 Task: Compose an email with the signature Jeffery Brown with the subject Thank you for your cover letter and the message Could you provide me with the contact information for the vendor? from softage.8@softage.net to softage.6@softage.net Select the numbered list and change the font typography to strikethroughSelect the numbered list and remove the font typography strikethrough Send the email. Finally, move the email from Sent Items to the label Test scores
Action: Mouse moved to (1276, 71)
Screenshot: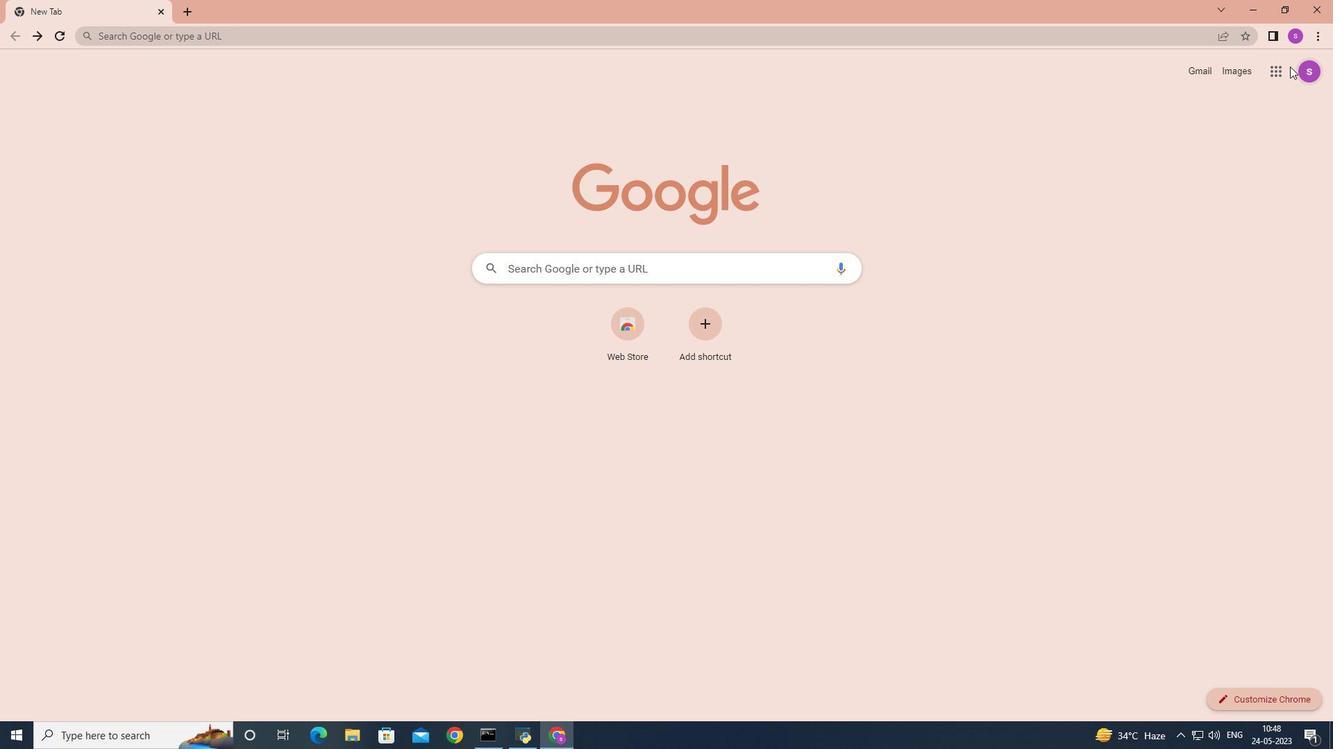 
Action: Mouse pressed left at (1276, 71)
Screenshot: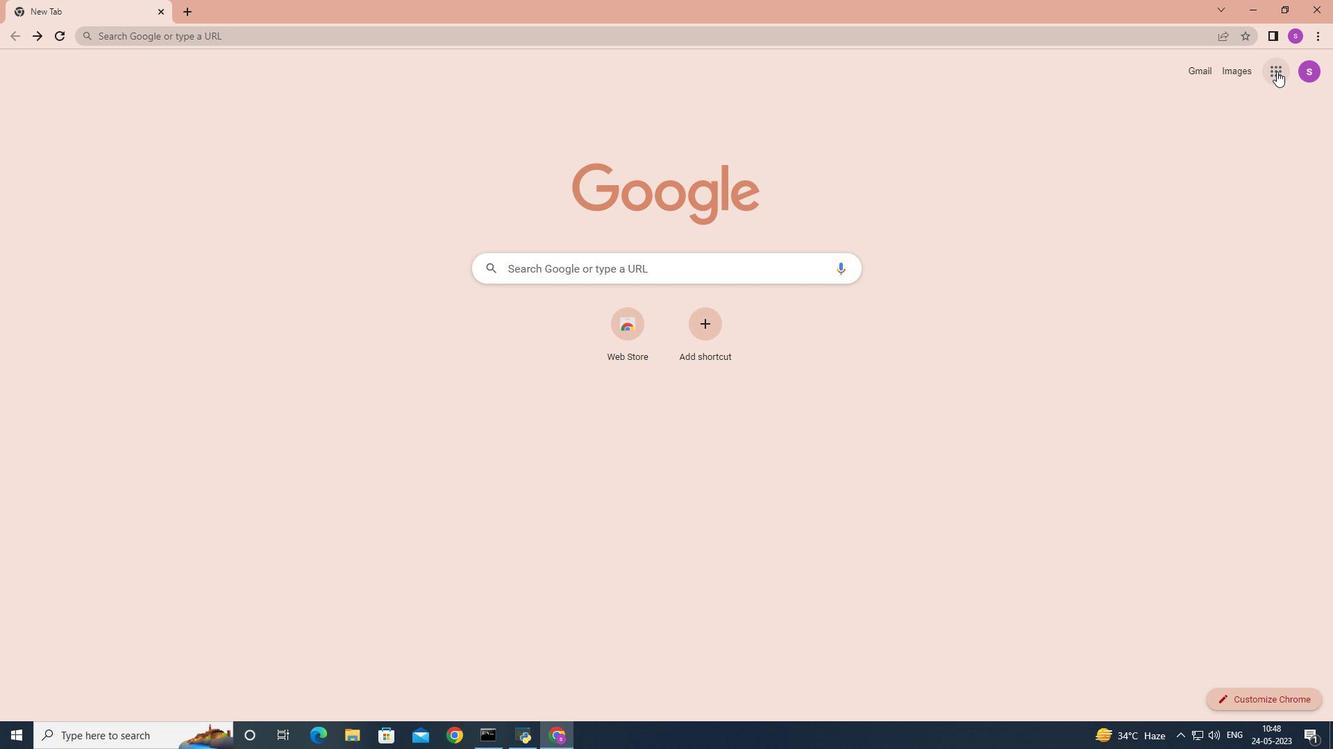 
Action: Mouse moved to (1200, 137)
Screenshot: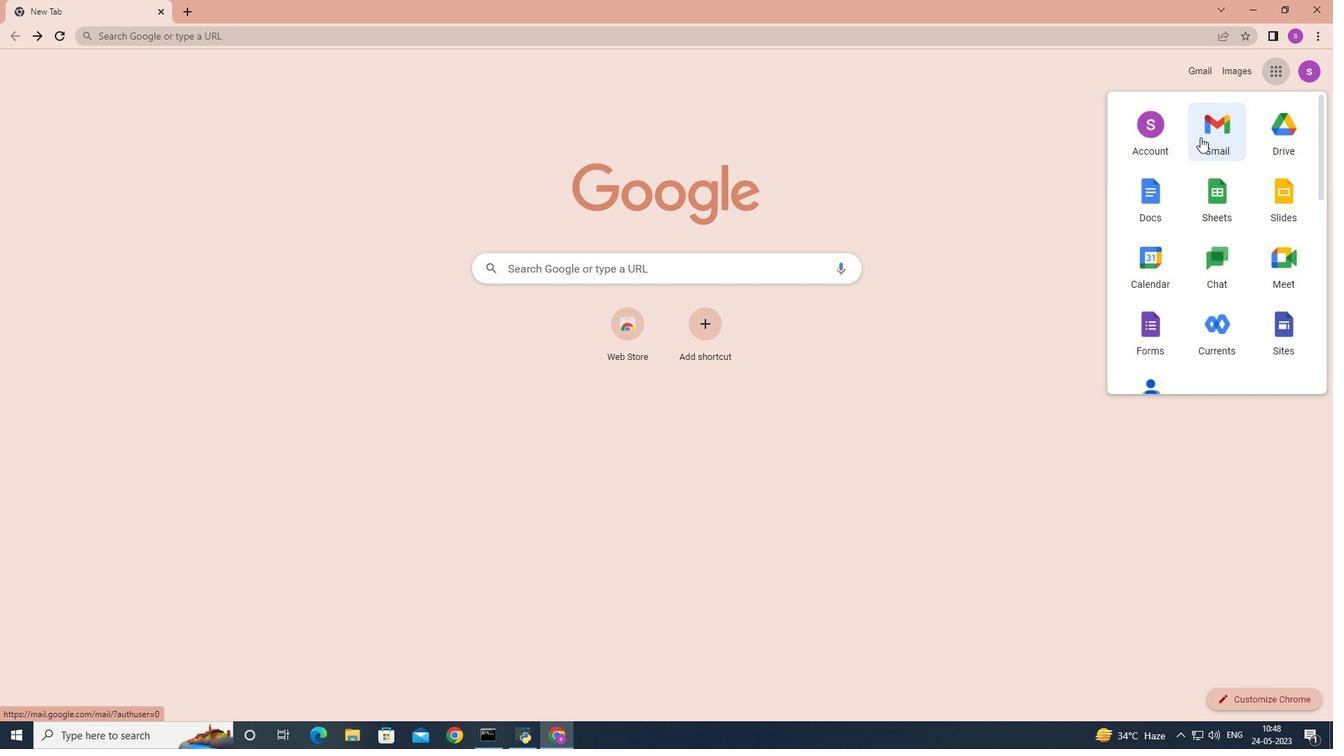 
Action: Mouse pressed left at (1200, 137)
Screenshot: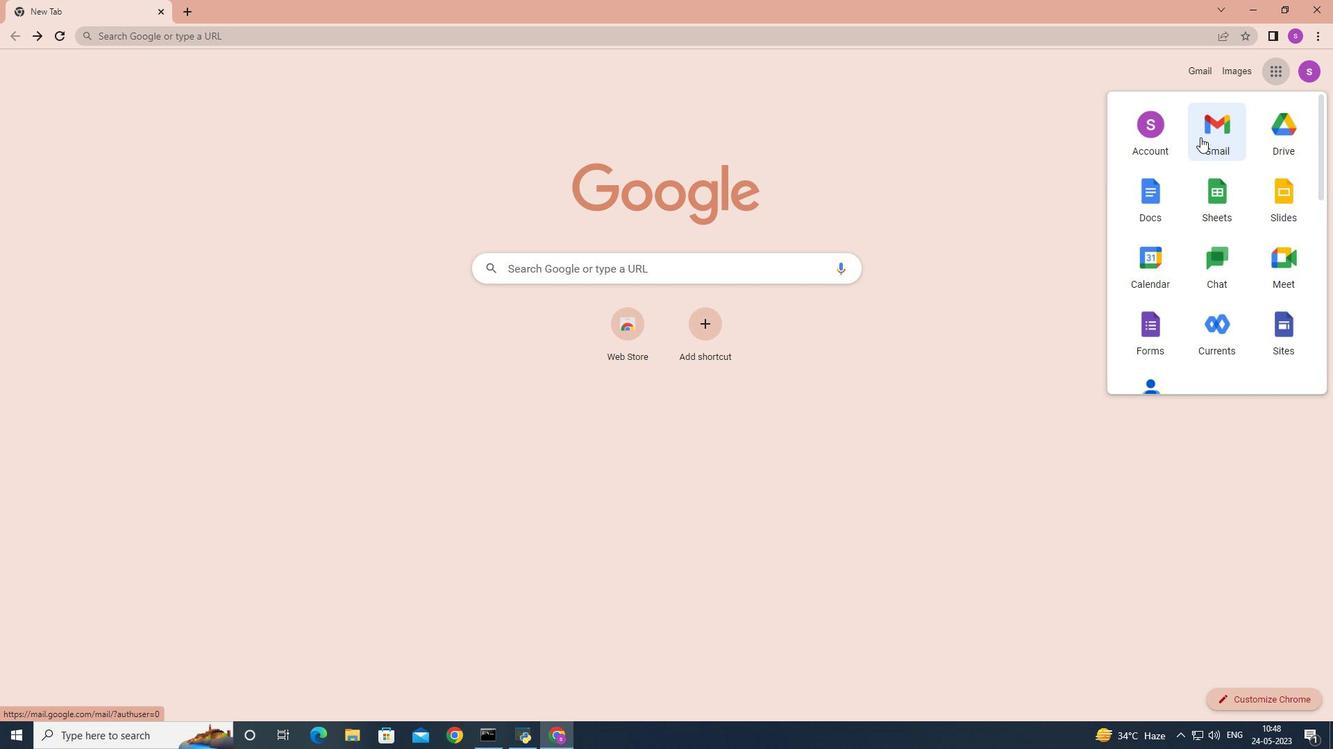 
Action: Mouse moved to (1178, 78)
Screenshot: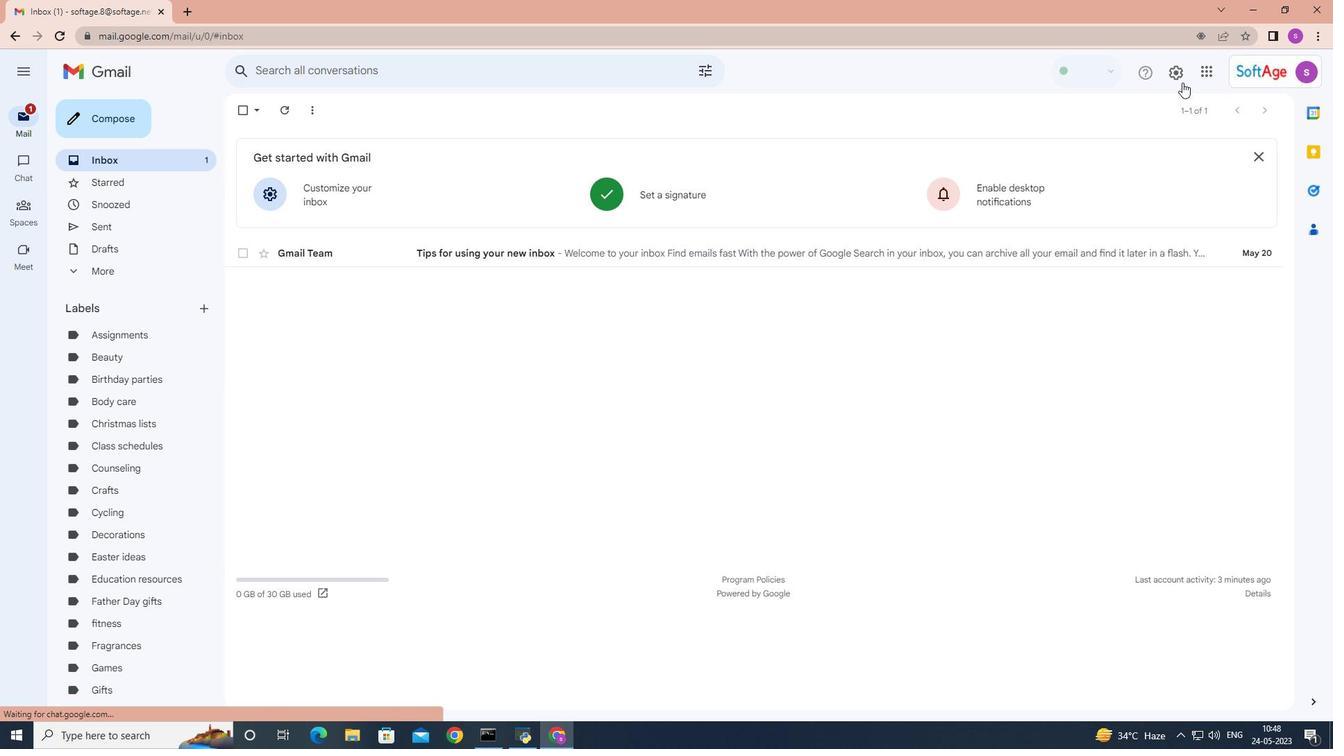 
Action: Mouse pressed left at (1178, 78)
Screenshot: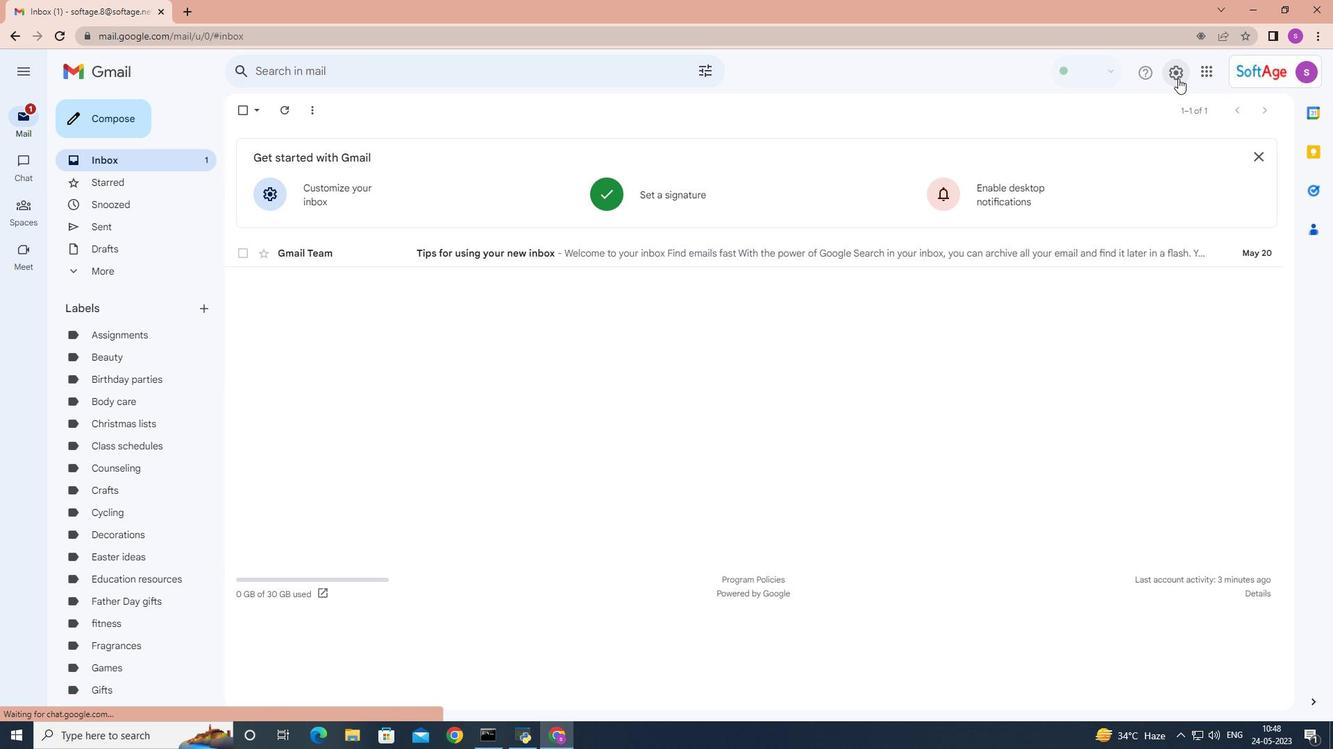 
Action: Mouse moved to (1181, 143)
Screenshot: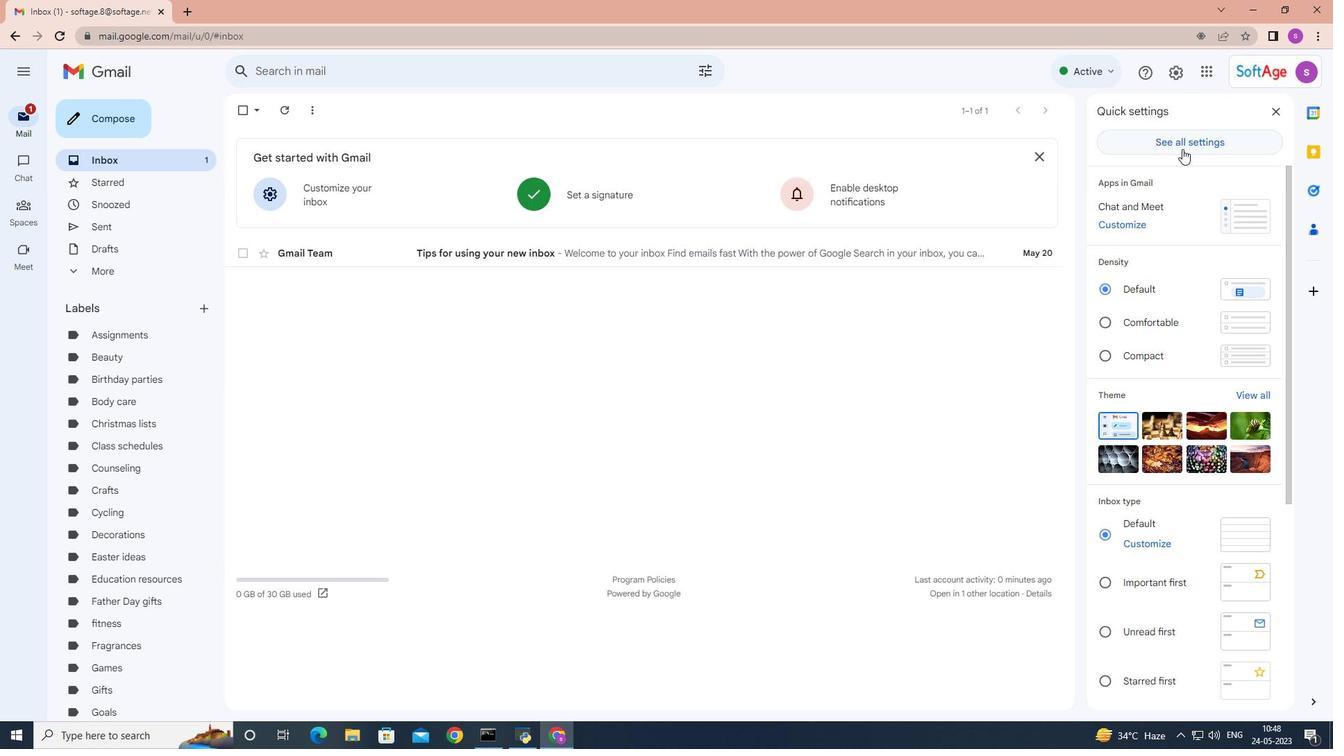 
Action: Mouse pressed left at (1181, 143)
Screenshot: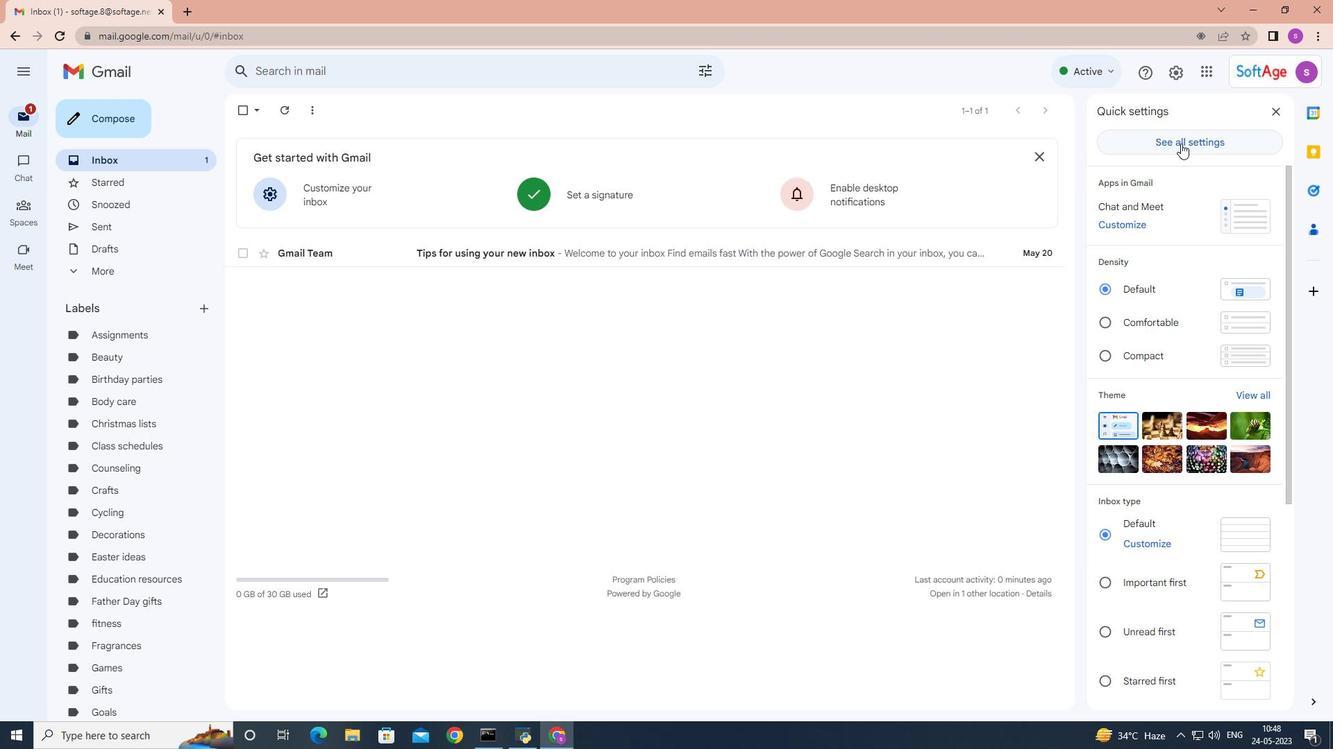 
Action: Mouse moved to (990, 374)
Screenshot: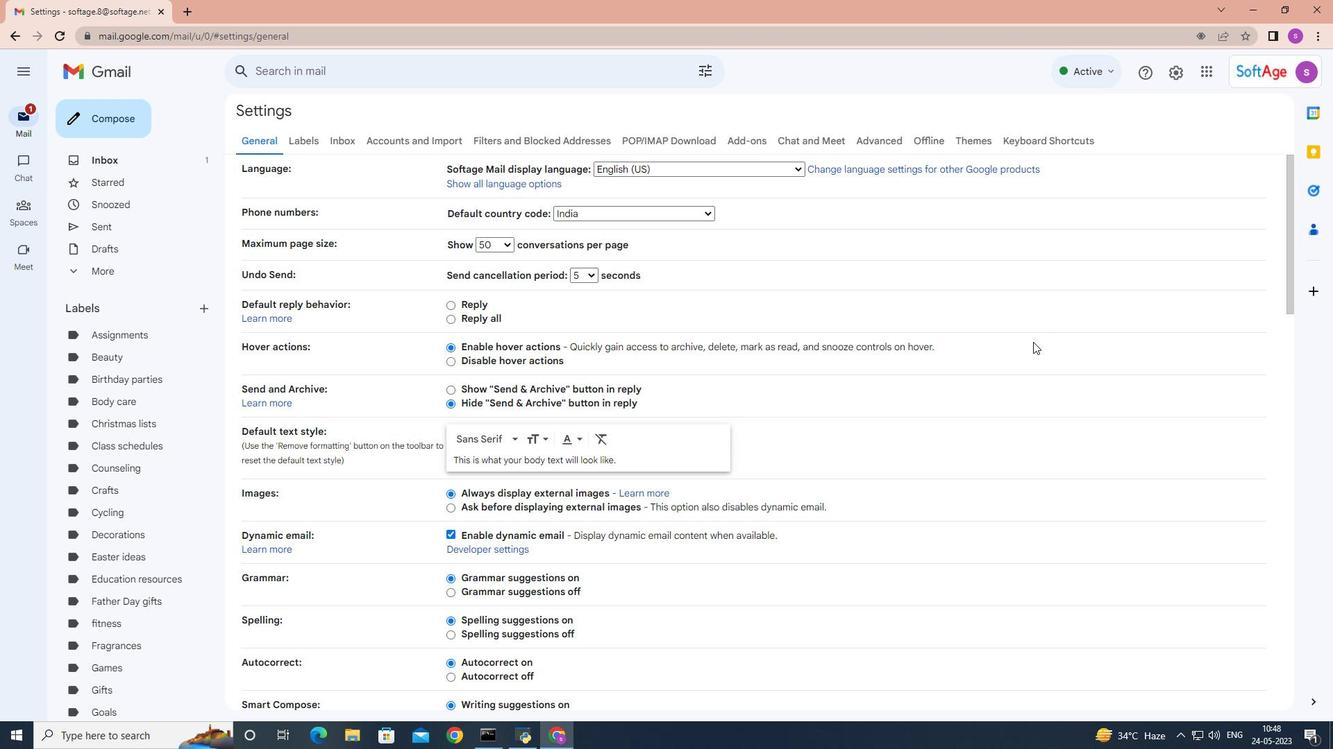 
Action: Mouse scrolled (990, 374) with delta (0, 0)
Screenshot: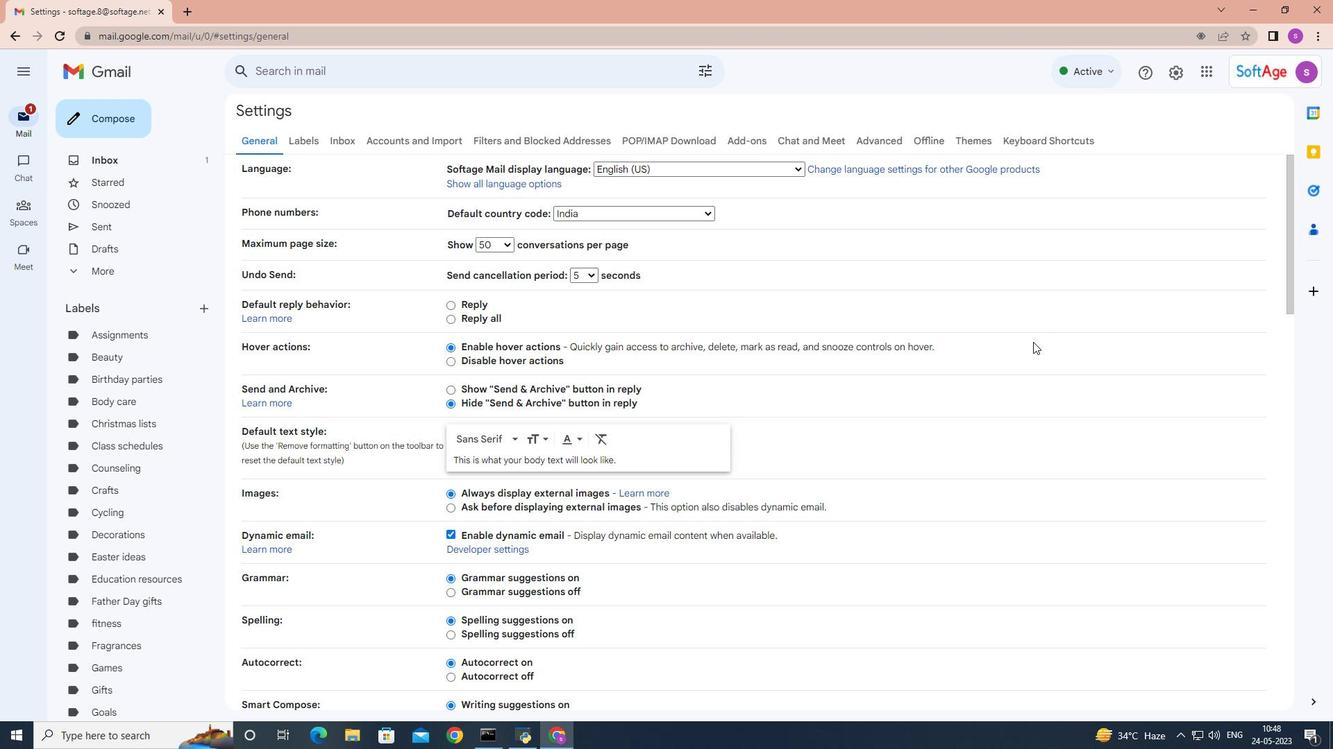 
Action: Mouse moved to (990, 374)
Screenshot: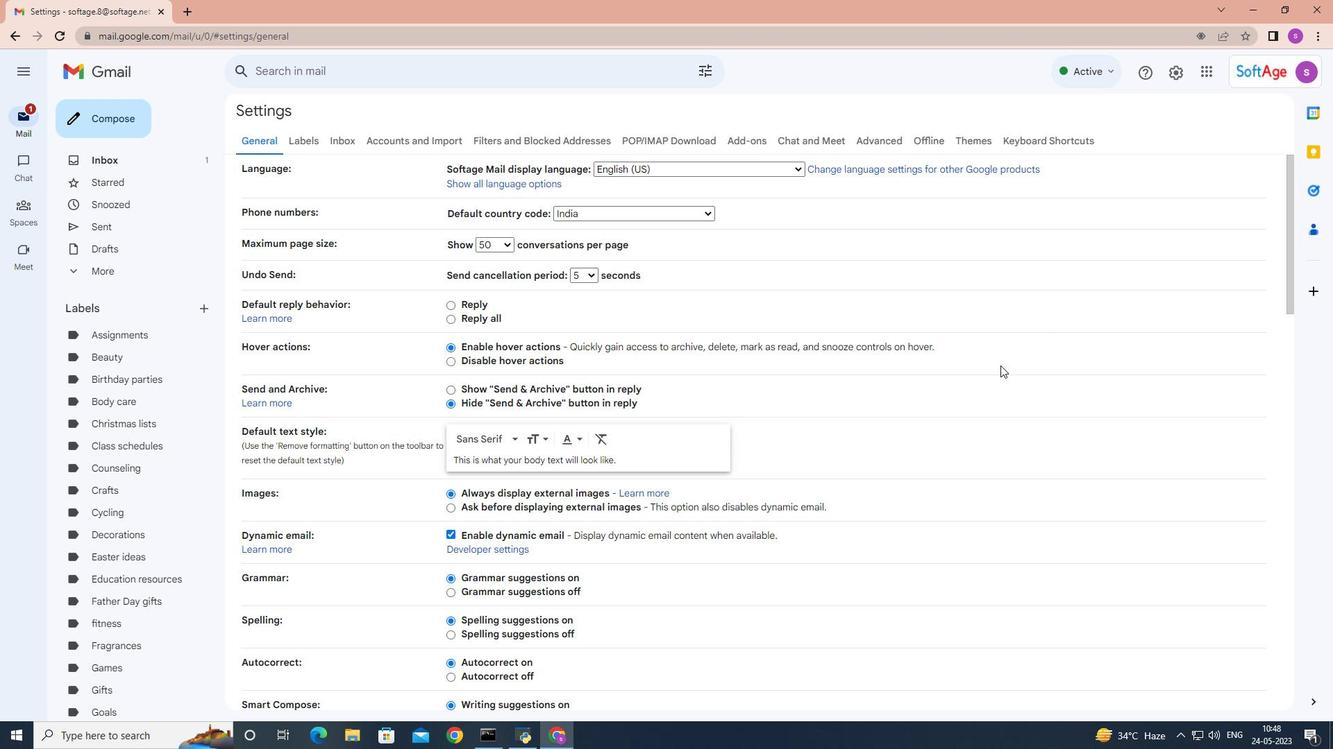 
Action: Mouse scrolled (990, 374) with delta (0, 0)
Screenshot: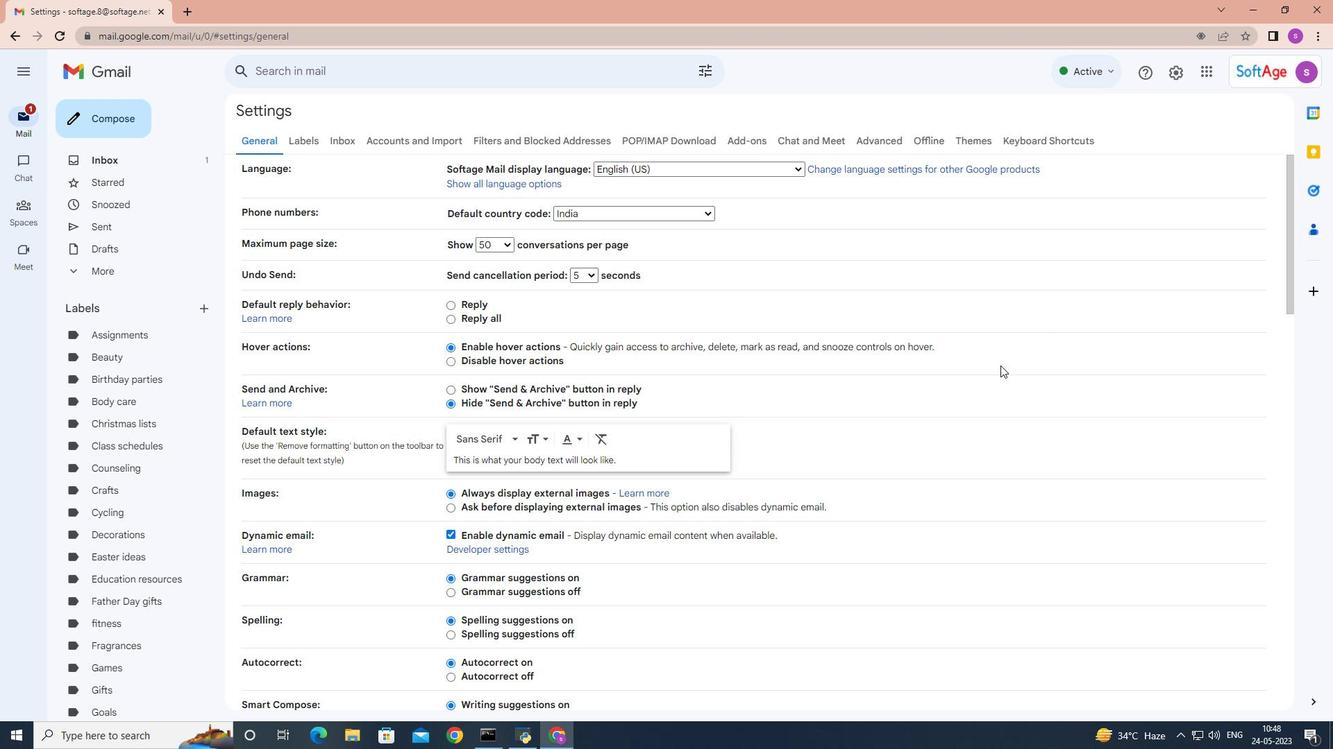 
Action: Mouse scrolled (990, 374) with delta (0, 0)
Screenshot: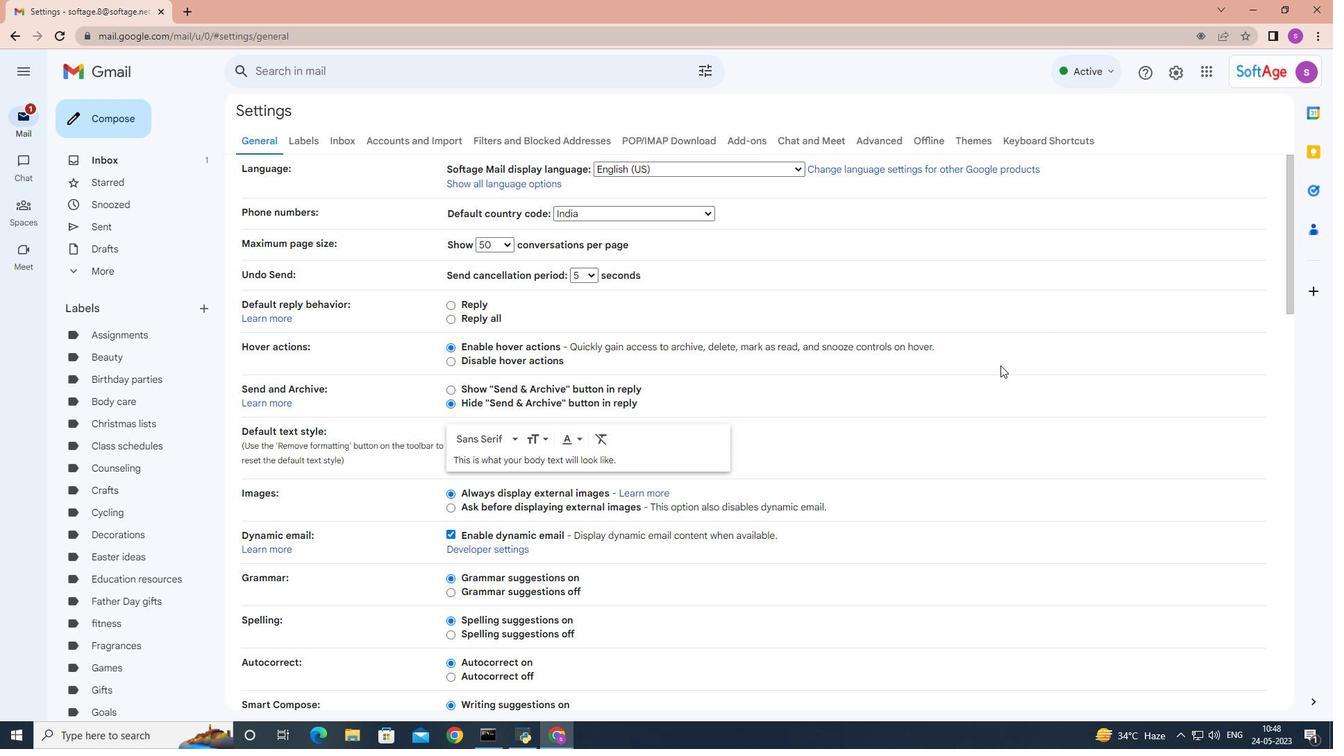 
Action: Mouse scrolled (990, 374) with delta (0, 0)
Screenshot: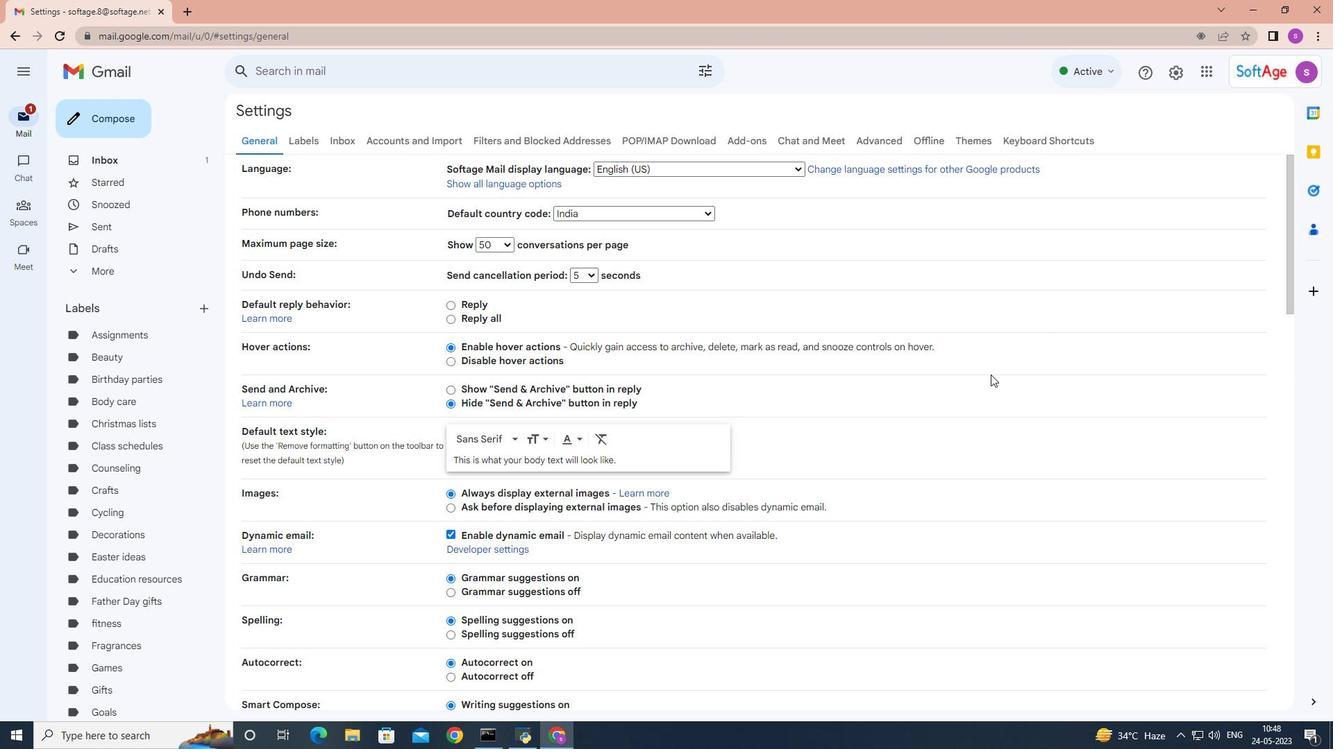 
Action: Mouse moved to (987, 374)
Screenshot: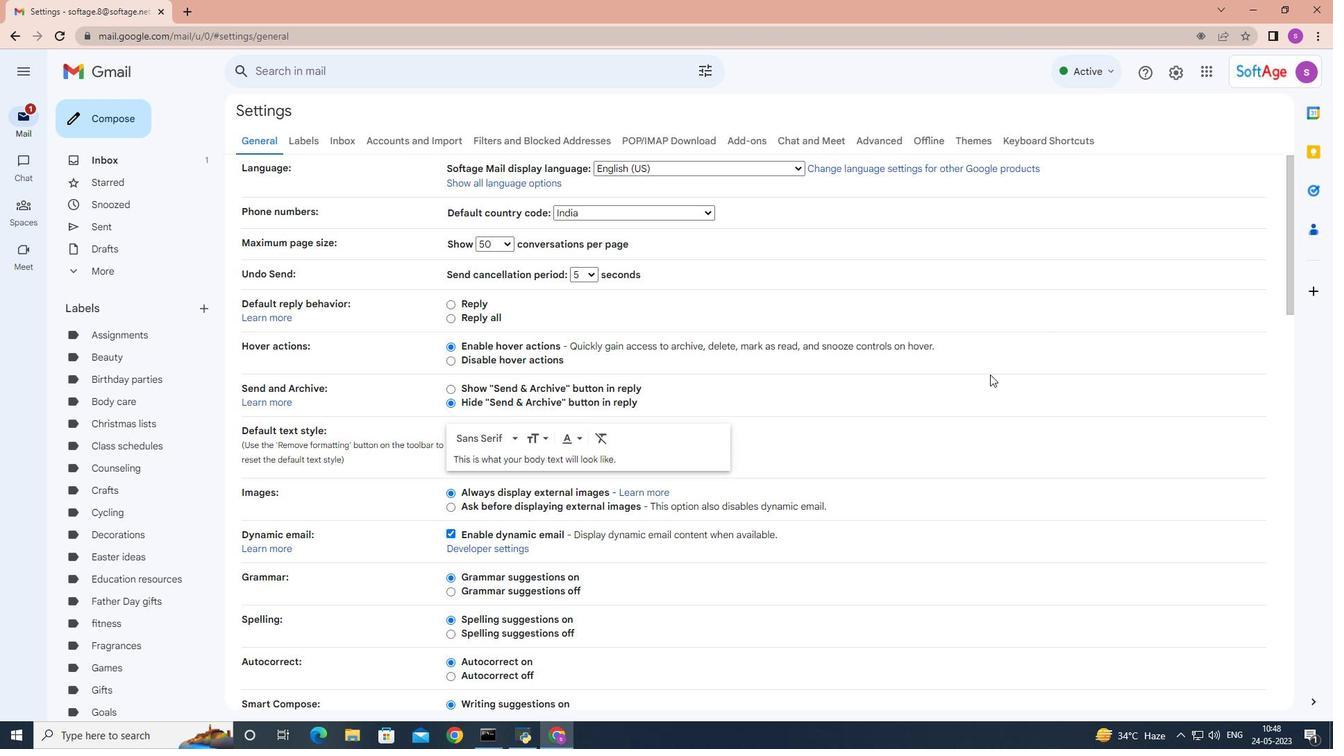 
Action: Mouse scrolled (987, 373) with delta (0, 0)
Screenshot: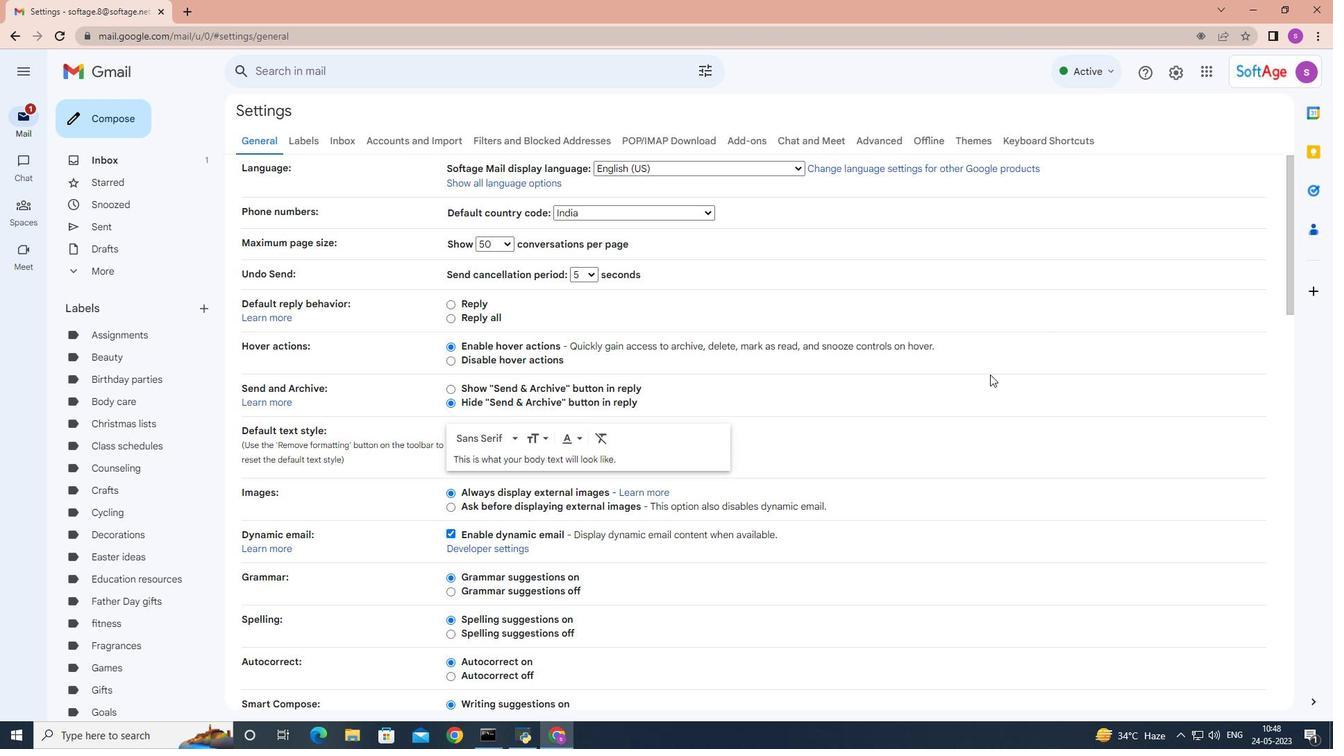 
Action: Mouse moved to (956, 362)
Screenshot: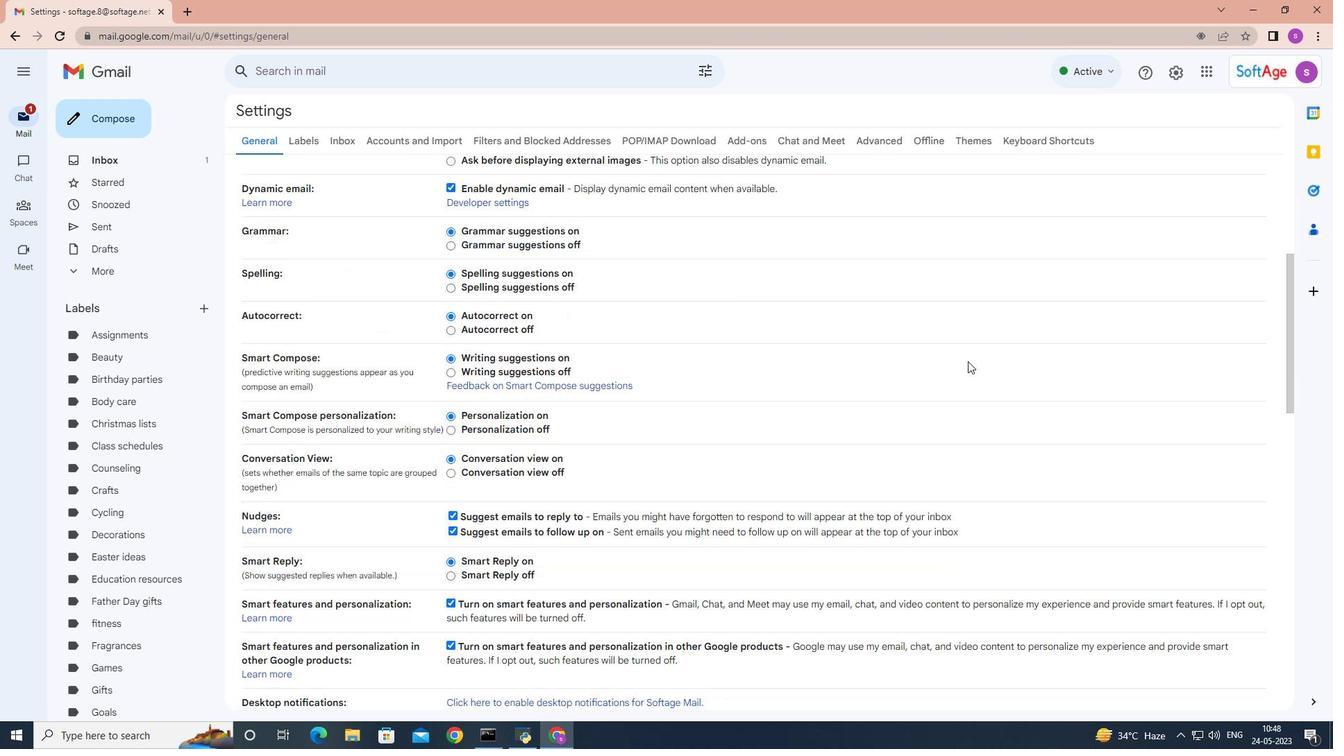 
Action: Mouse scrolled (956, 361) with delta (0, 0)
Screenshot: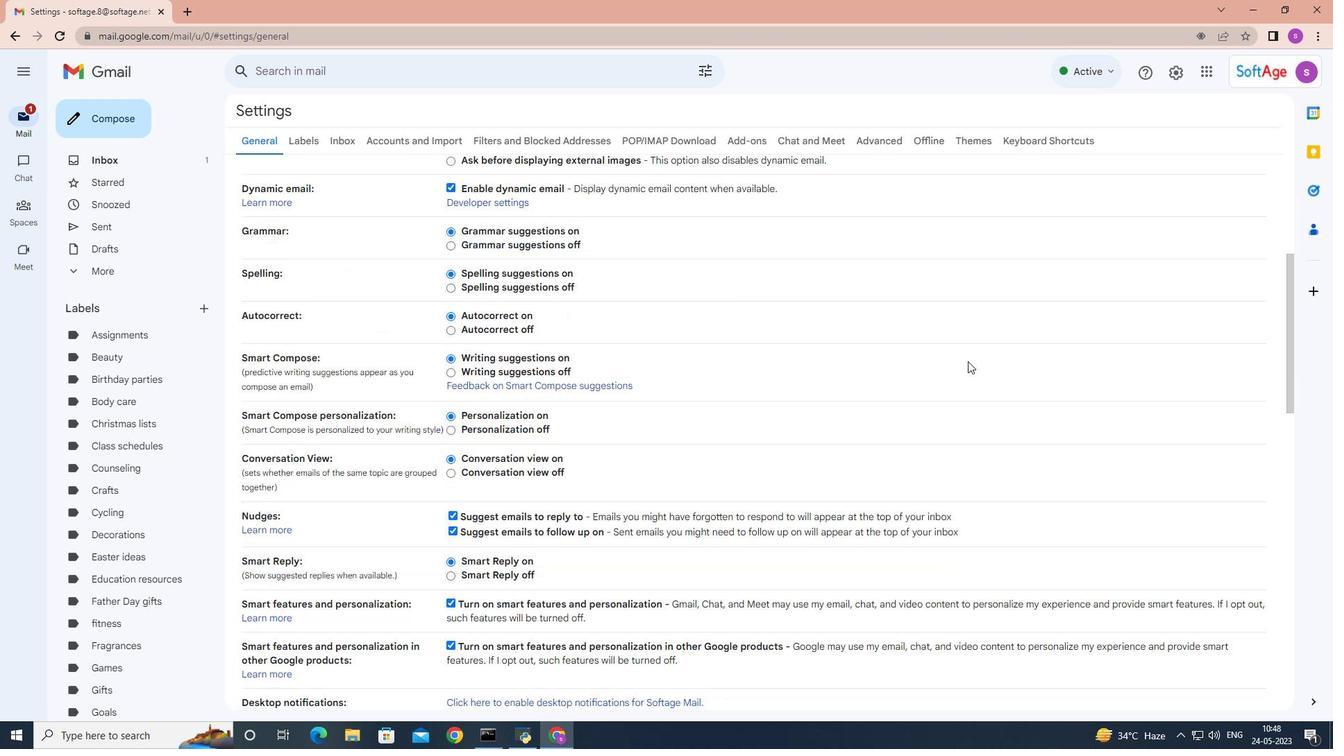 
Action: Mouse moved to (954, 363)
Screenshot: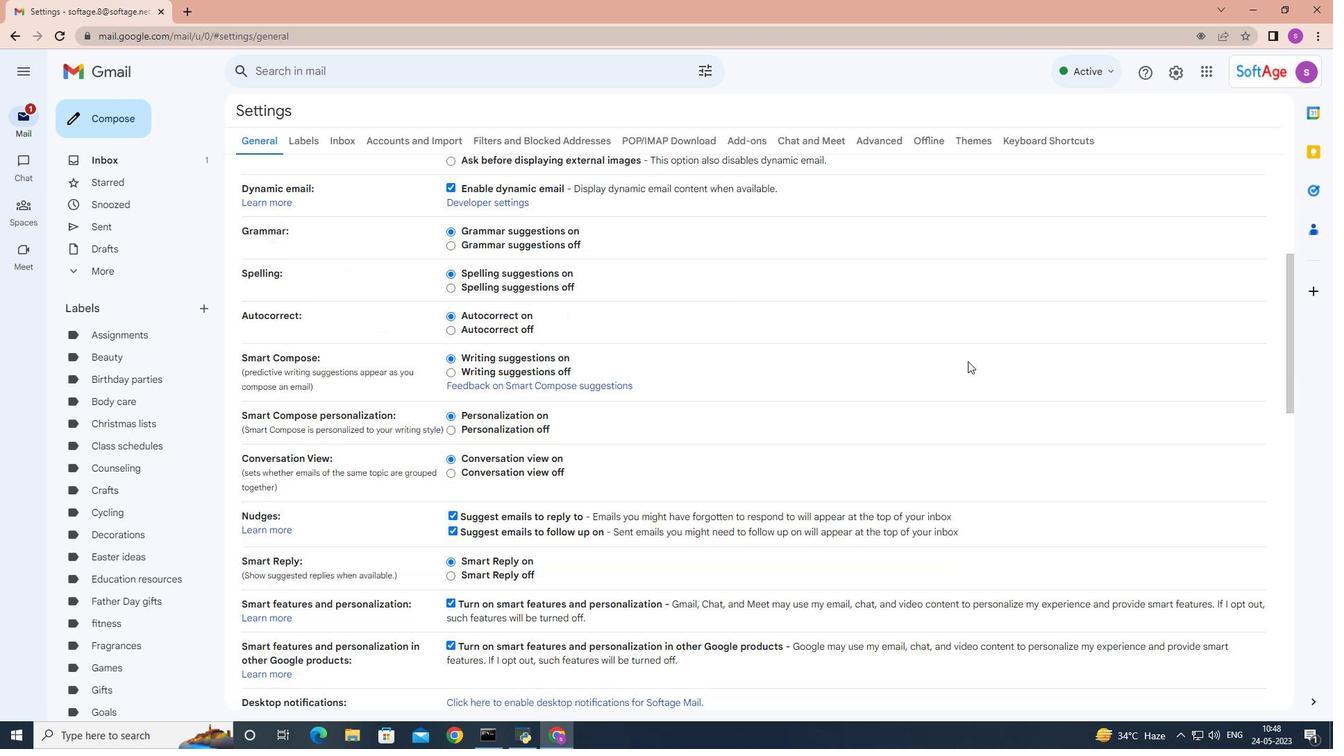 
Action: Mouse scrolled (954, 363) with delta (0, 0)
Screenshot: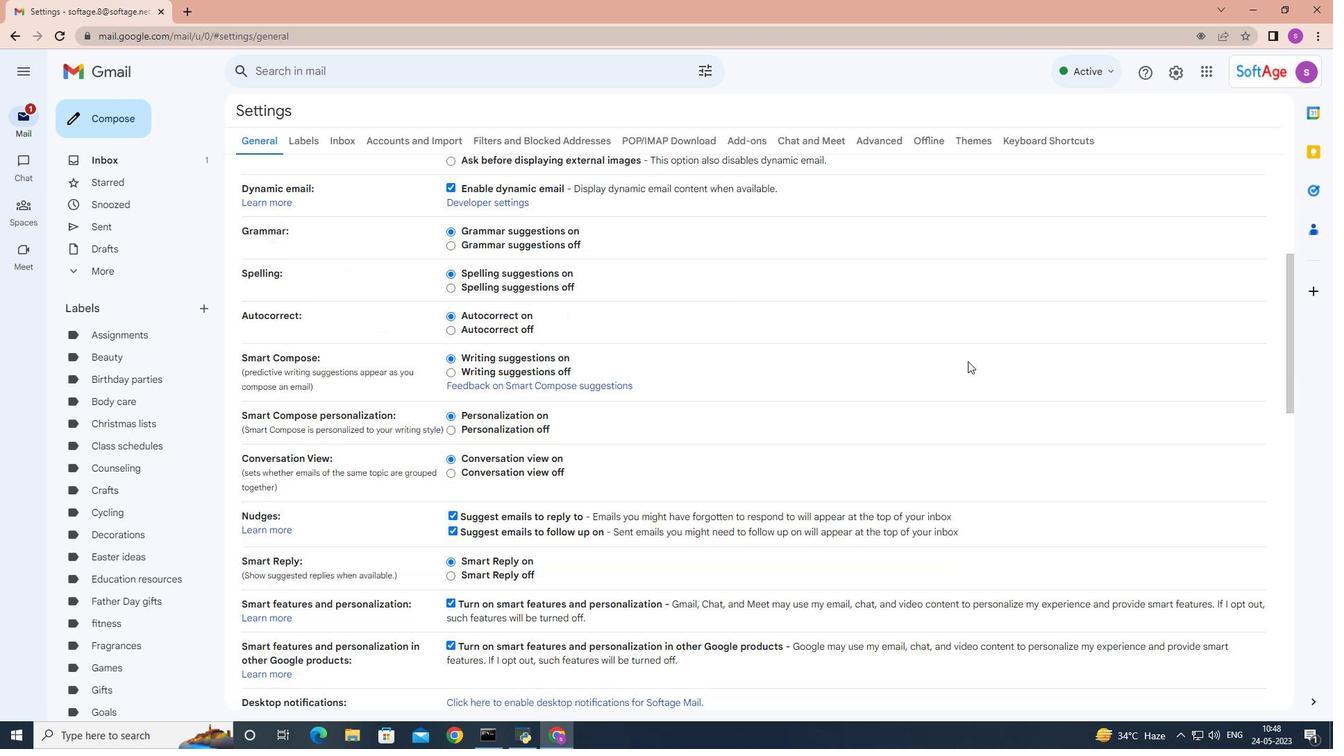 
Action: Mouse moved to (951, 365)
Screenshot: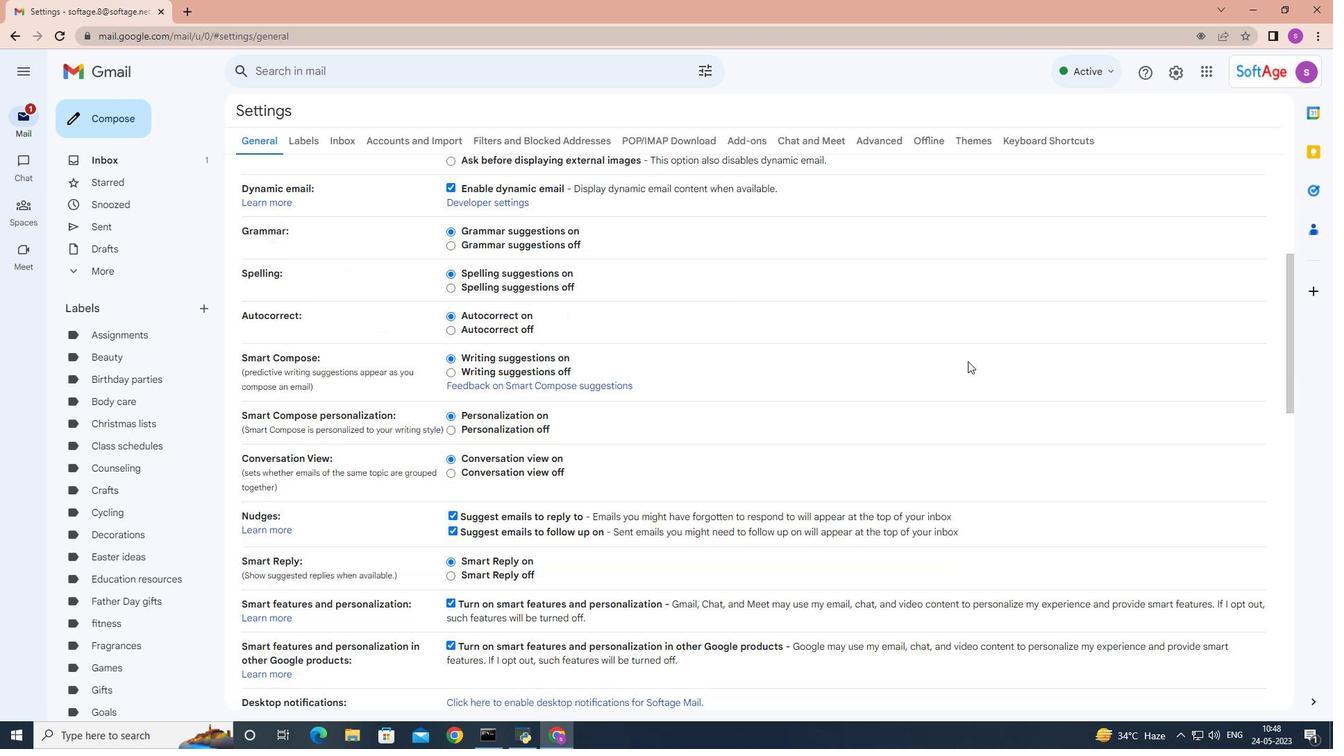 
Action: Mouse scrolled (951, 364) with delta (0, 0)
Screenshot: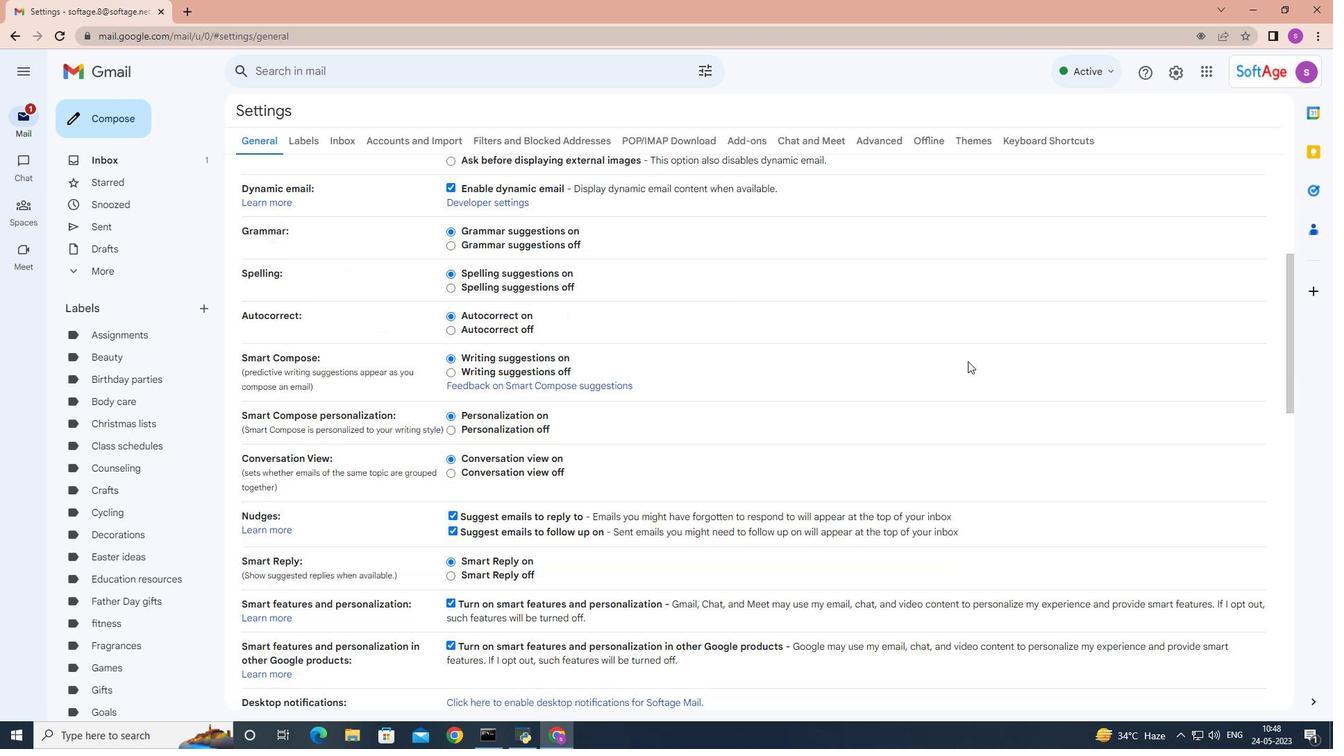 
Action: Mouse moved to (947, 365)
Screenshot: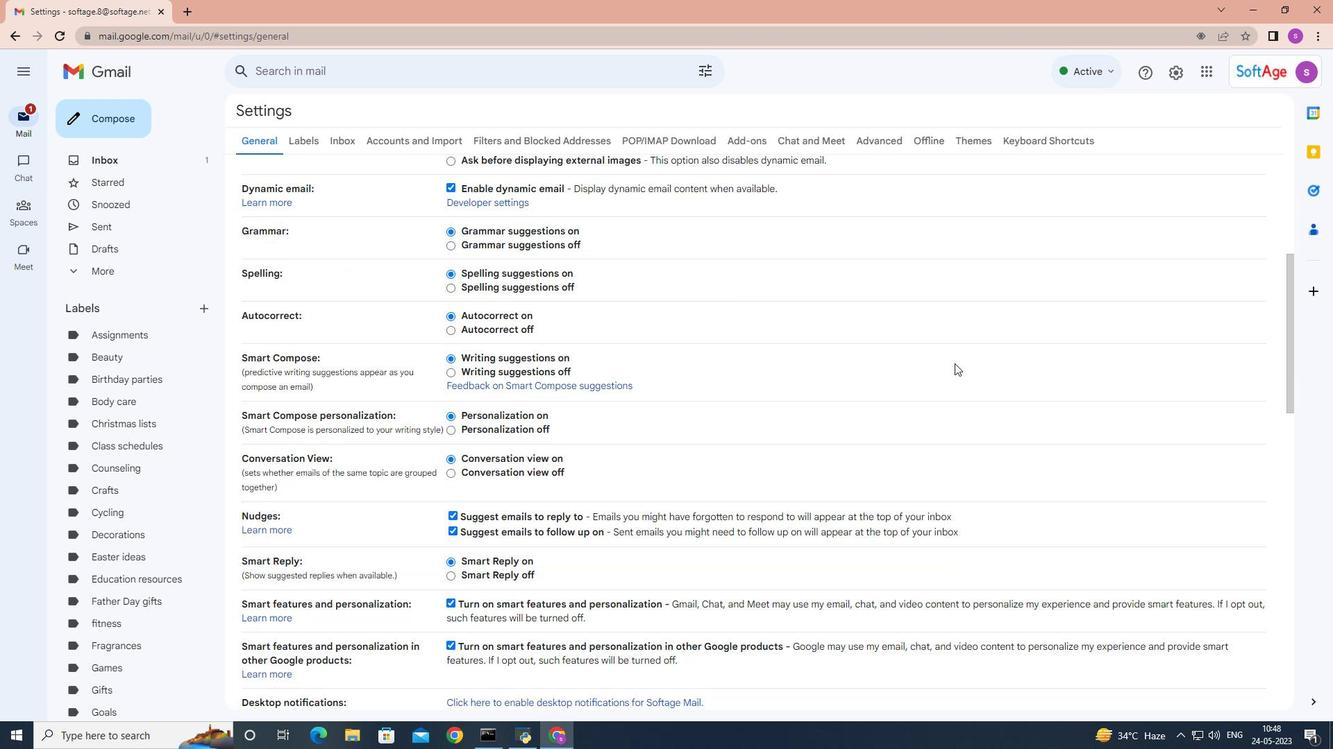 
Action: Mouse scrolled (947, 365) with delta (0, 0)
Screenshot: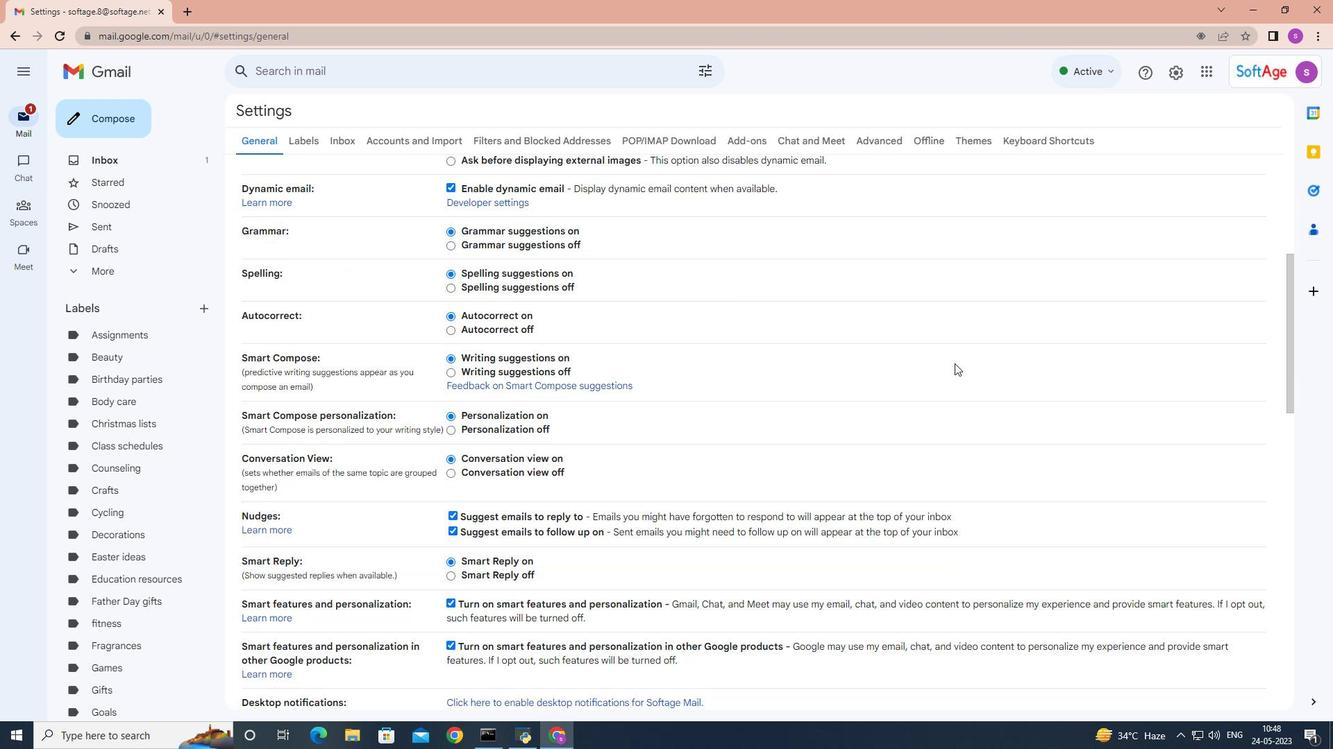
Action: Mouse moved to (756, 431)
Screenshot: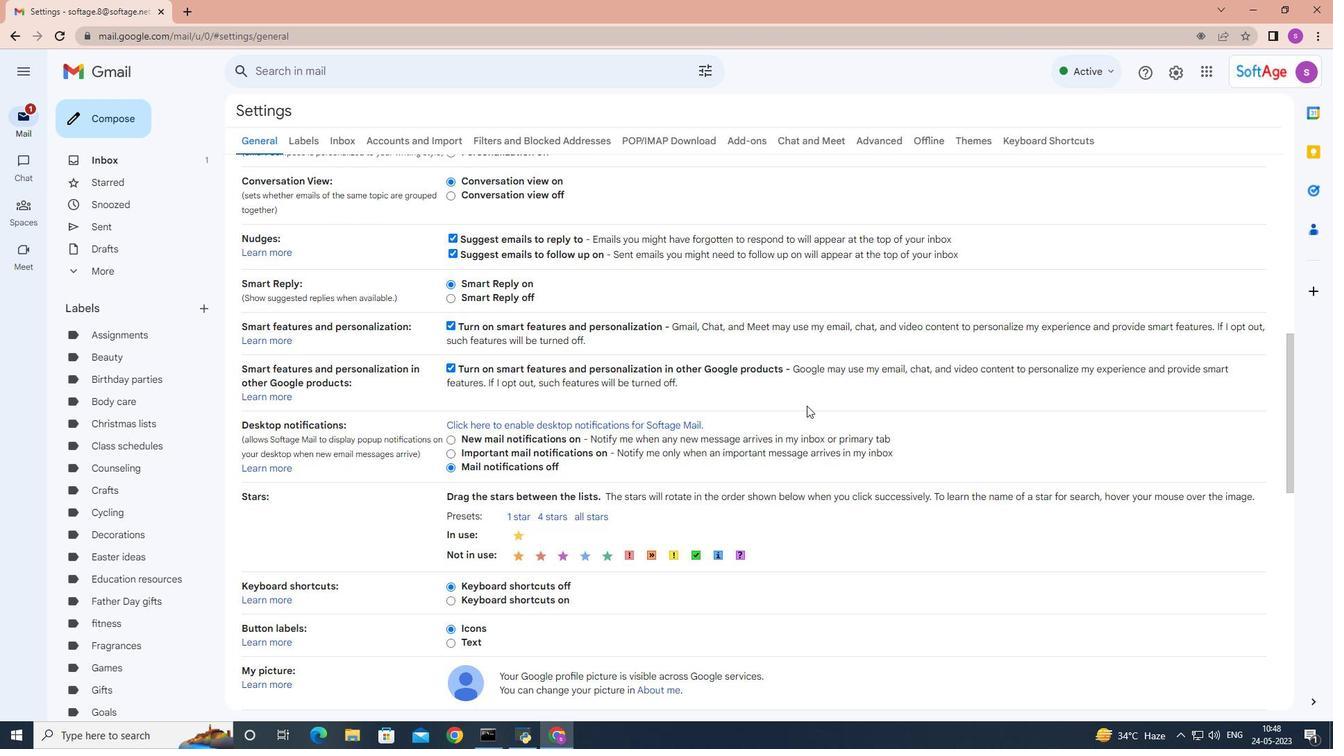 
Action: Mouse scrolled (756, 431) with delta (0, 0)
Screenshot: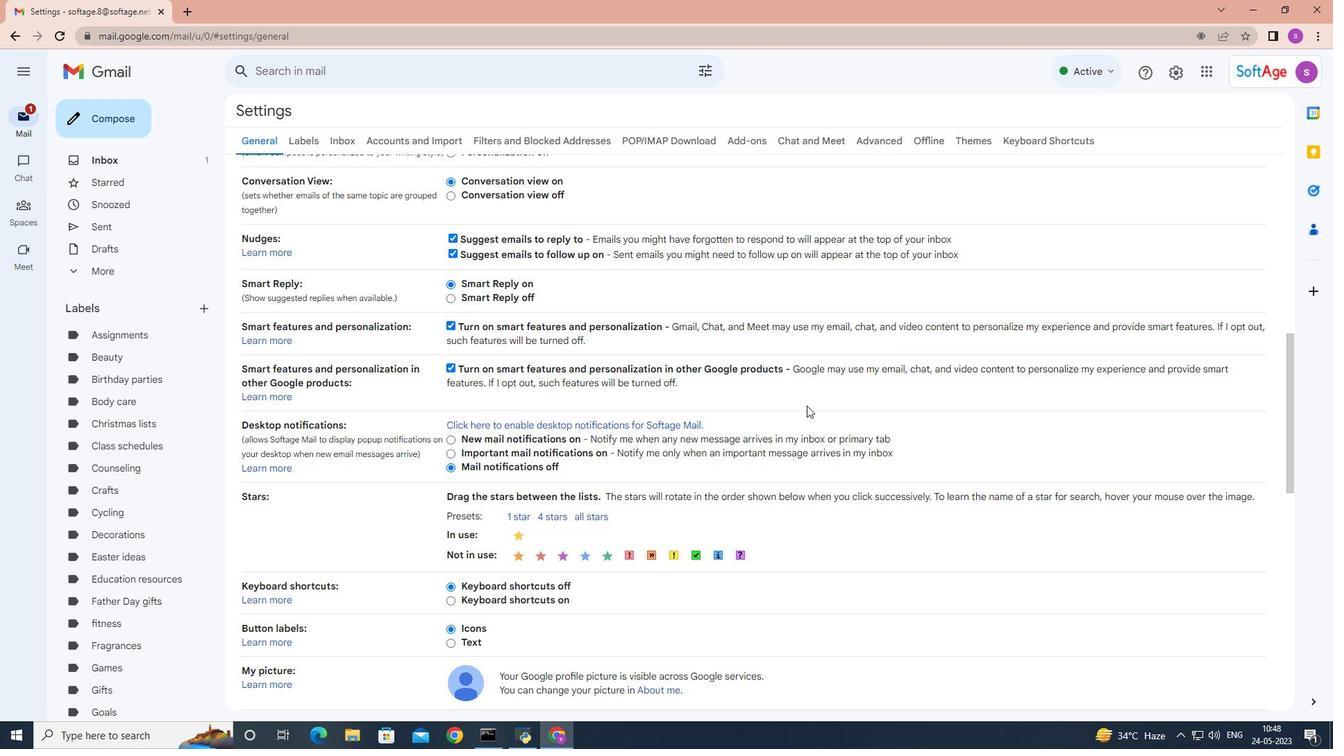 
Action: Mouse scrolled (756, 431) with delta (0, 0)
Screenshot: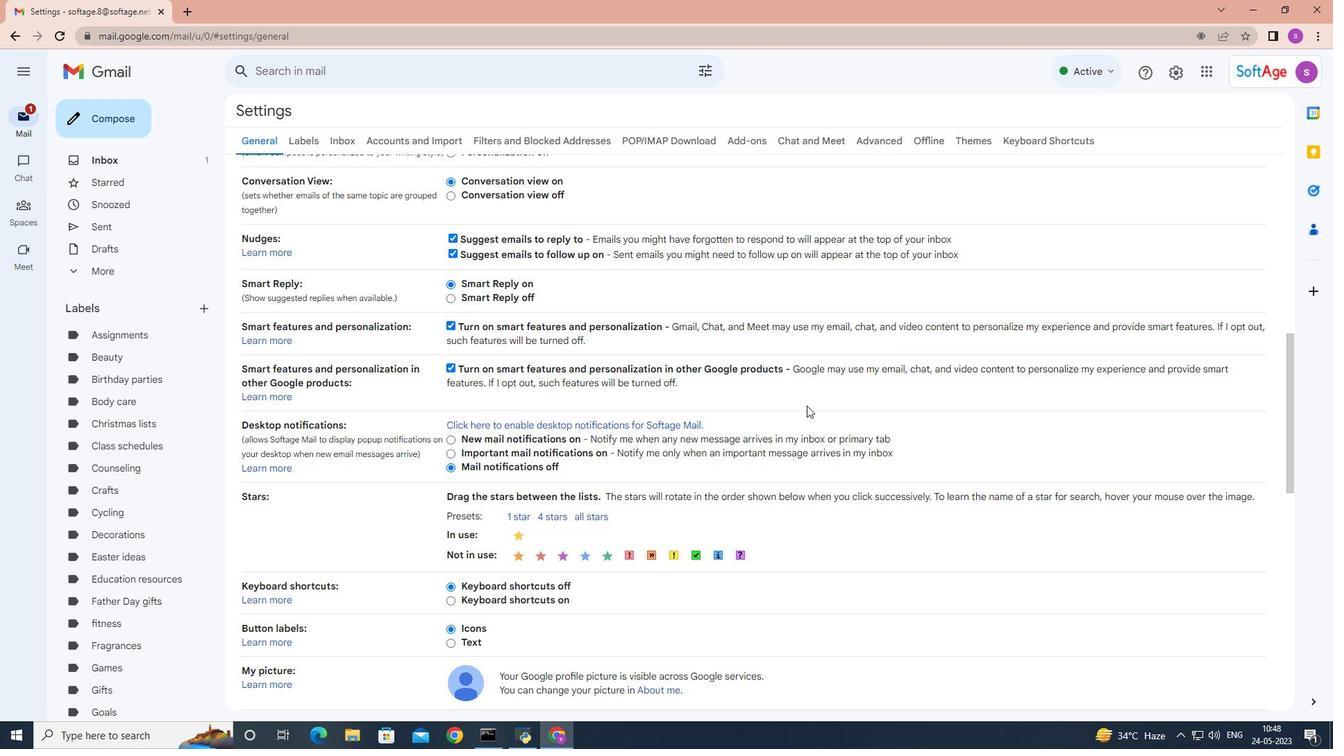 
Action: Mouse moved to (782, 401)
Screenshot: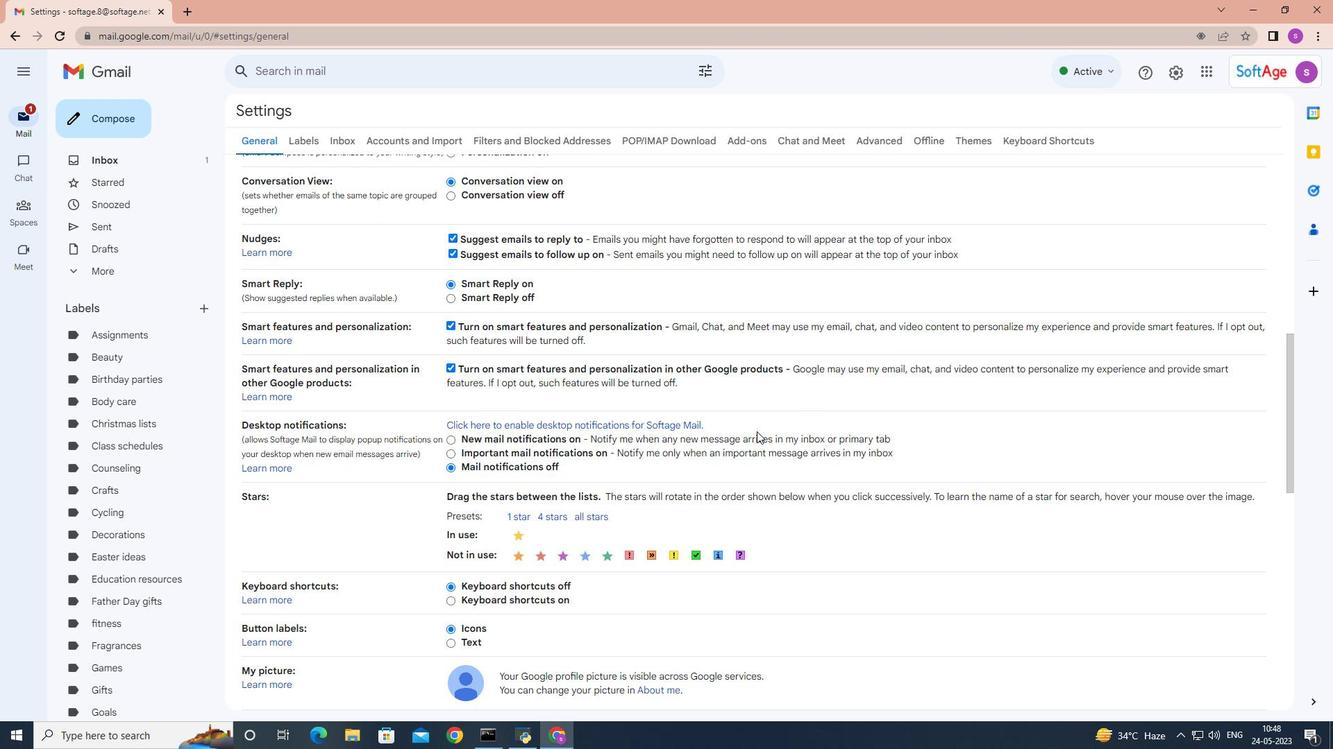 
Action: Mouse scrolled (782, 400) with delta (0, 0)
Screenshot: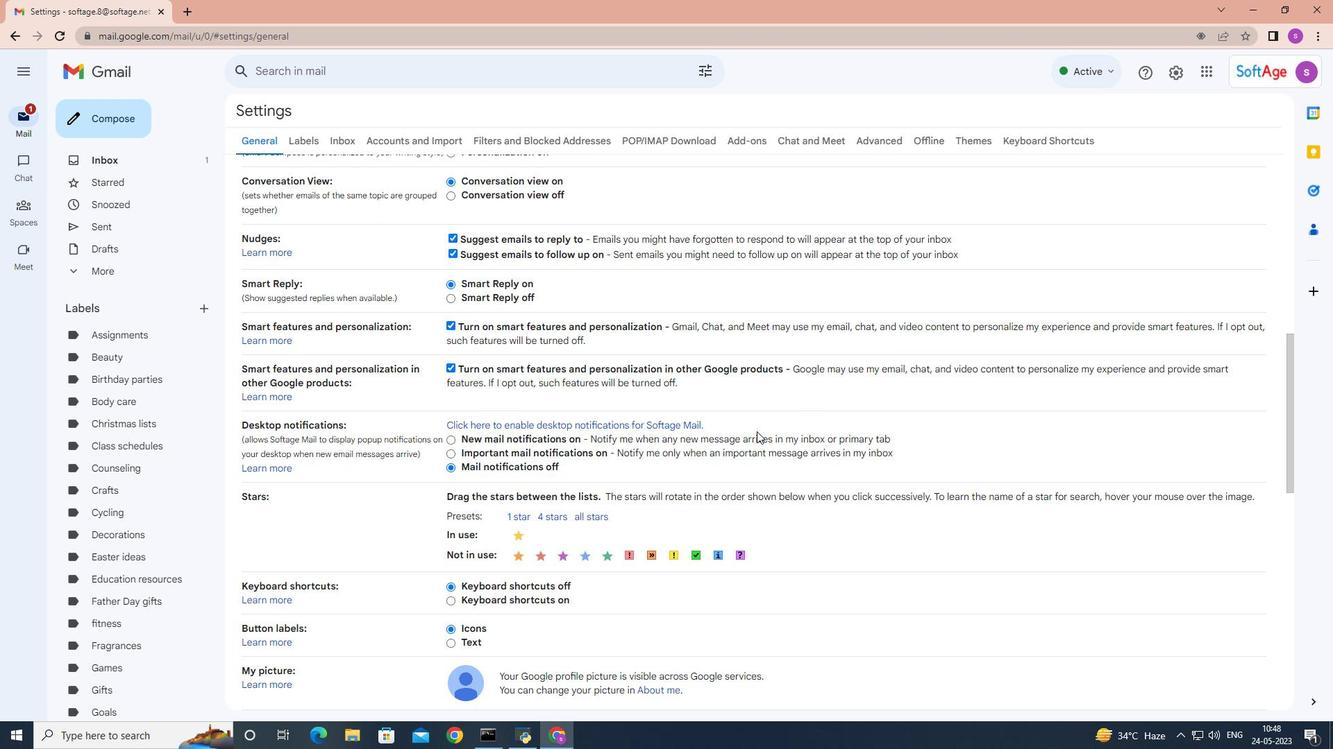 
Action: Mouse moved to (828, 352)
Screenshot: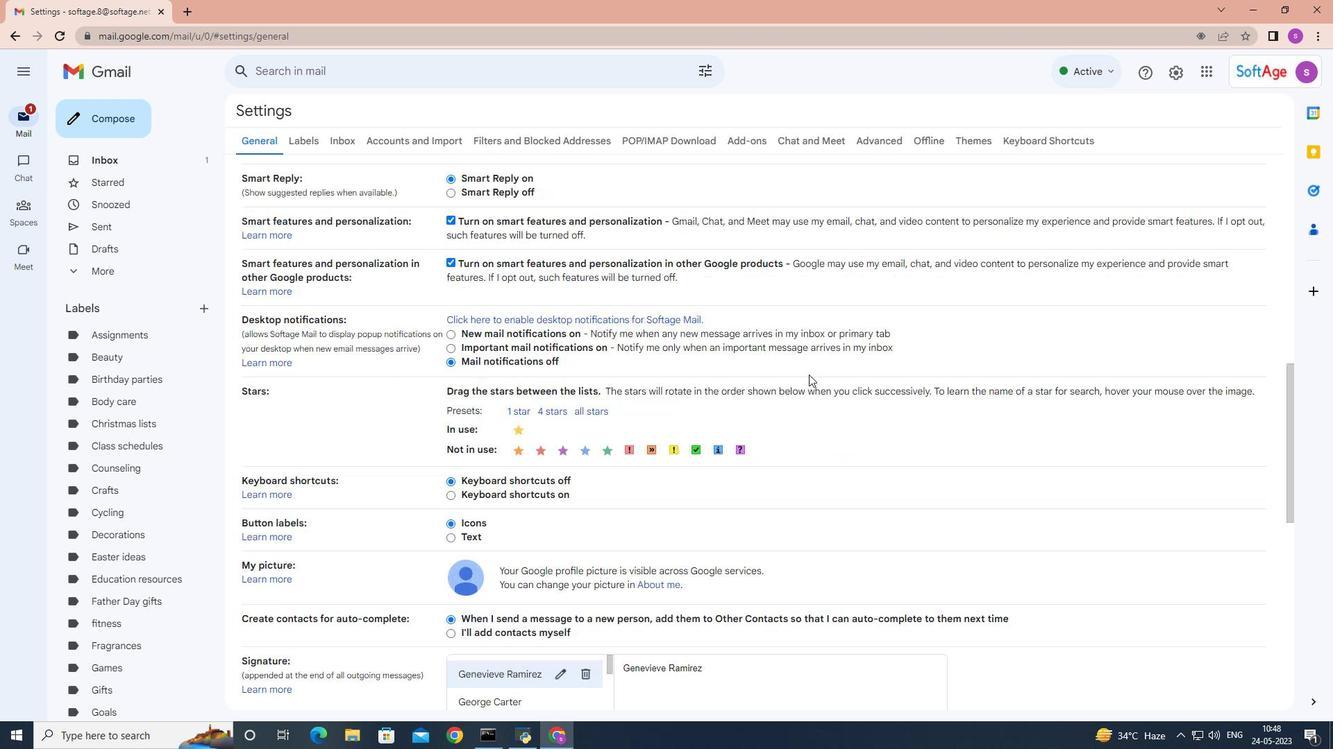 
Action: Mouse scrolled (828, 352) with delta (0, 0)
Screenshot: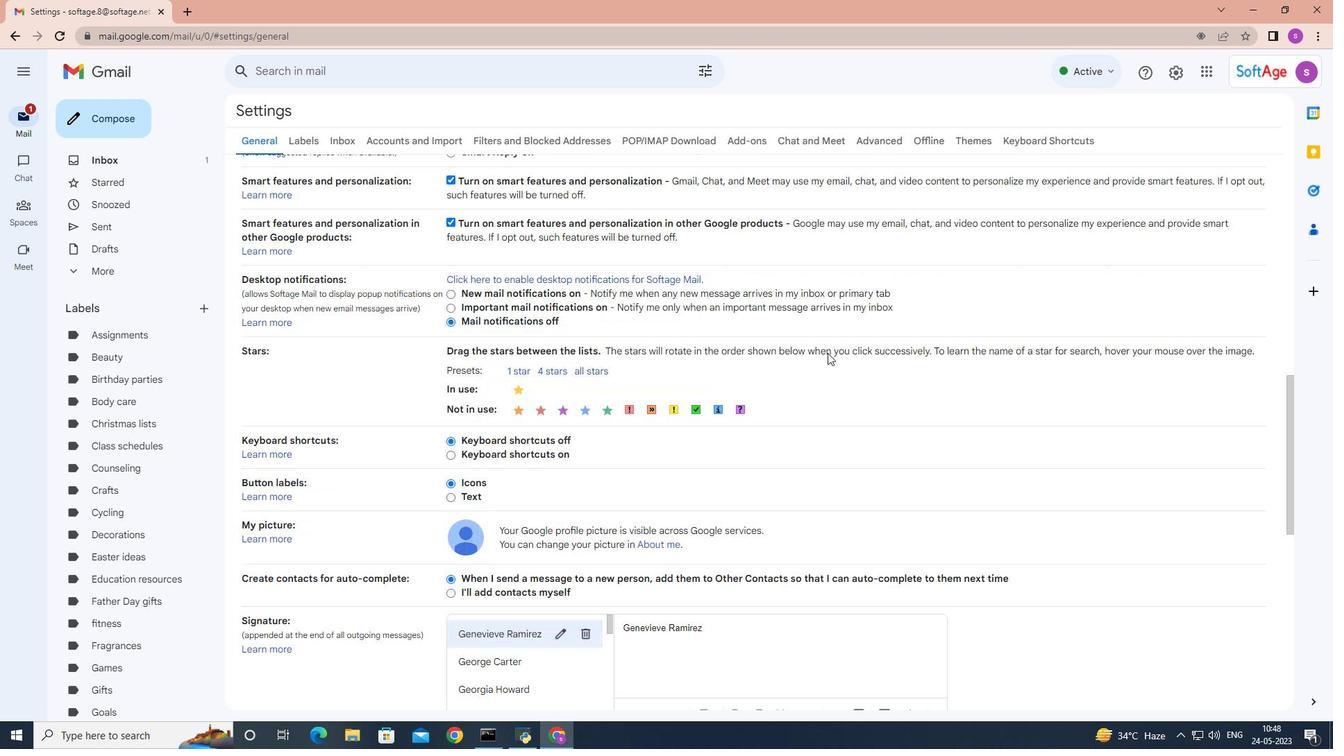 
Action: Mouse moved to (828, 352)
Screenshot: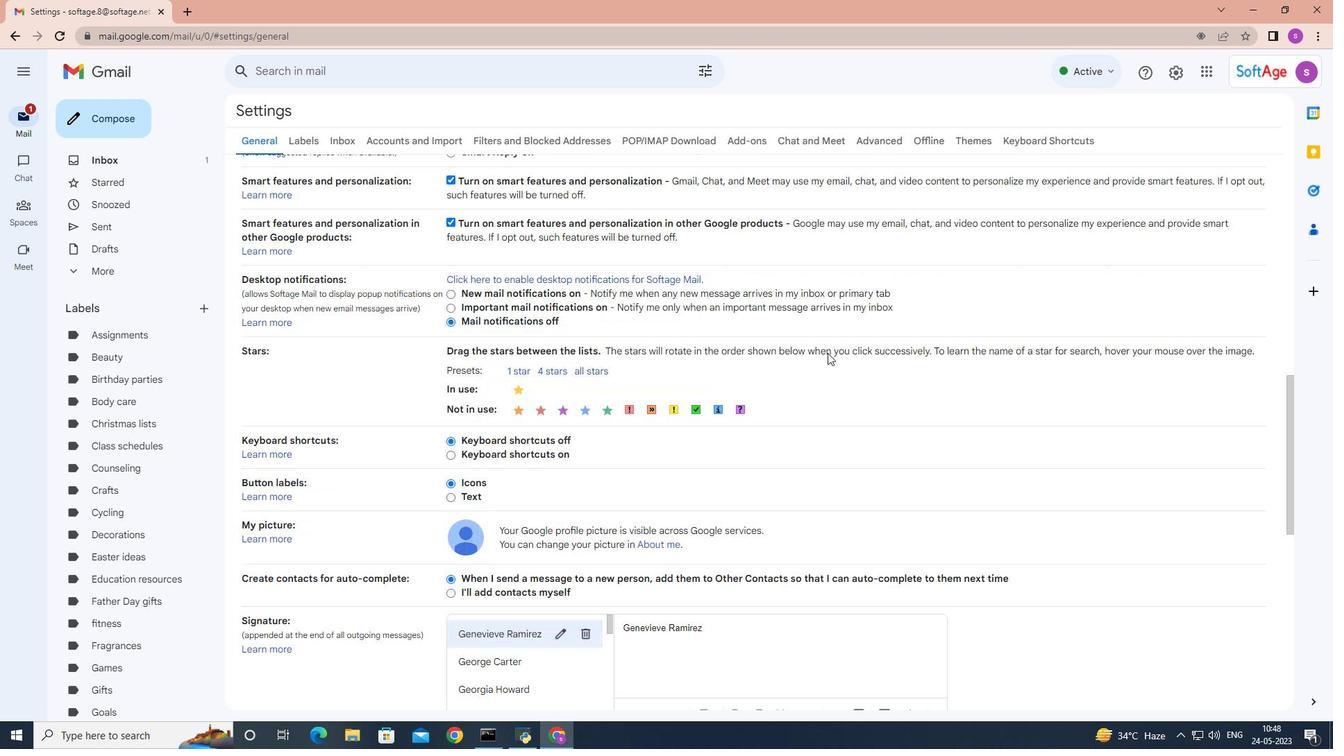 
Action: Mouse scrolled (828, 352) with delta (0, 0)
Screenshot: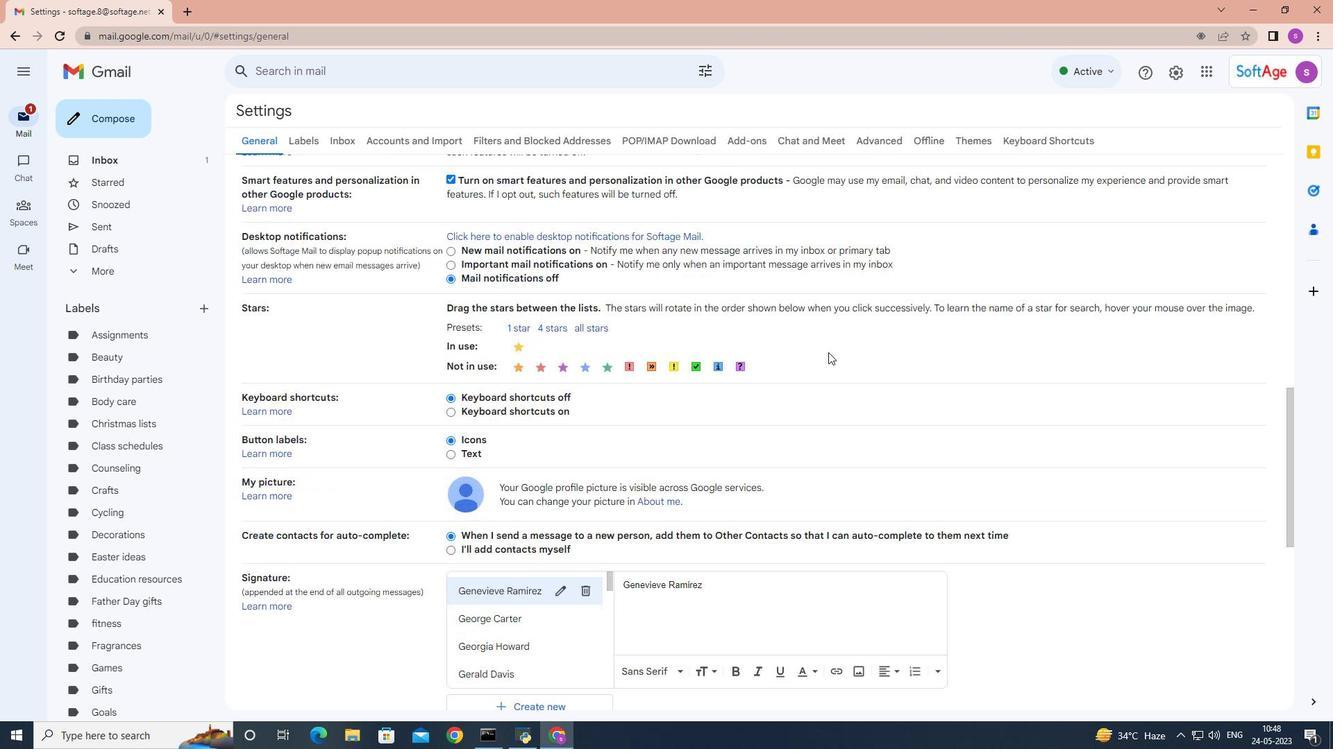 
Action: Mouse moved to (578, 552)
Screenshot: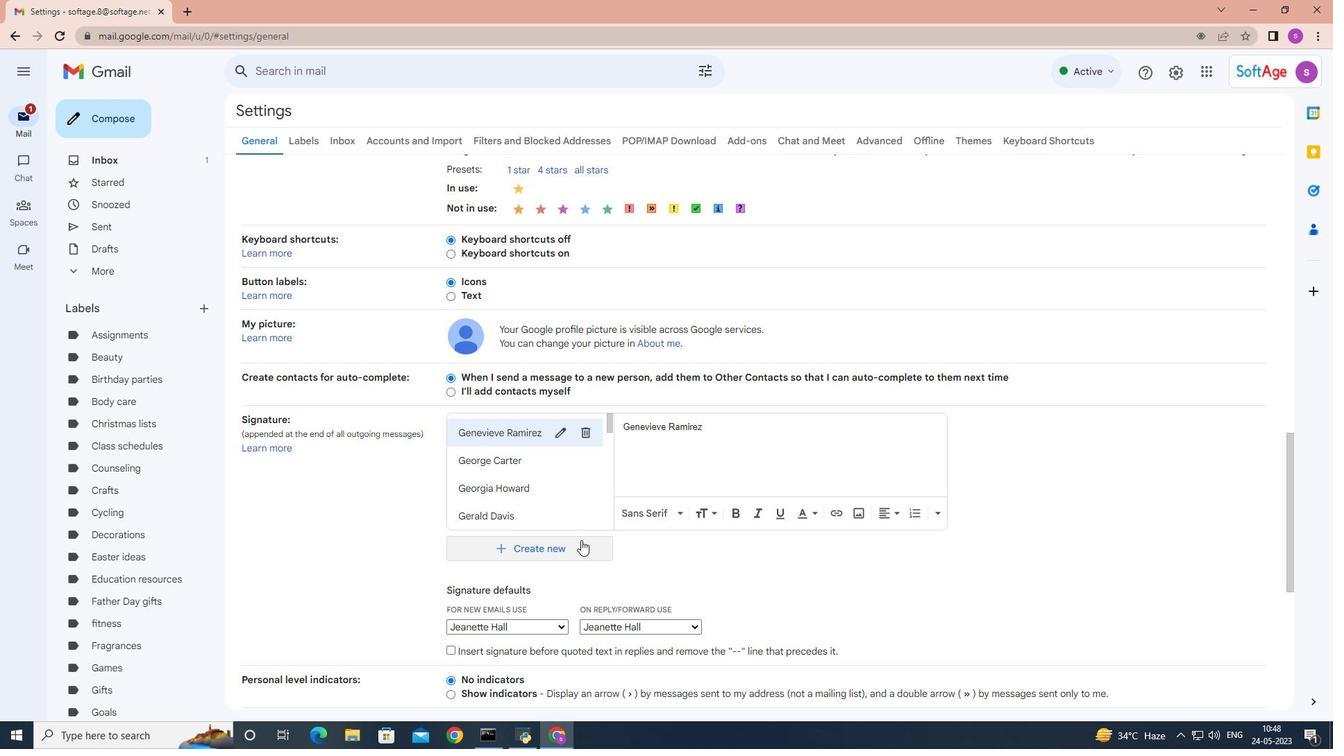 
Action: Mouse pressed left at (578, 552)
Screenshot: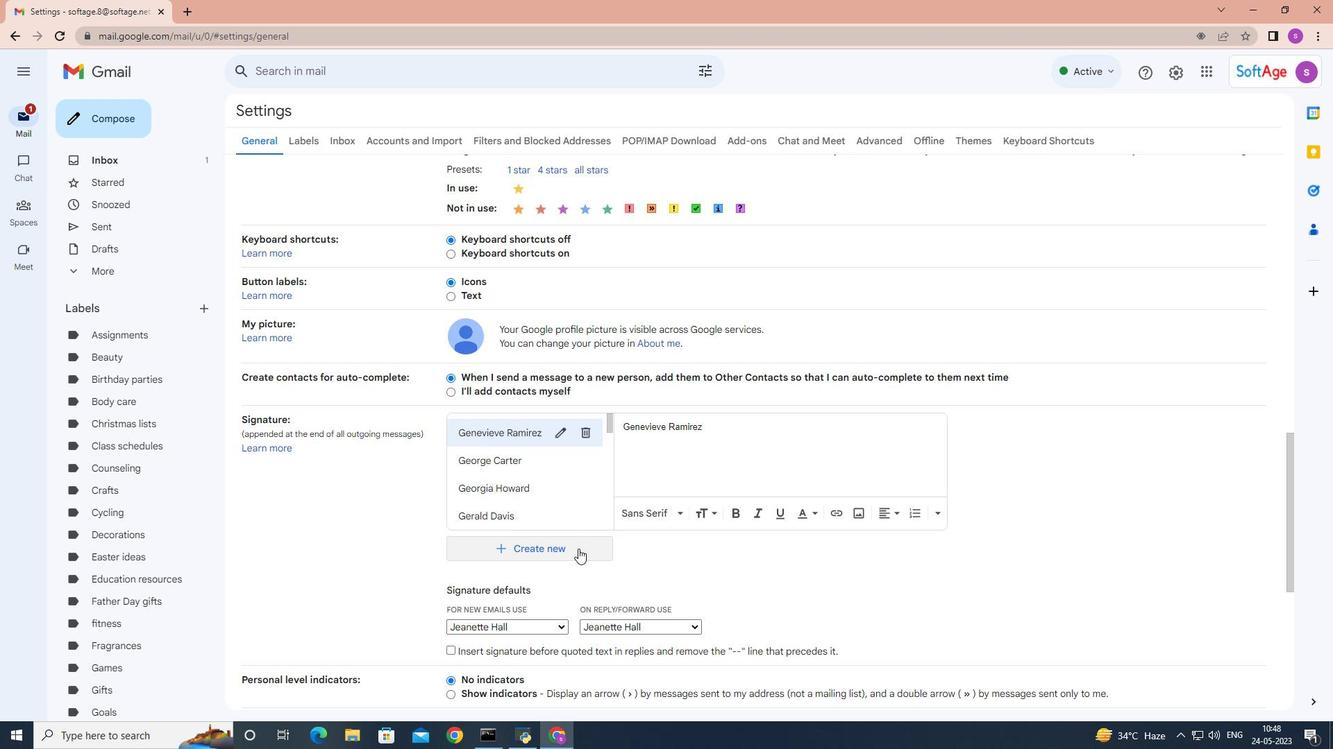 
Action: Mouse moved to (615, 387)
Screenshot: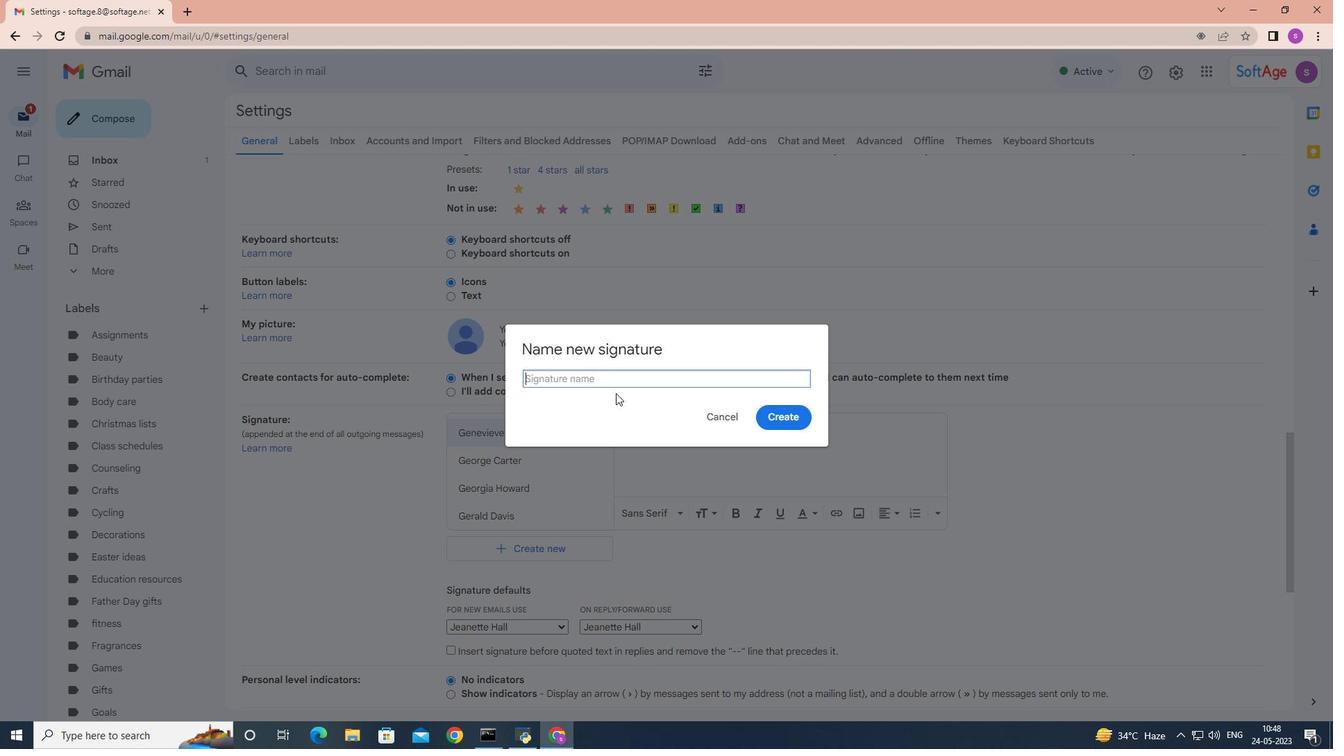 
Action: Key pressed <Key.shift><Key.shift><Key.shift><Key.shift><Key.shift><Key.shift><Key.shift><Key.shift><Key.shift><Key.shift><Key.shift><Key.shift><Key.shift><Key.shift><Key.shift><Key.shift><Key.shift><Key.shift>Jeffery<Key.space><Key.shift><Key.shift><Key.shift><Key.shift><Key.shift><Key.shift><Key.shift>Brown<Key.space>
Screenshot: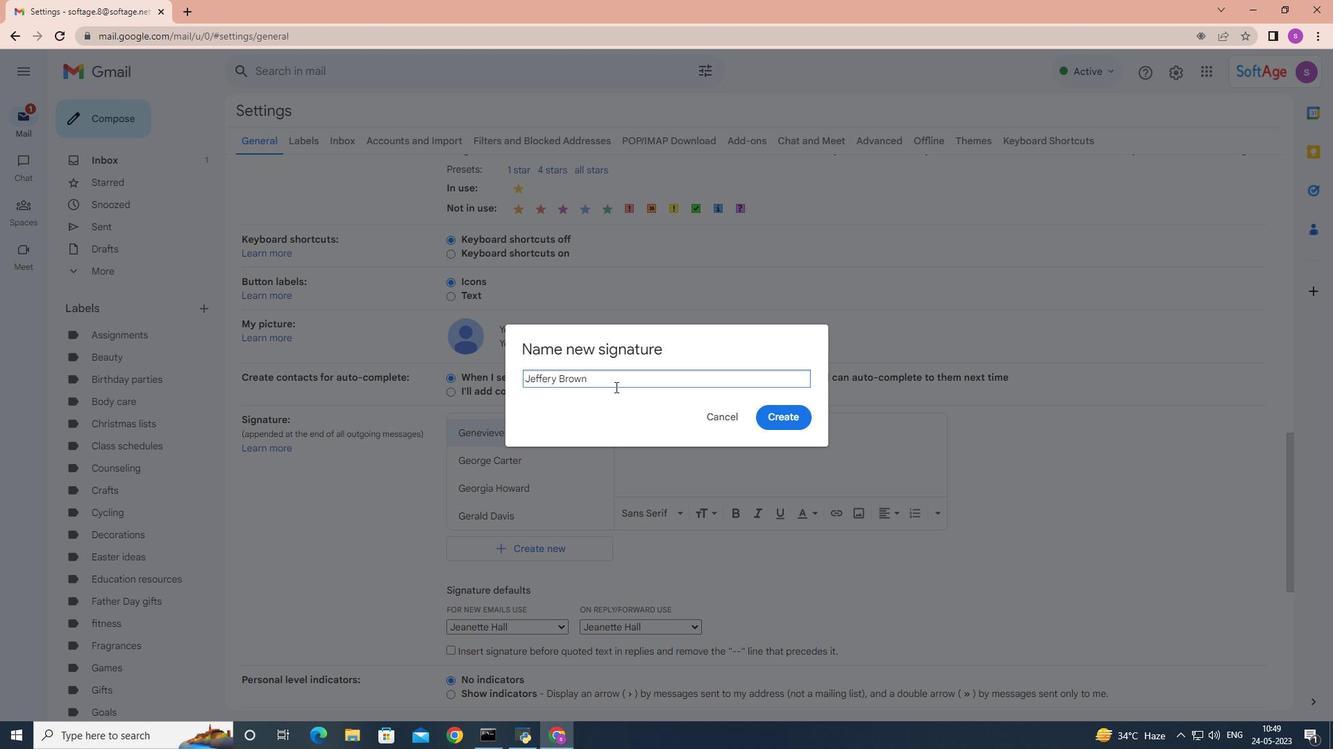 
Action: Mouse moved to (795, 414)
Screenshot: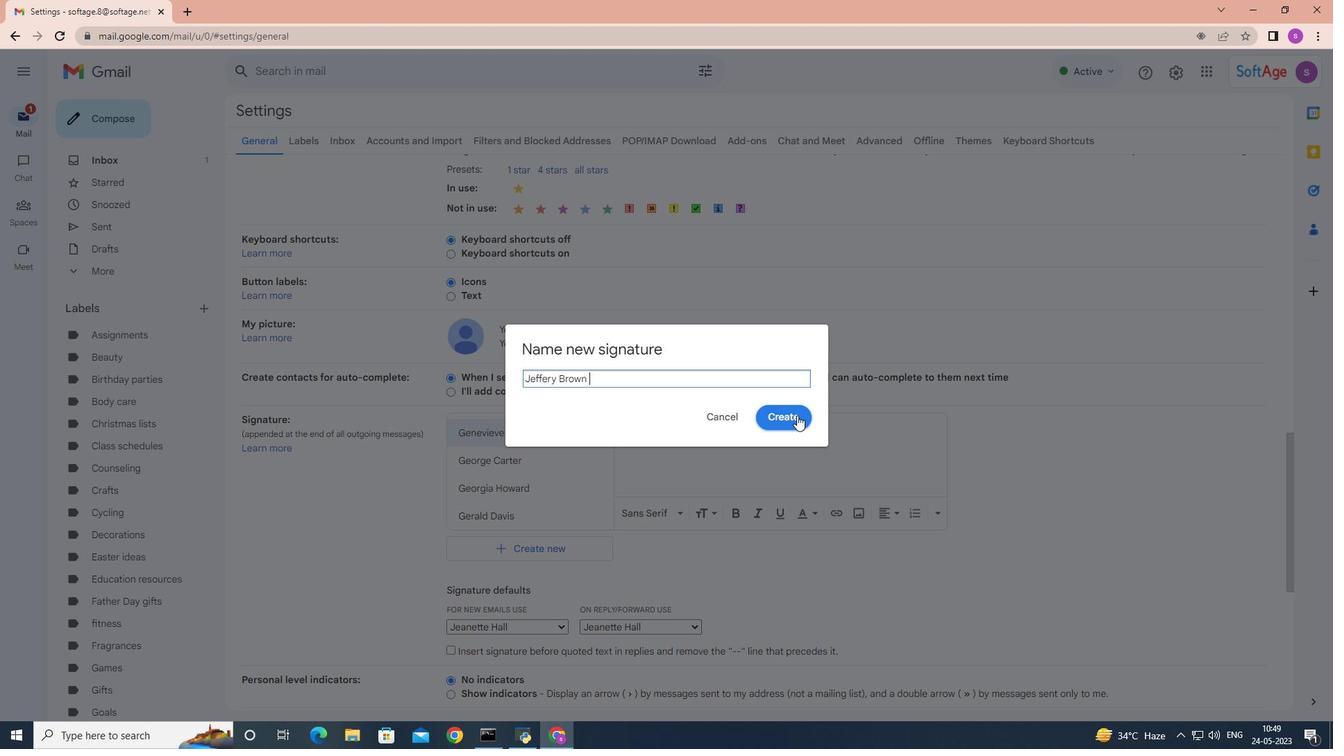 
Action: Mouse pressed left at (795, 414)
Screenshot: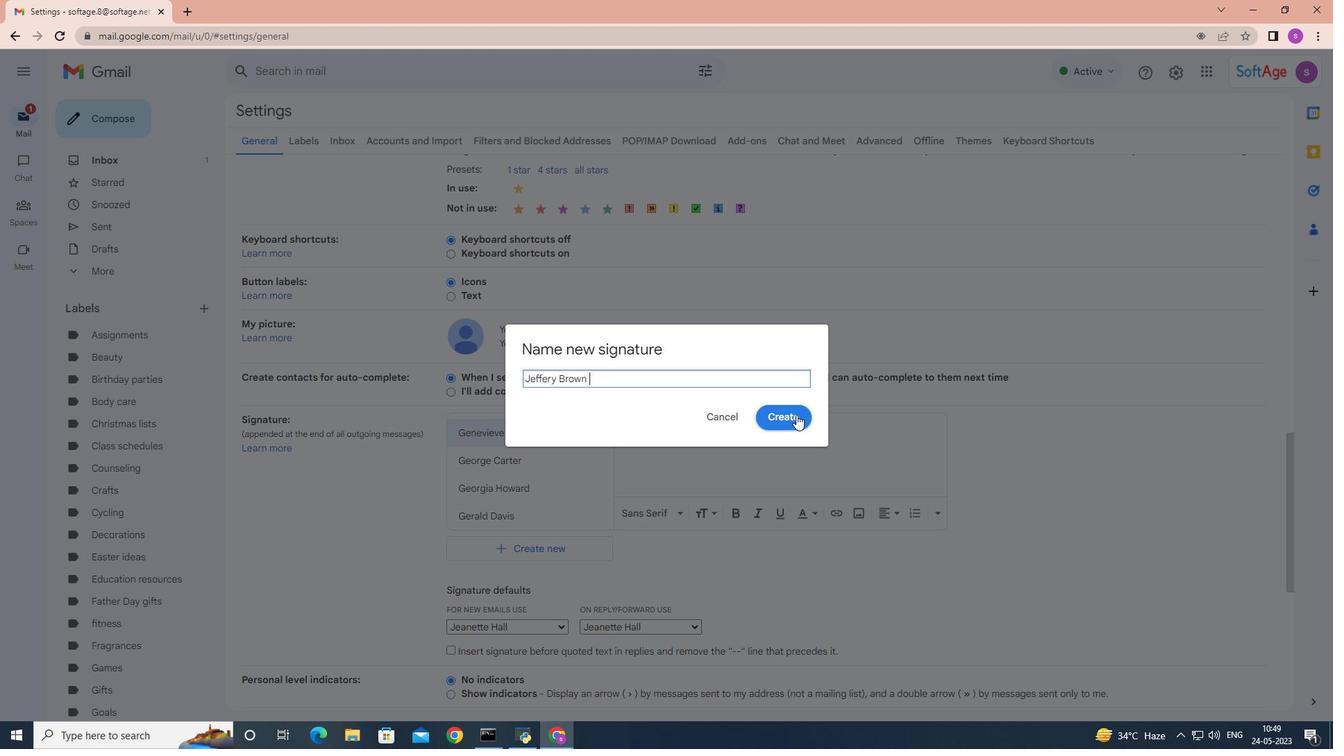 
Action: Mouse moved to (686, 460)
Screenshot: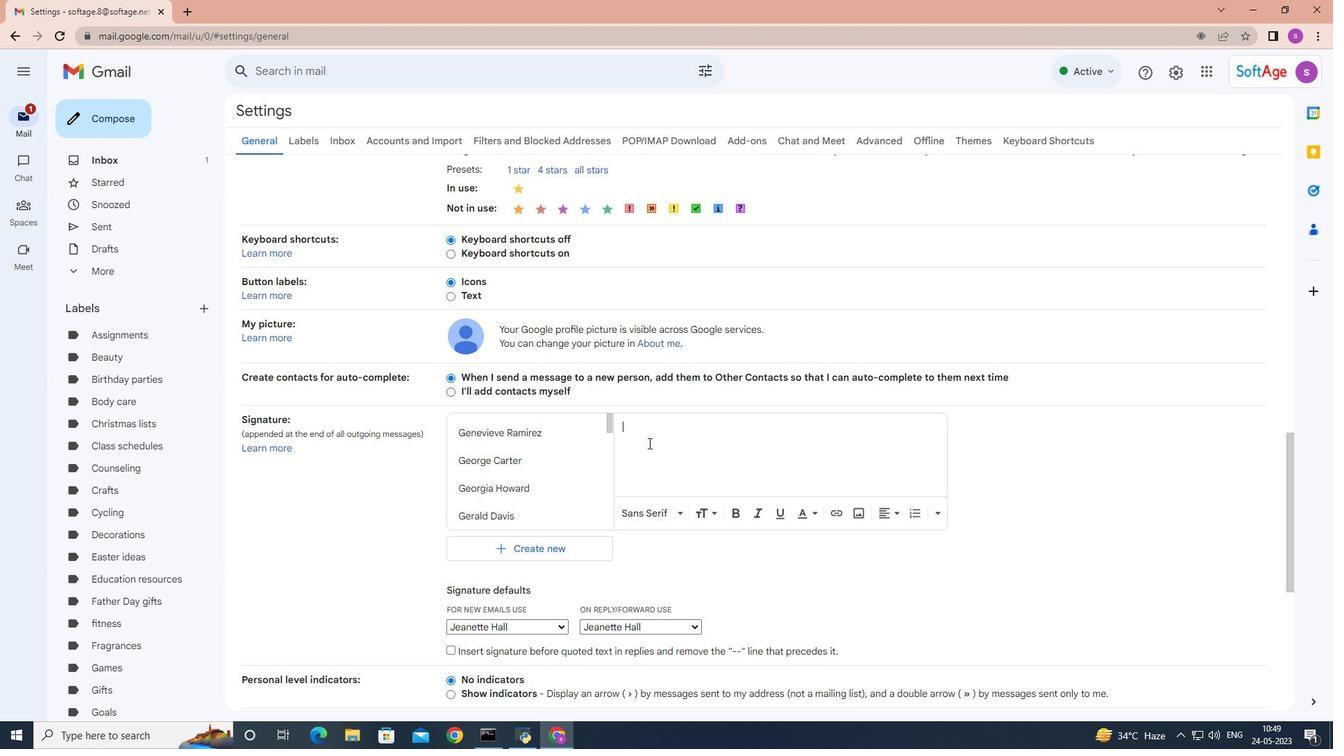 
Action: Key pressed <Key.shift><Key.shift><Key.shift><Key.shift><Key.shift><Key.shift><Key.shift><Key.shift><Key.shift><Key.shift><Key.shift><Key.shift>Jeffery<Key.space><Key.shift>Brown<Key.space>
Screenshot: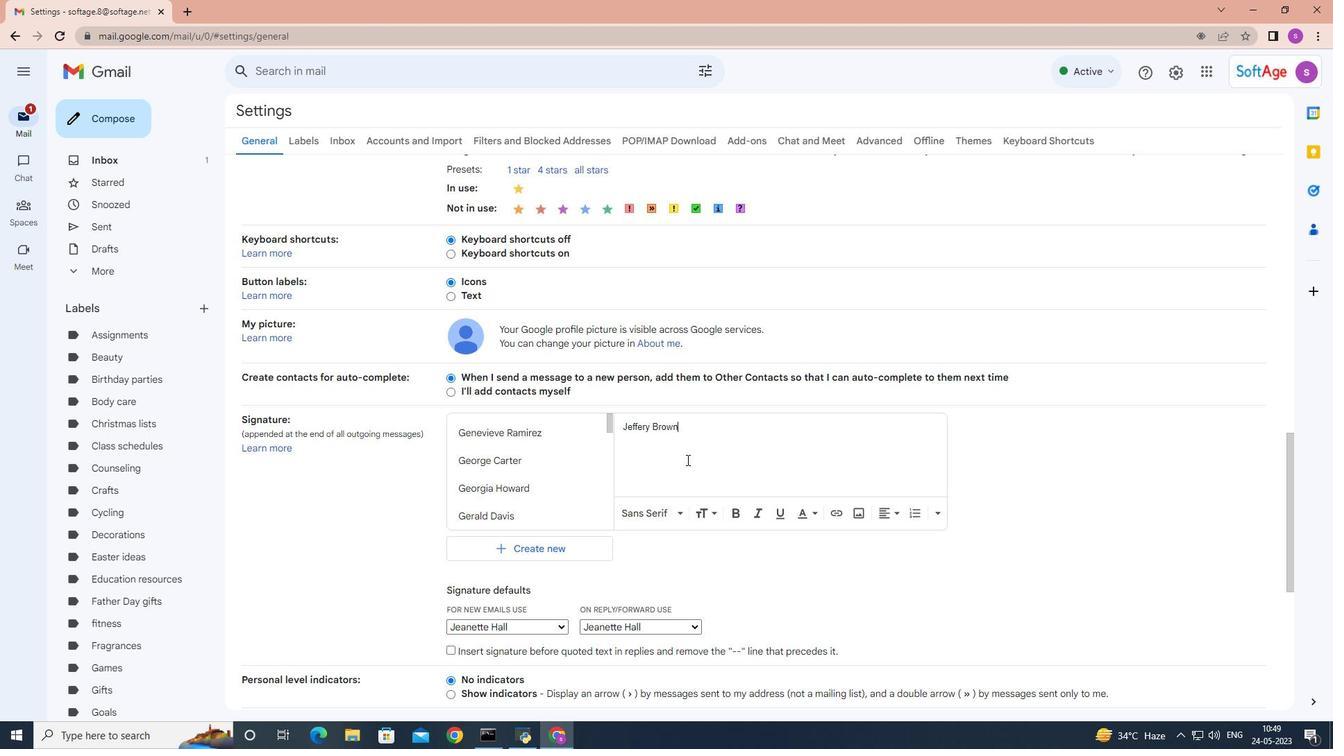 
Action: Mouse moved to (688, 448)
Screenshot: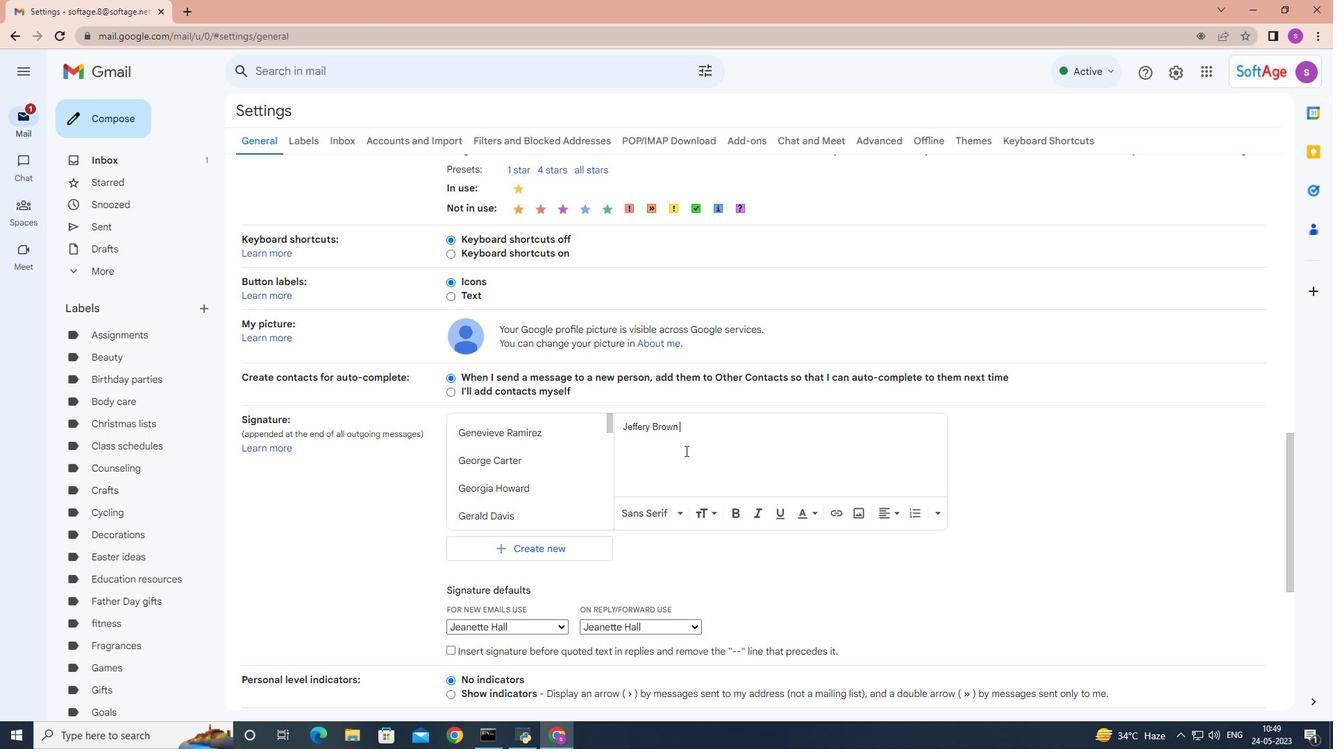 
Action: Mouse scrolled (688, 447) with delta (0, 0)
Screenshot: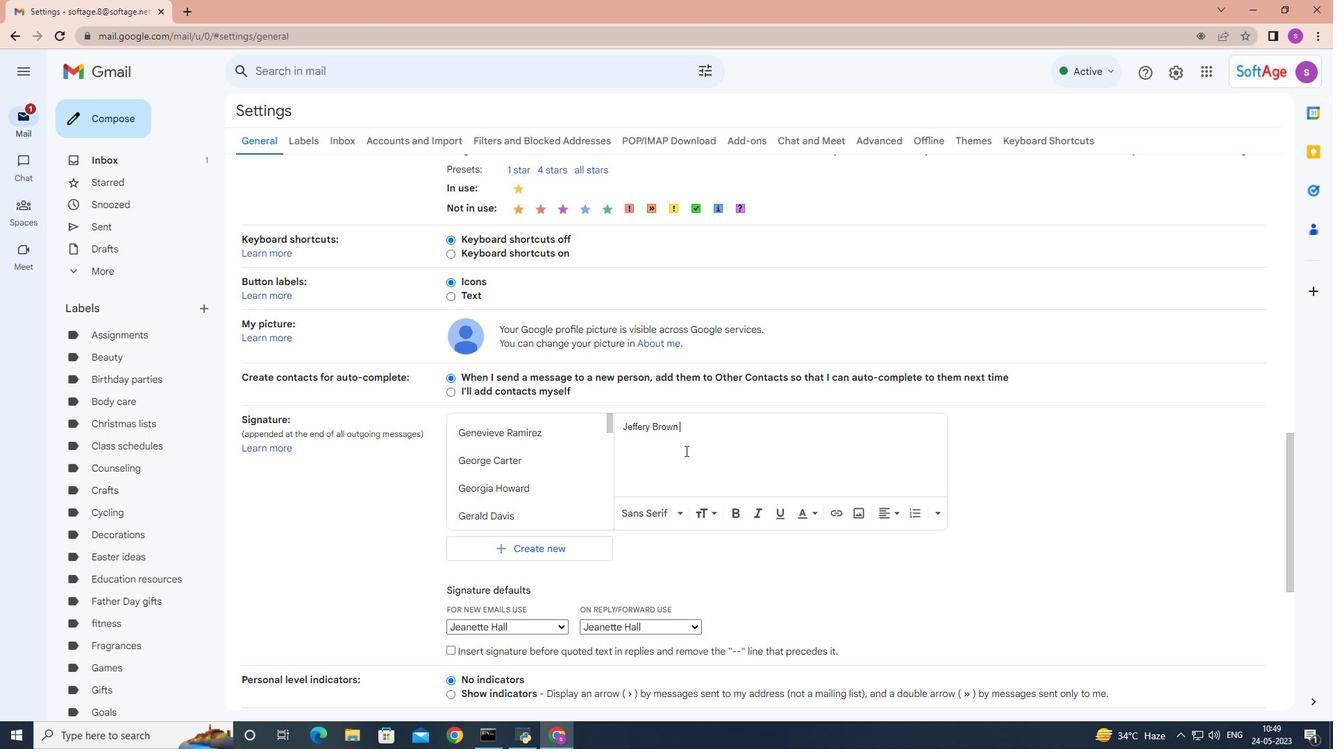 
Action: Mouse moved to (690, 447)
Screenshot: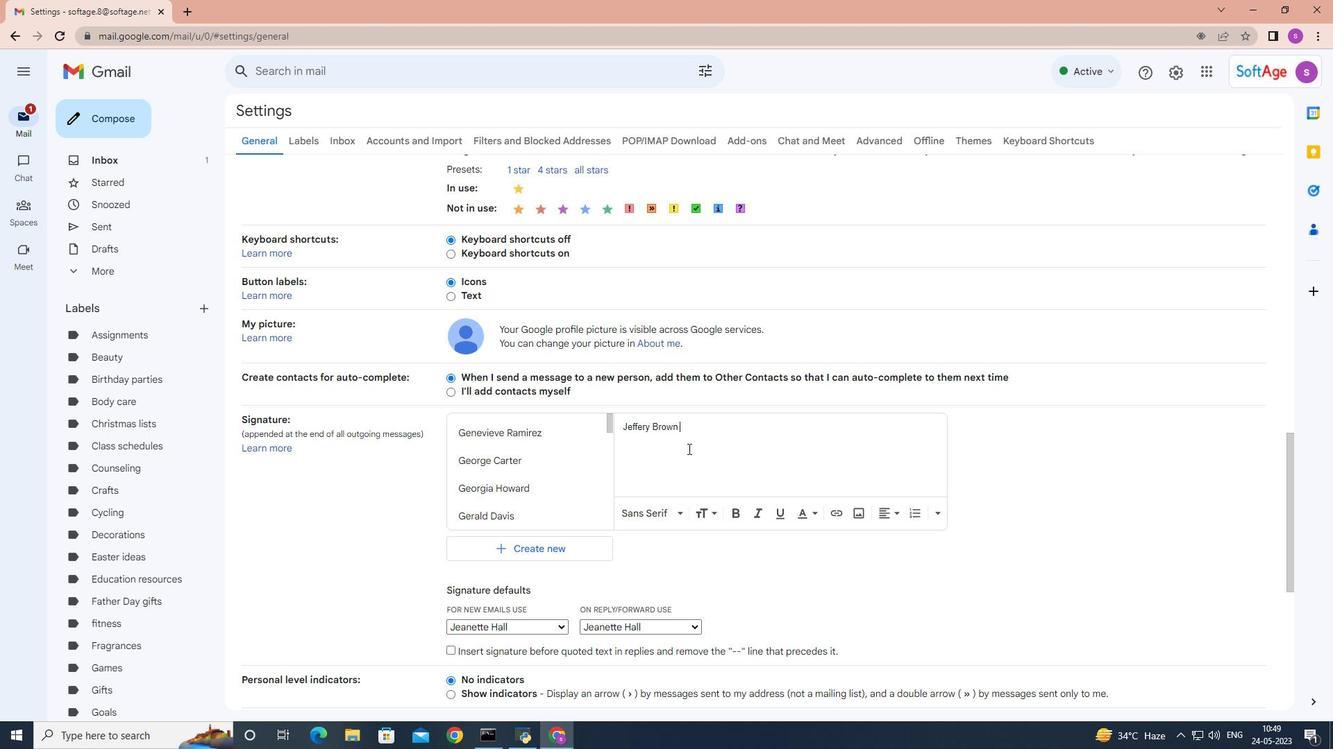 
Action: Mouse scrolled (690, 446) with delta (0, 0)
Screenshot: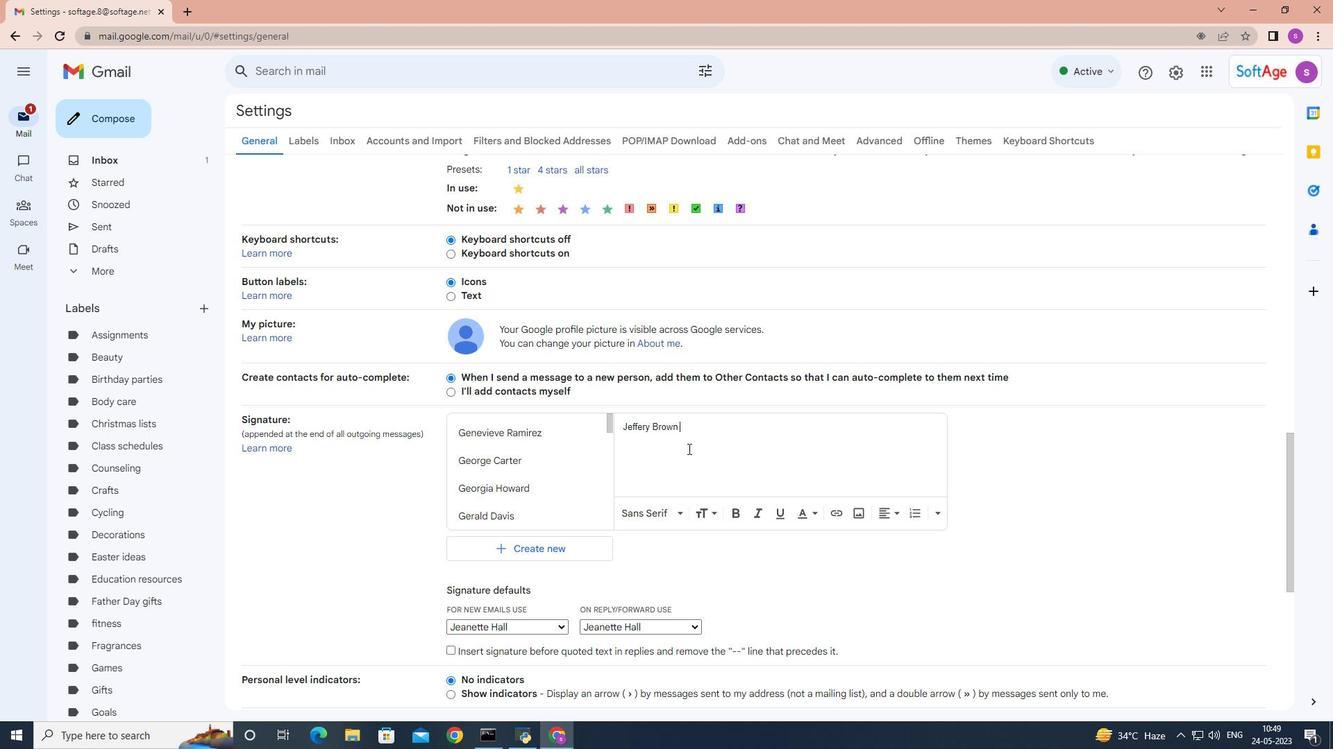 
Action: Mouse moved to (693, 441)
Screenshot: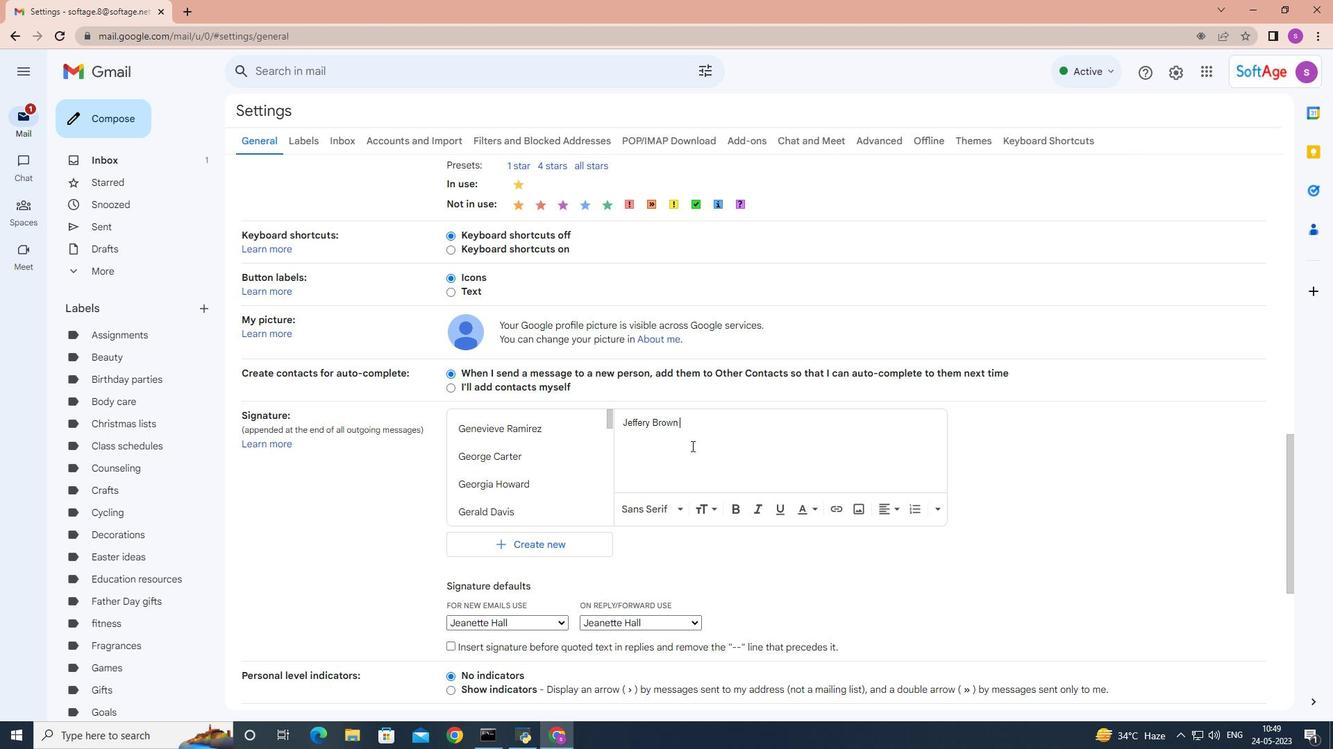 
Action: Mouse scrolled (692, 443) with delta (0, 0)
Screenshot: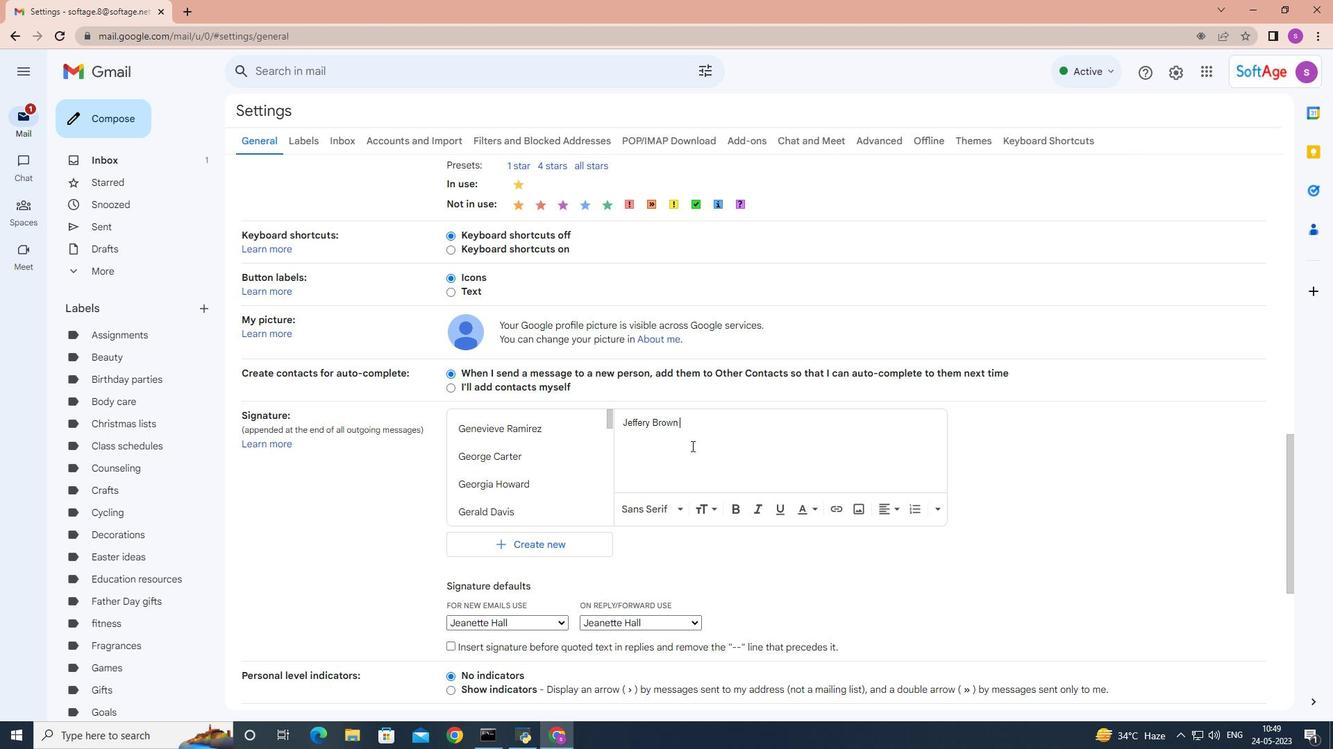 
Action: Mouse moved to (560, 418)
Screenshot: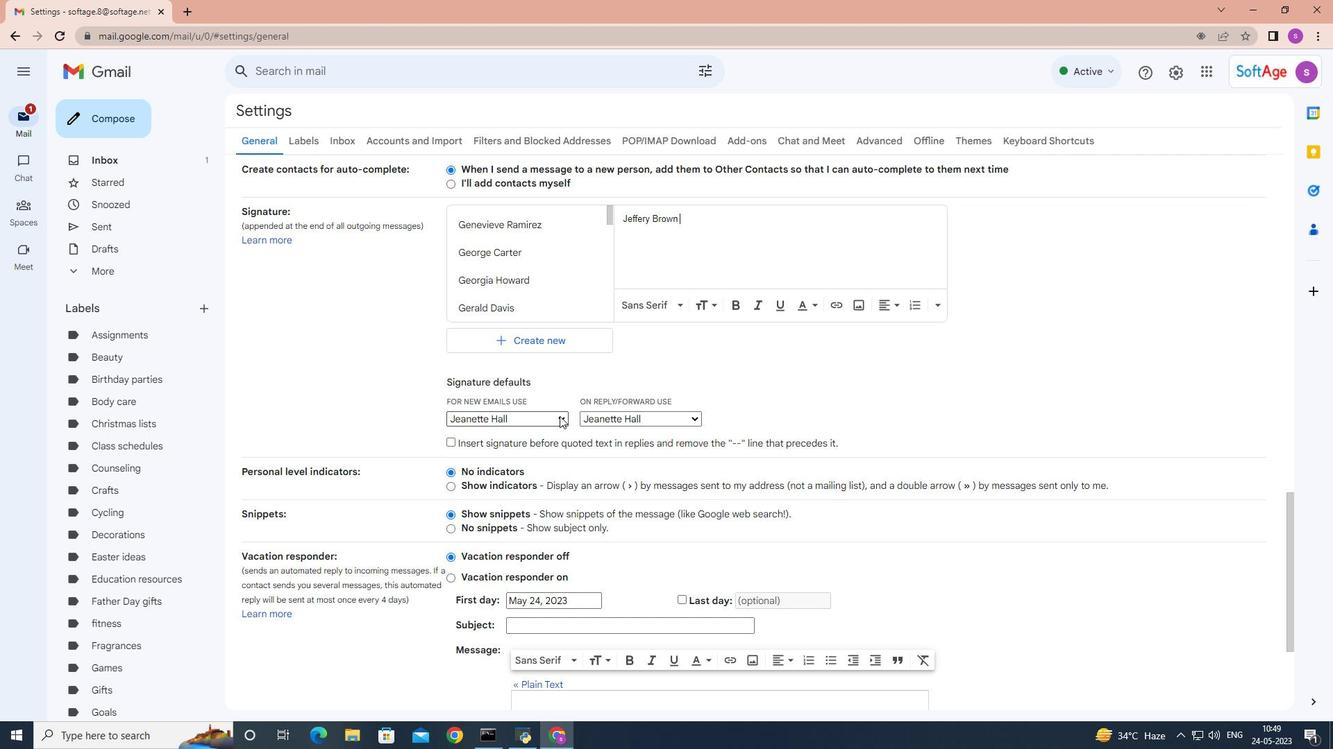 
Action: Mouse pressed left at (560, 418)
Screenshot: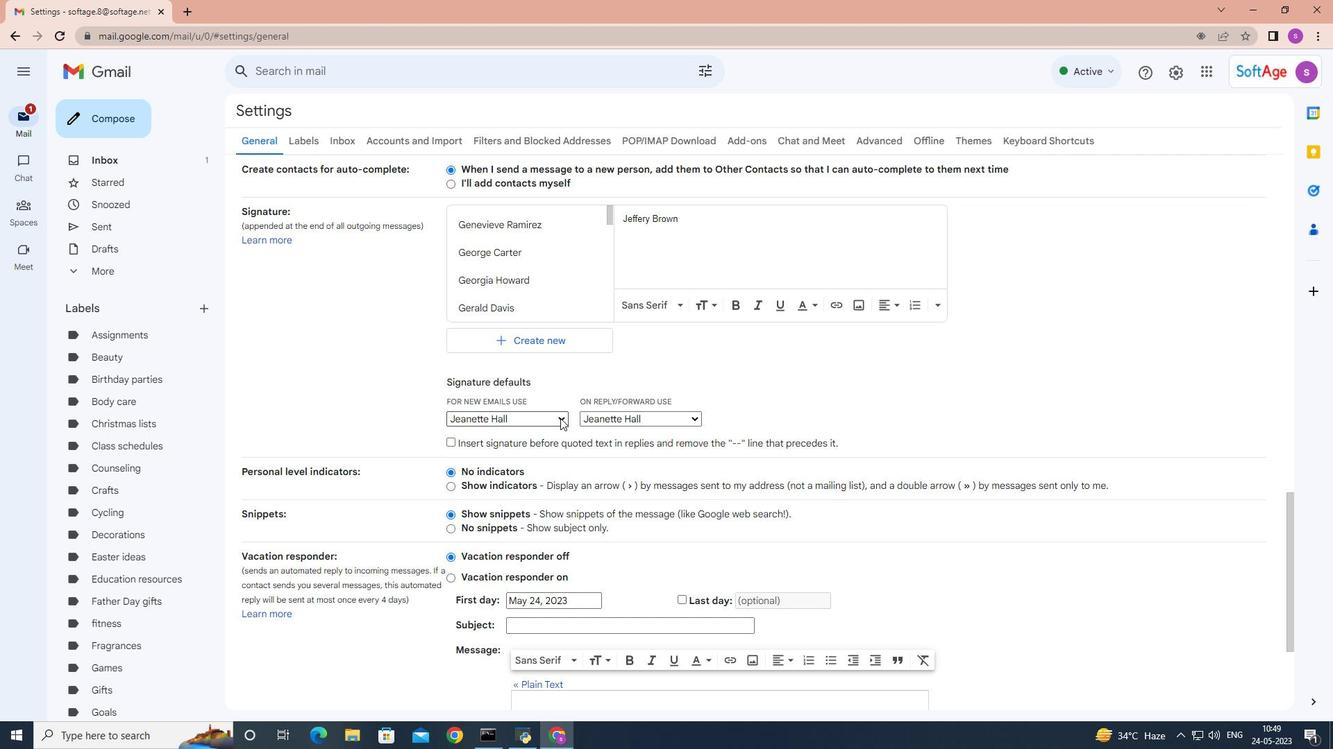 
Action: Mouse moved to (504, 548)
Screenshot: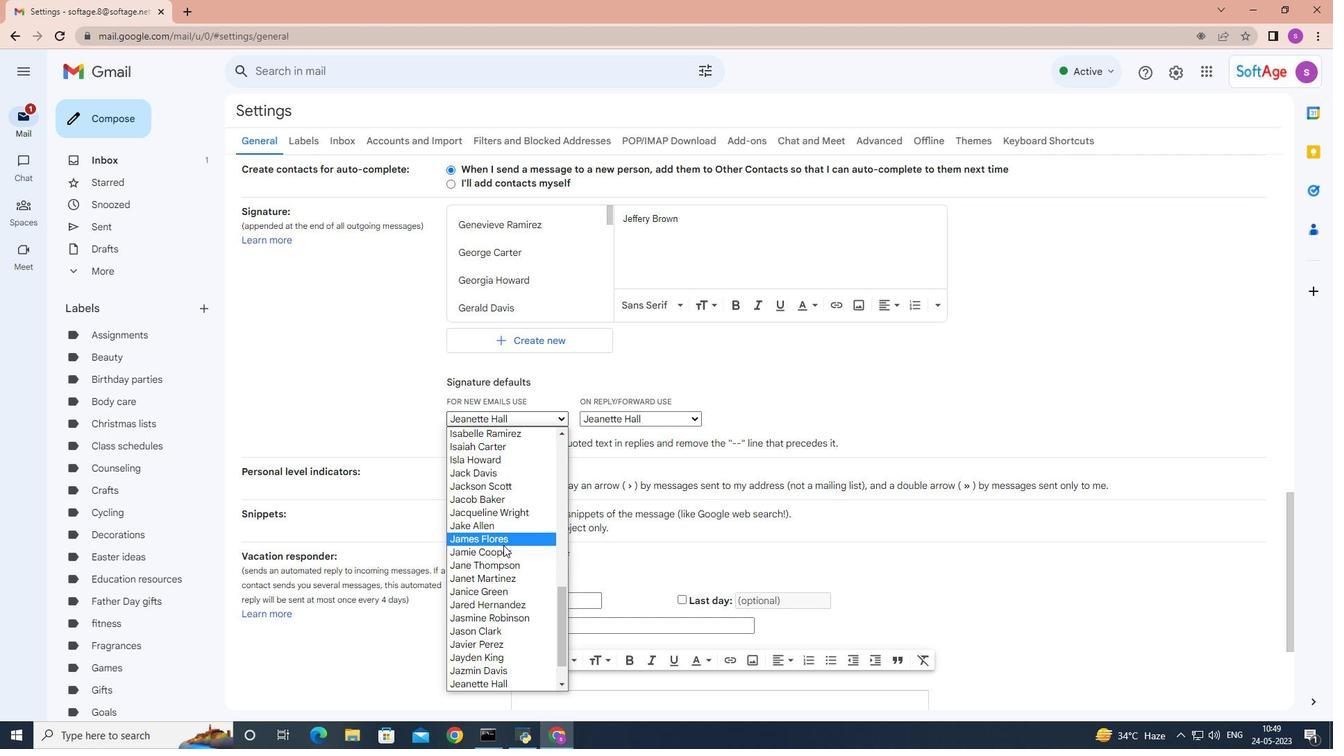 
Action: Mouse scrolled (504, 547) with delta (0, 0)
Screenshot: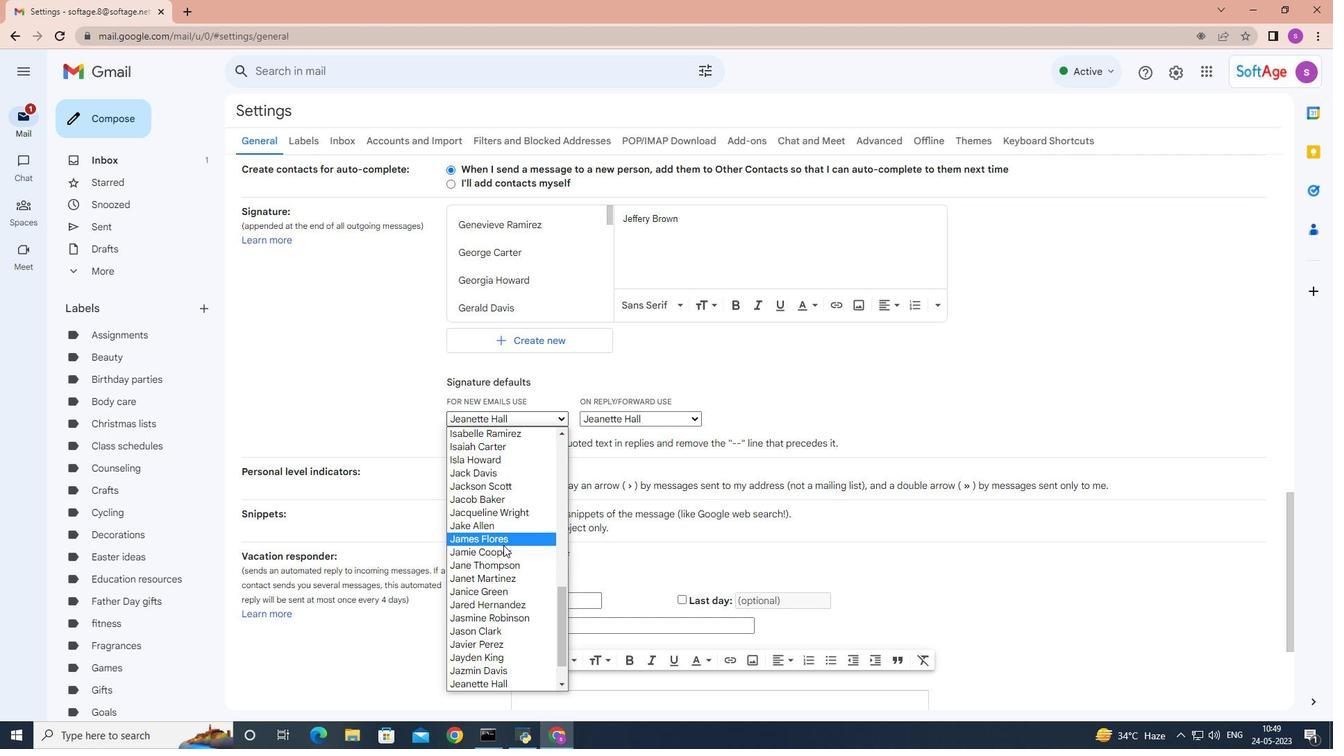 
Action: Mouse moved to (504, 549)
Screenshot: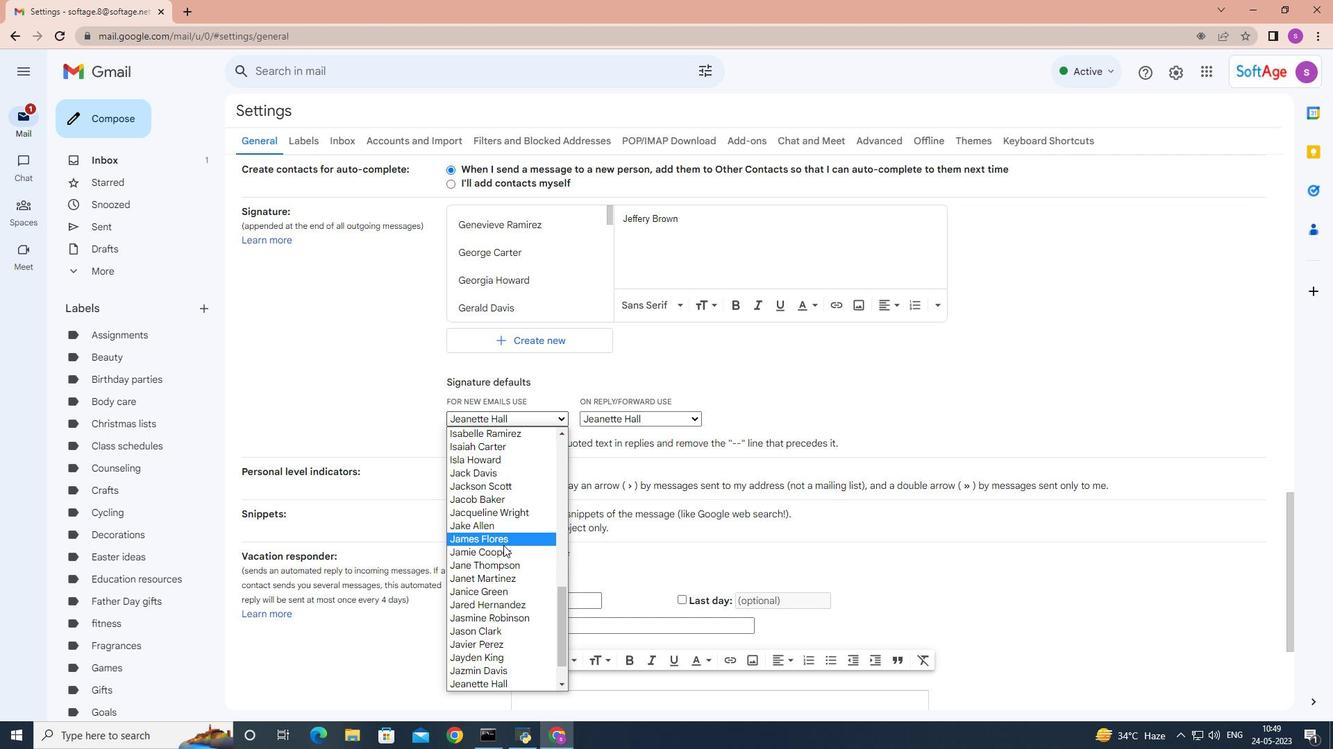 
Action: Mouse scrolled (504, 549) with delta (0, 0)
Screenshot: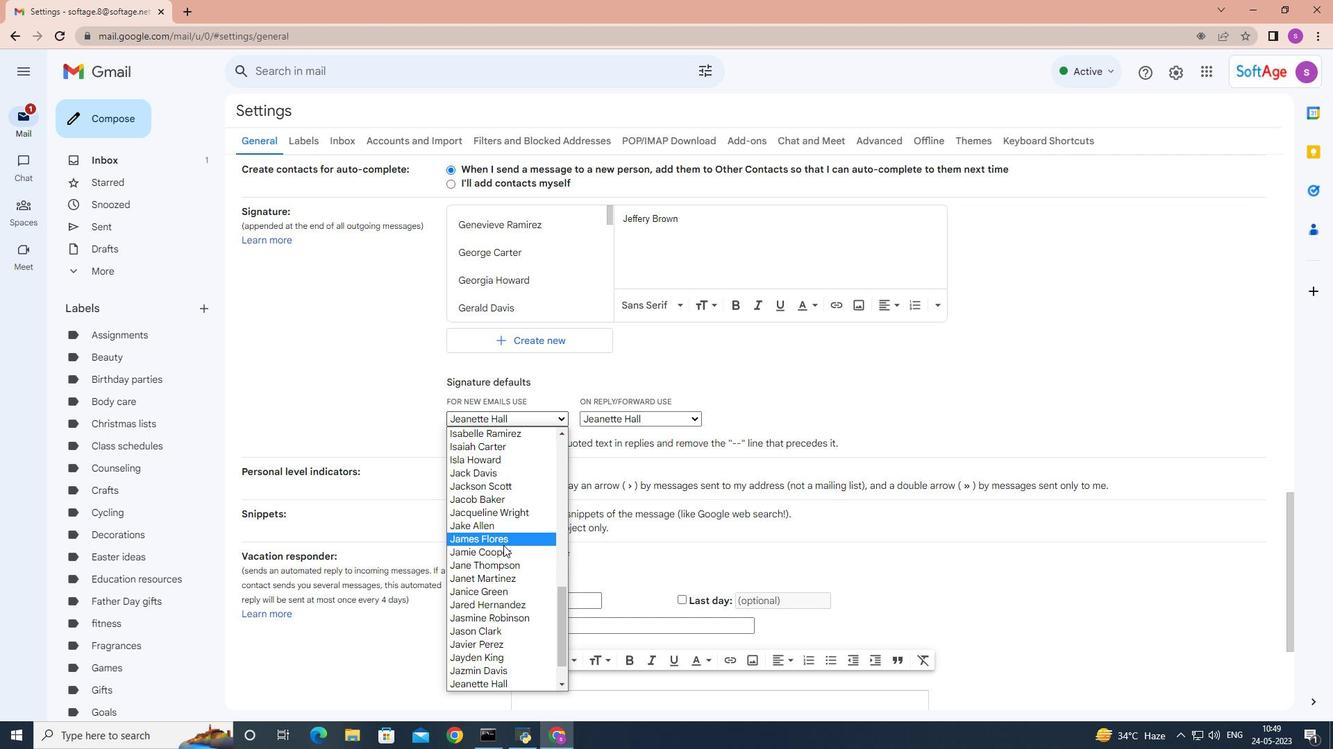 
Action: Mouse moved to (504, 553)
Screenshot: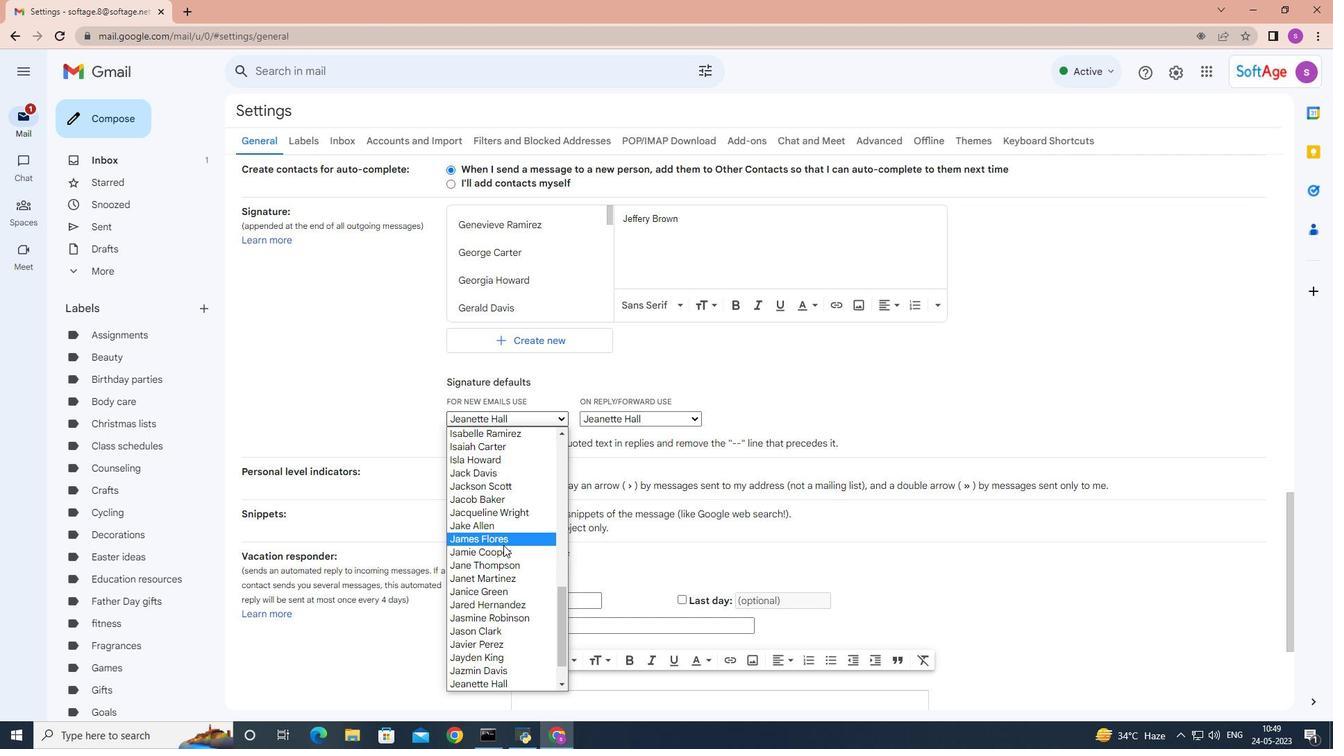 
Action: Mouse scrolled (504, 552) with delta (0, 0)
Screenshot: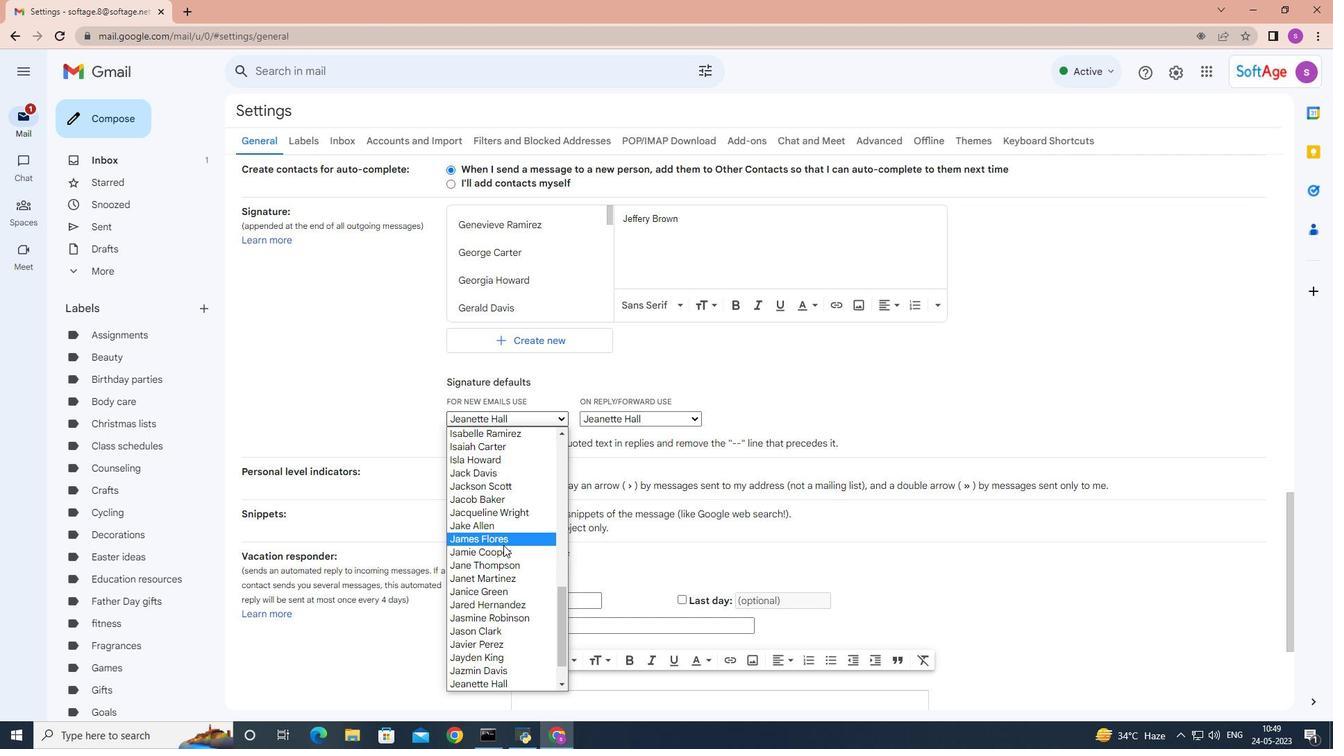 
Action: Mouse moved to (505, 555)
Screenshot: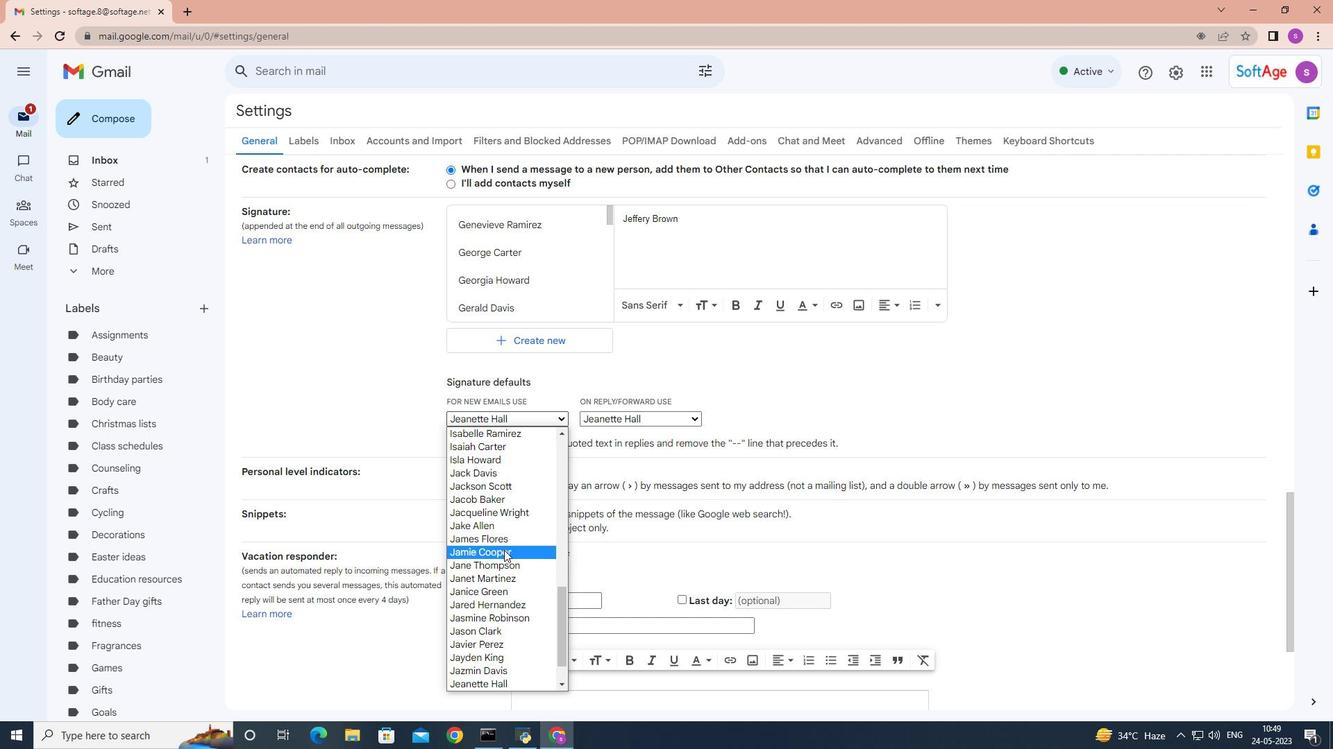 
Action: Mouse scrolled (505, 554) with delta (0, 0)
Screenshot: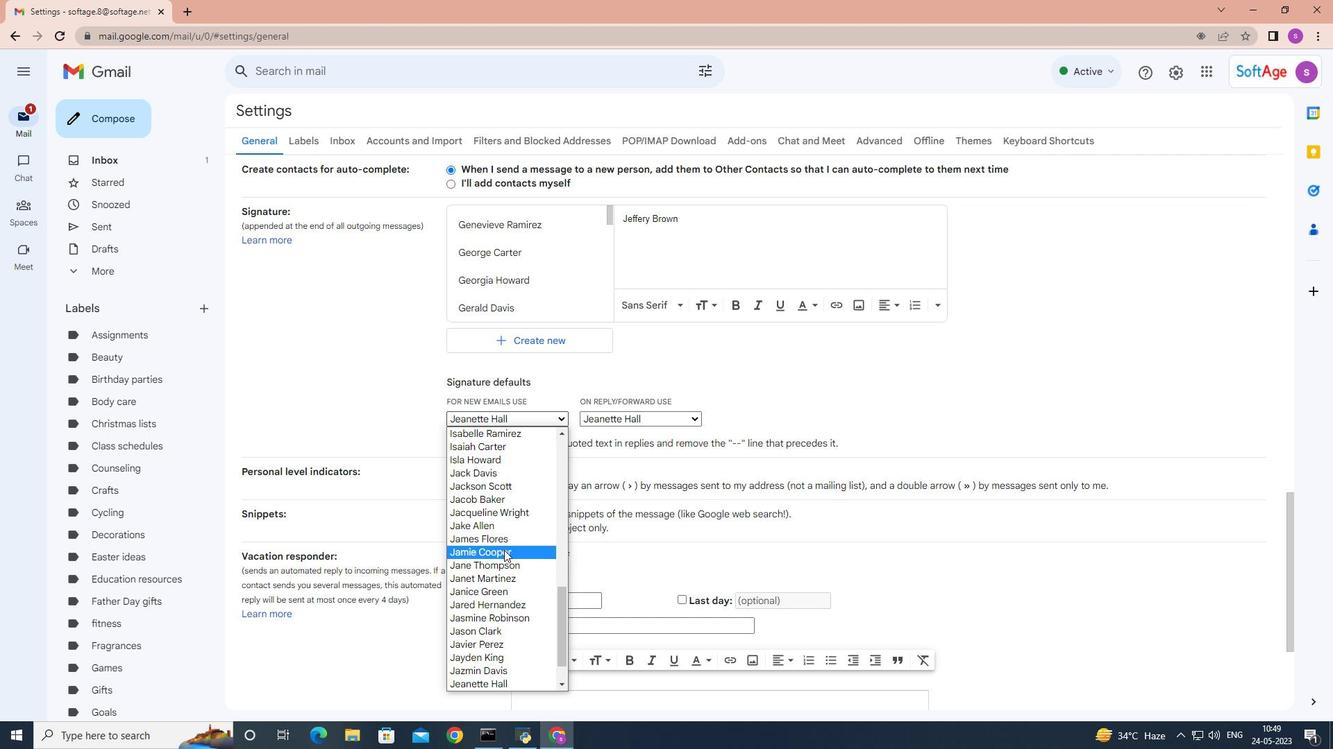 
Action: Mouse moved to (505, 556)
Screenshot: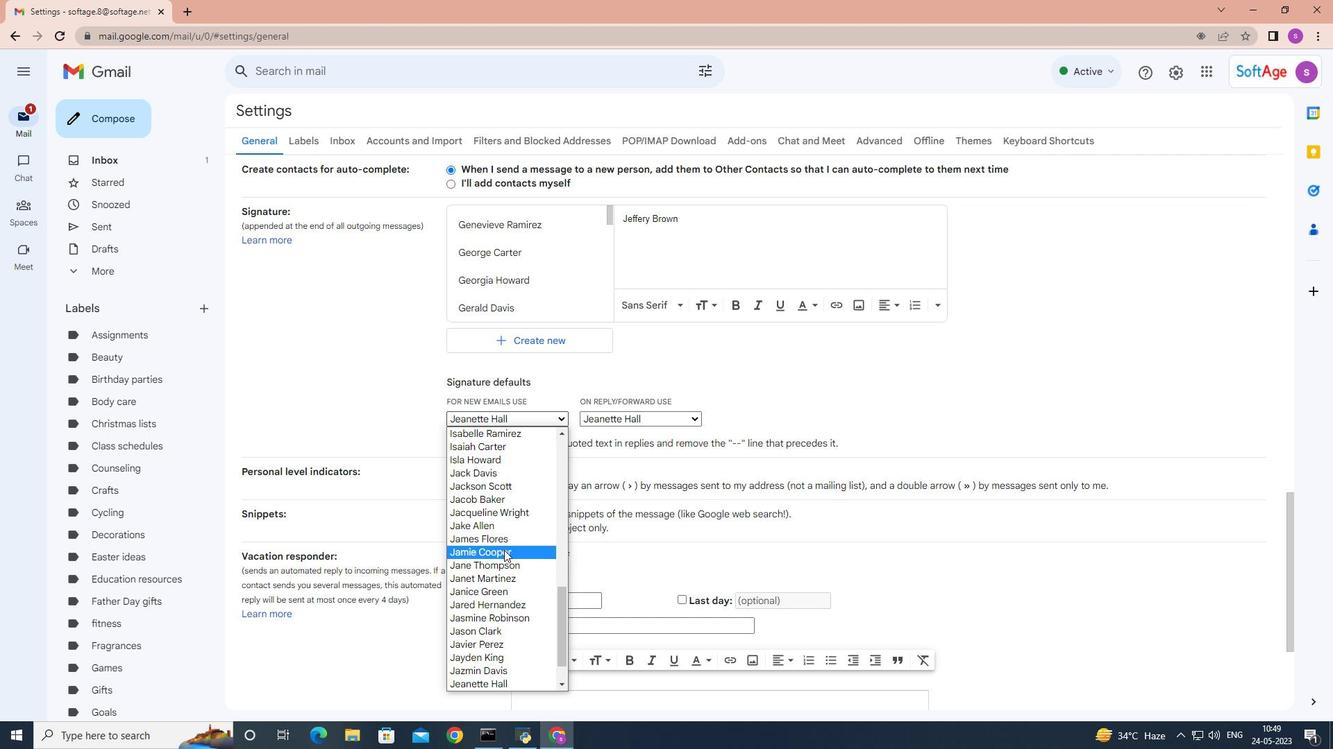 
Action: Mouse scrolled (505, 555) with delta (0, 0)
Screenshot: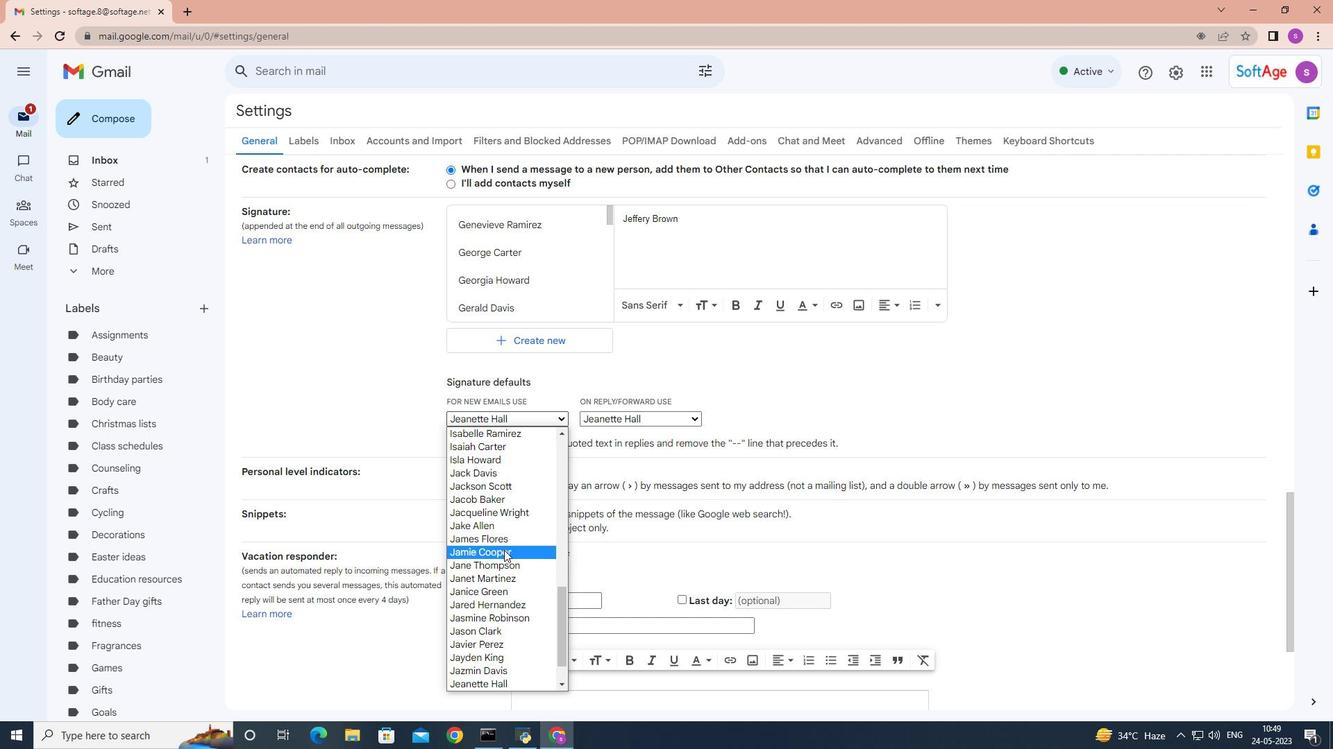 
Action: Mouse moved to (504, 557)
Screenshot: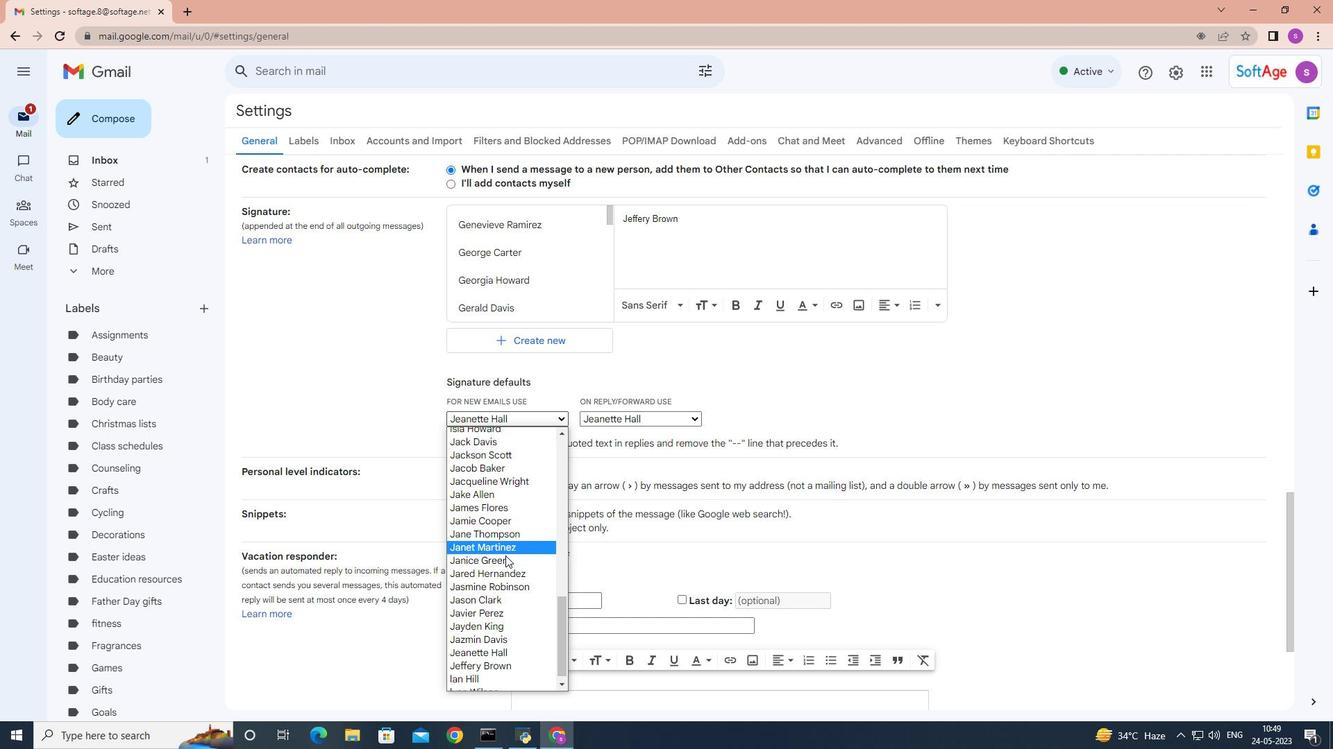 
Action: Mouse scrolled (505, 556) with delta (0, 0)
Screenshot: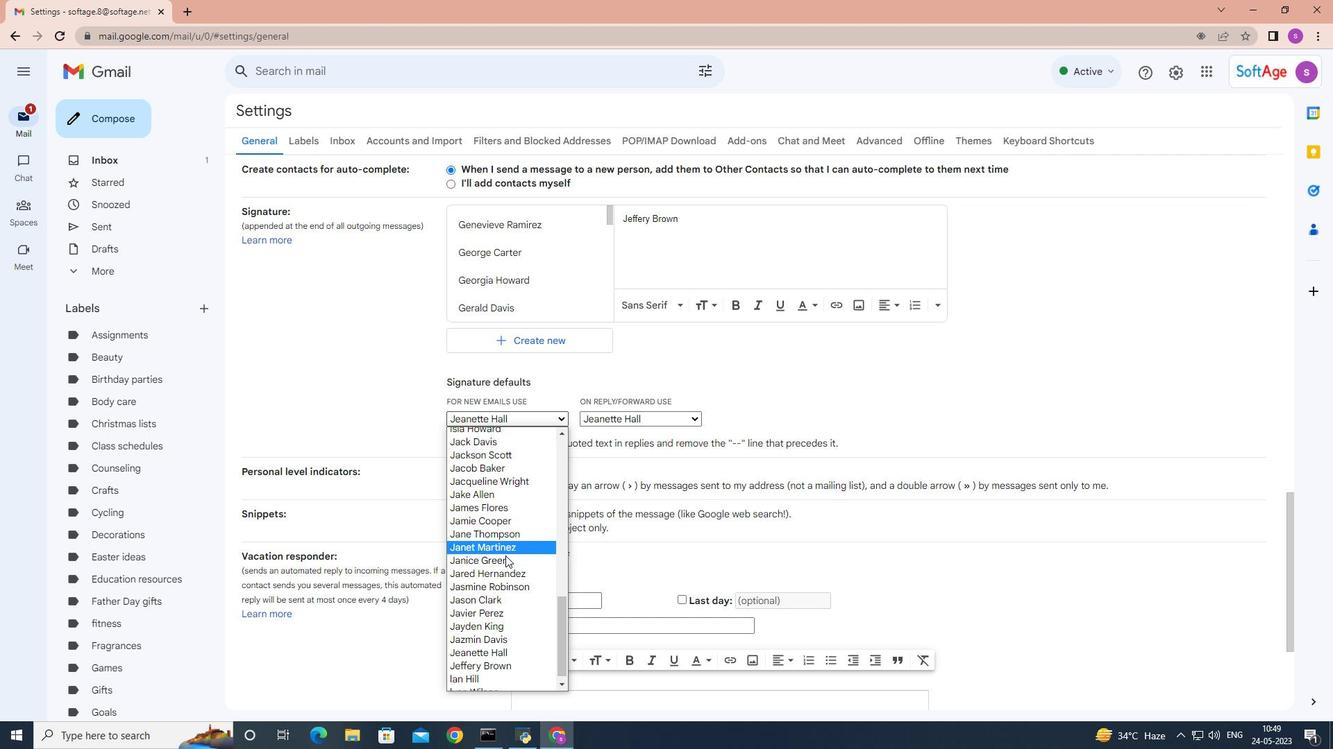 
Action: Mouse moved to (504, 558)
Screenshot: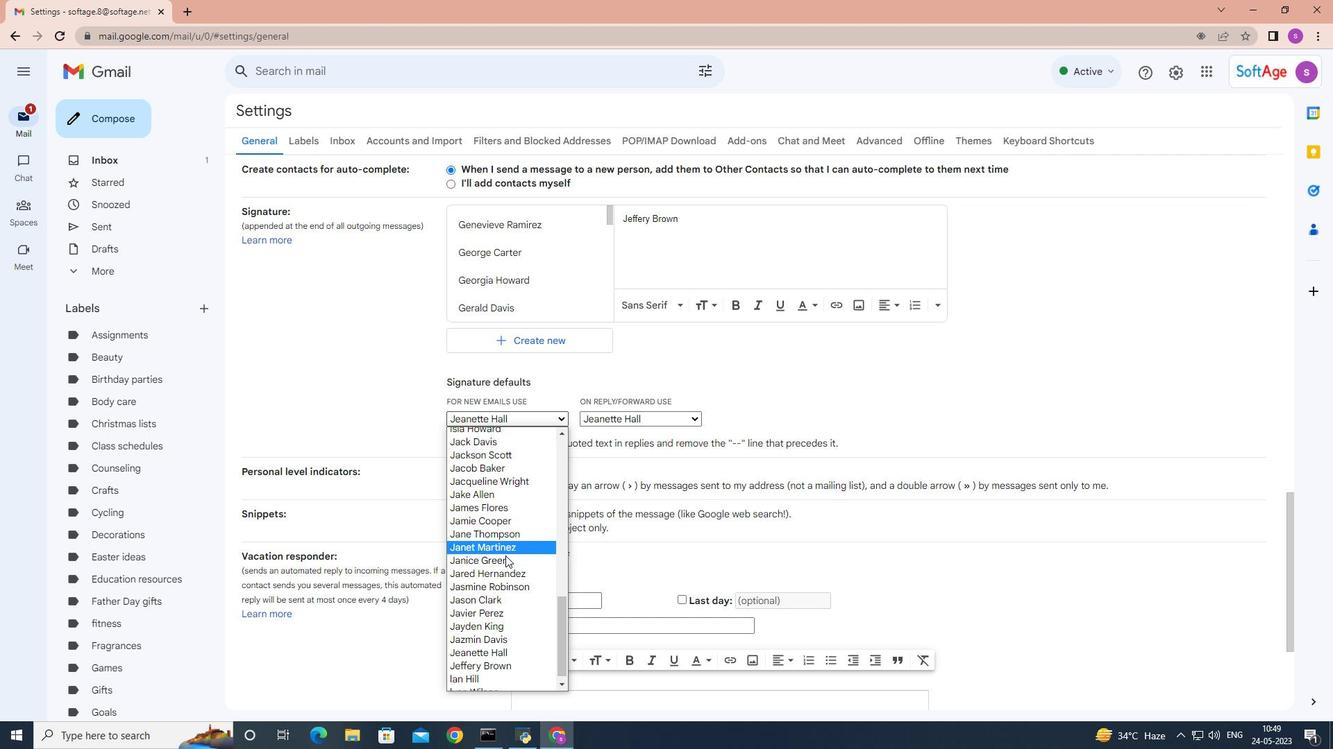 
Action: Mouse scrolled (505, 556) with delta (0, 0)
Screenshot: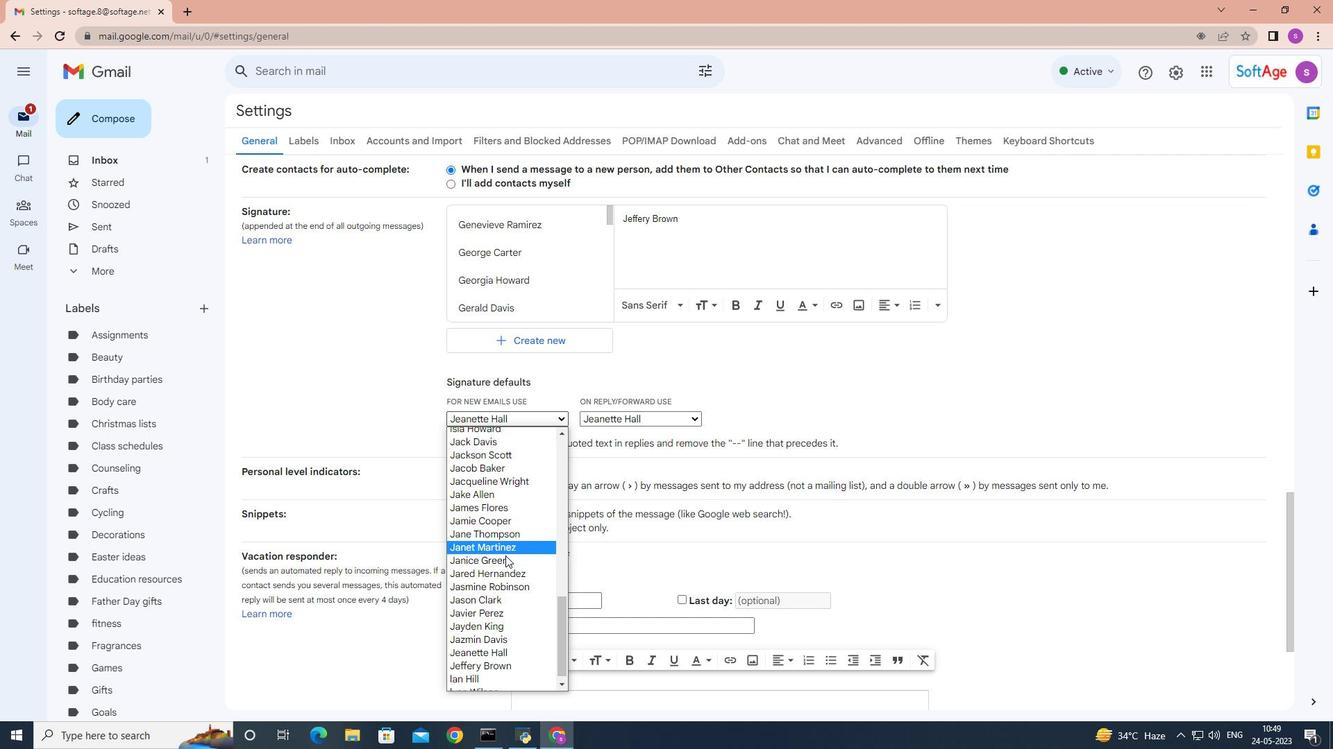 
Action: Mouse moved to (513, 655)
Screenshot: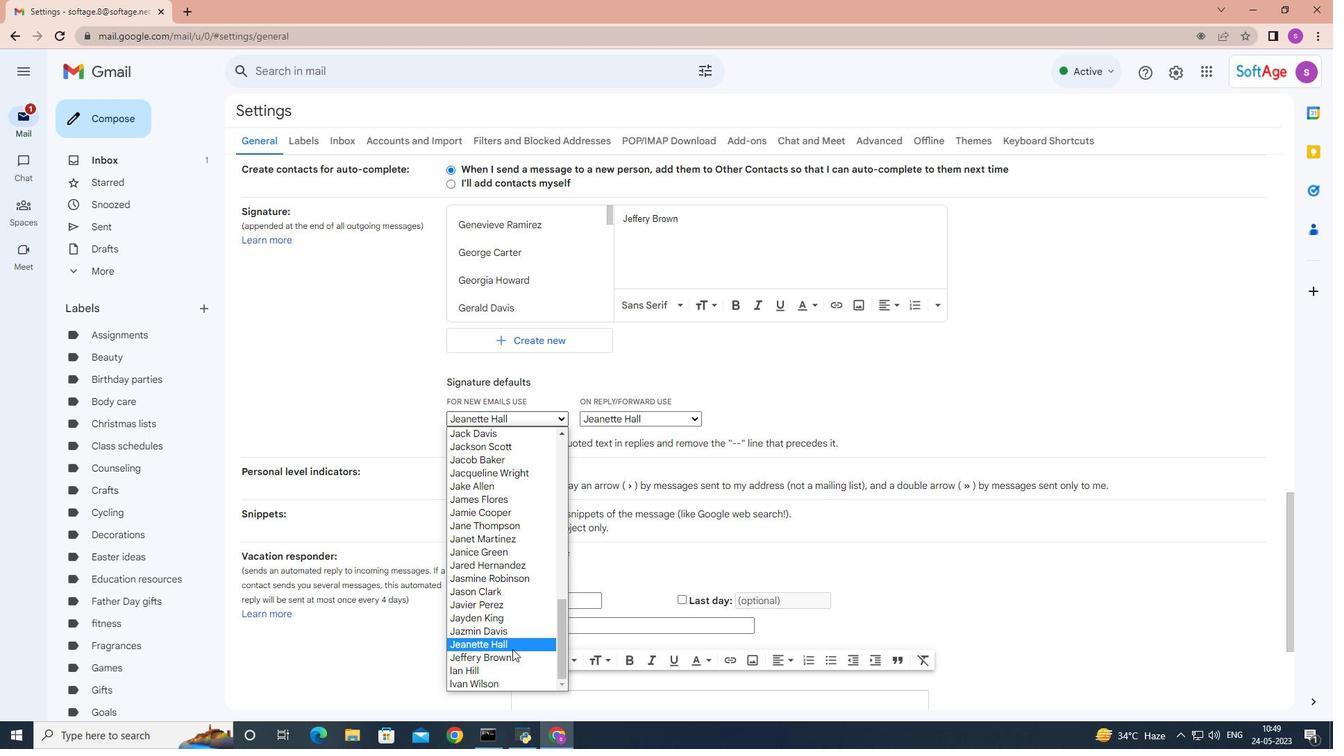 
Action: Mouse pressed left at (513, 655)
Screenshot: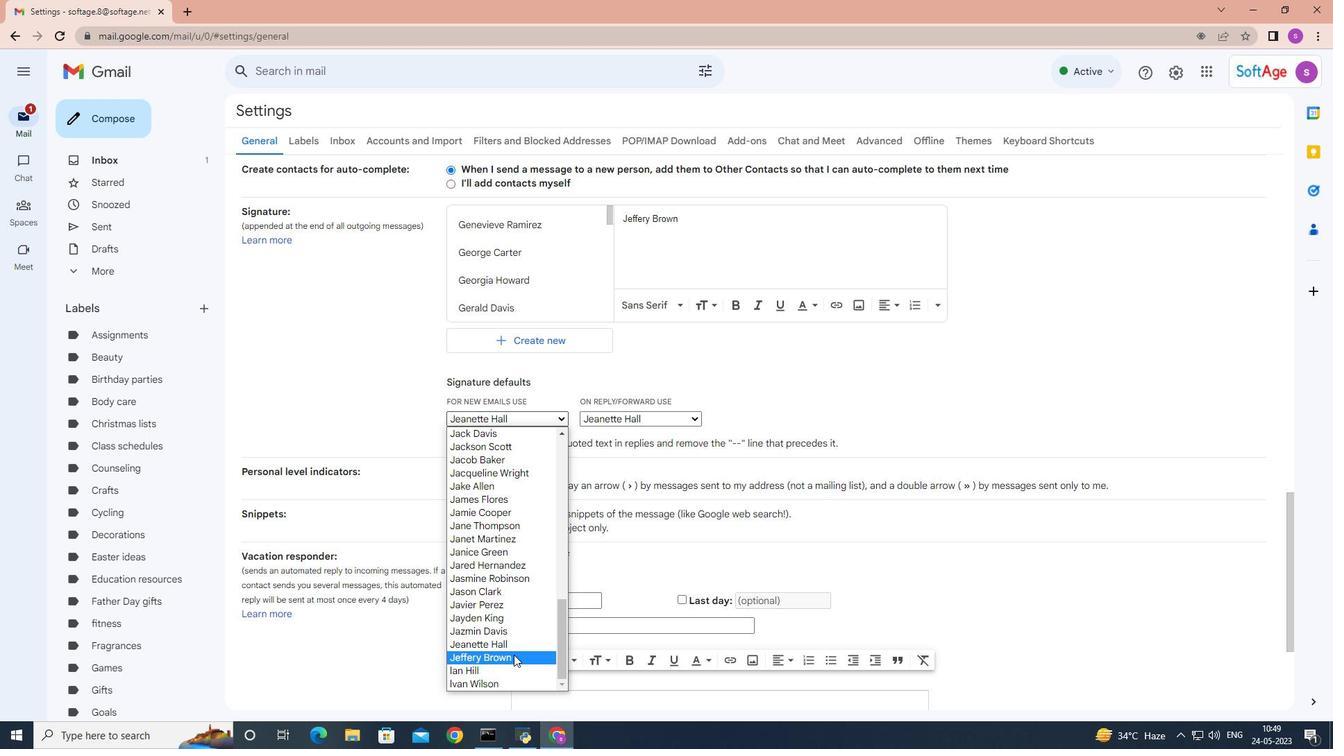 
Action: Mouse moved to (690, 421)
Screenshot: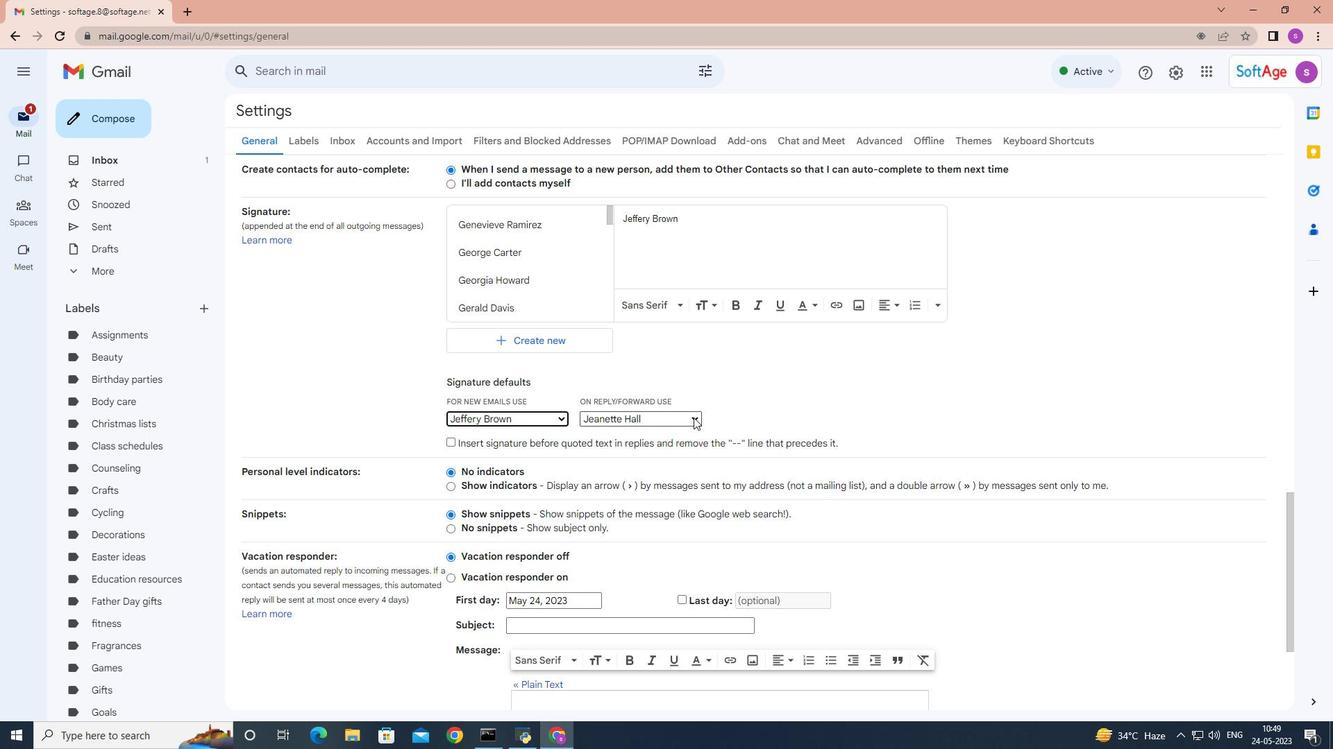 
Action: Mouse pressed left at (690, 421)
Screenshot: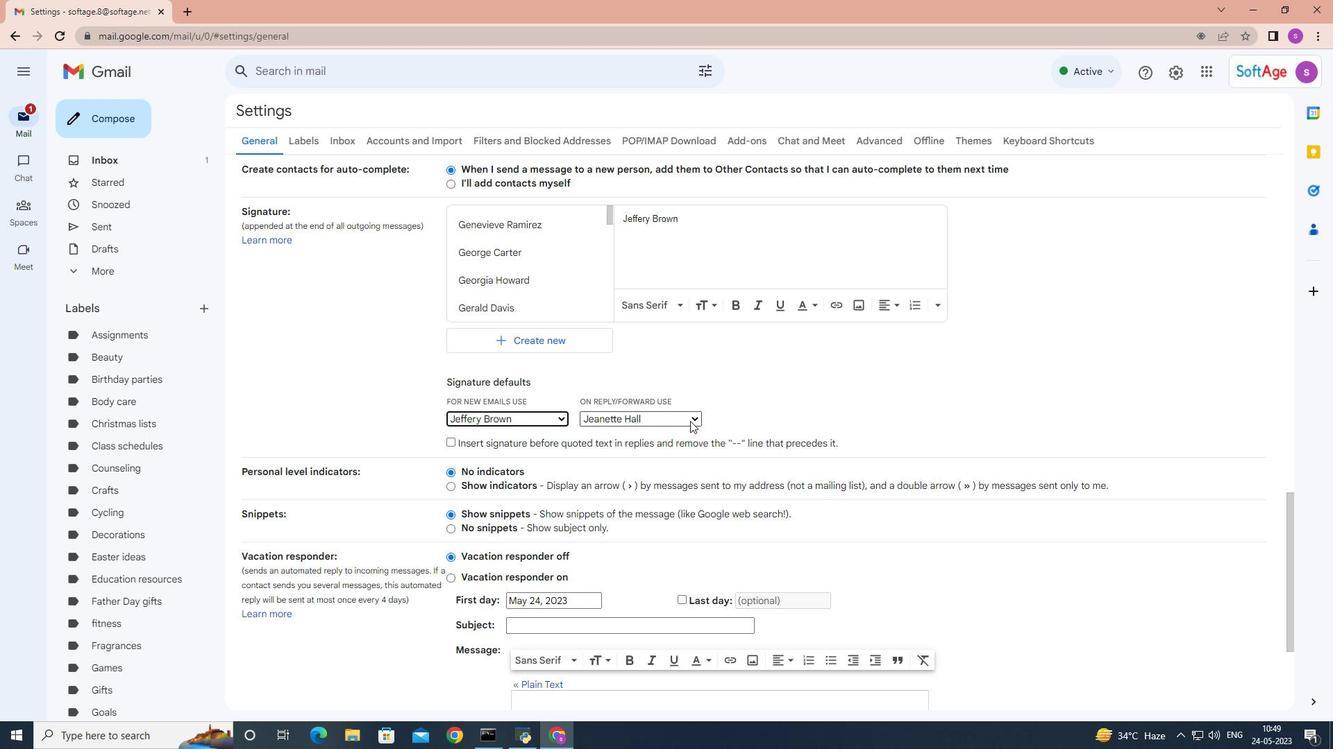 
Action: Mouse moved to (624, 565)
Screenshot: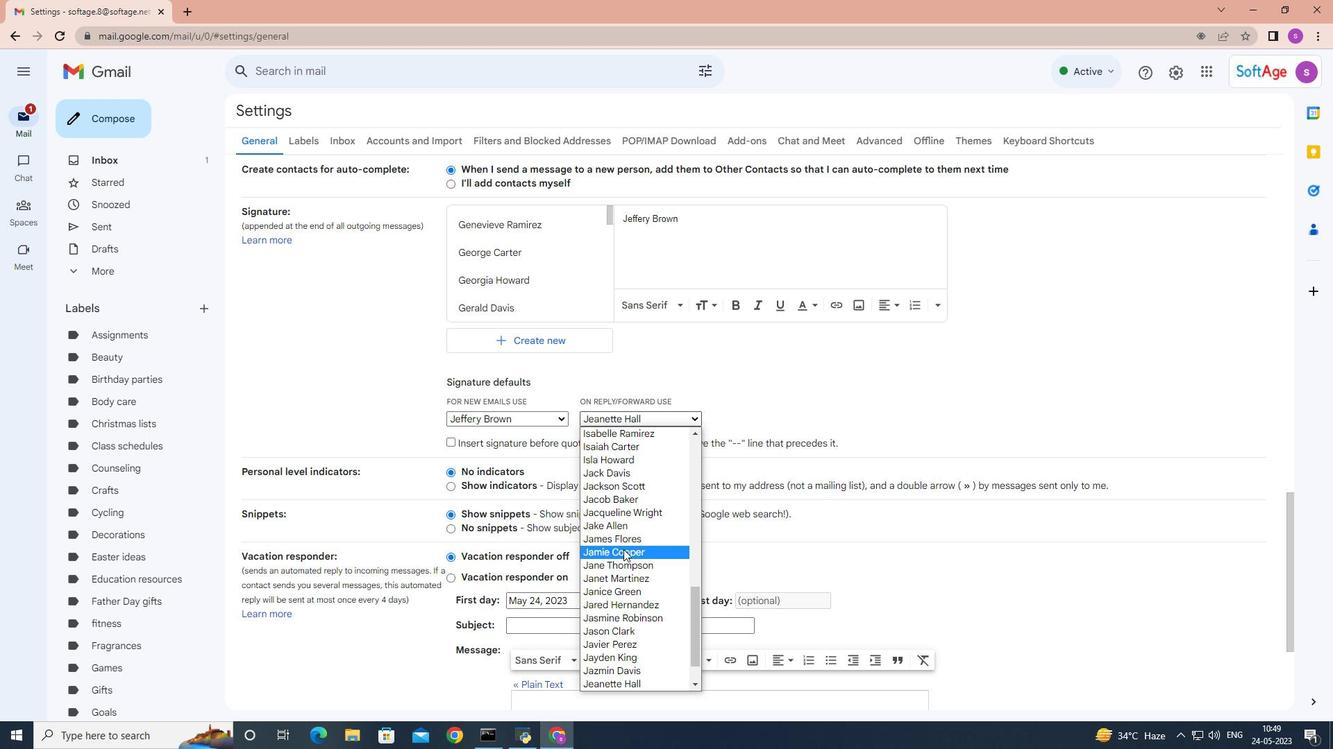 
Action: Mouse scrolled (622, 555) with delta (0, 0)
Screenshot: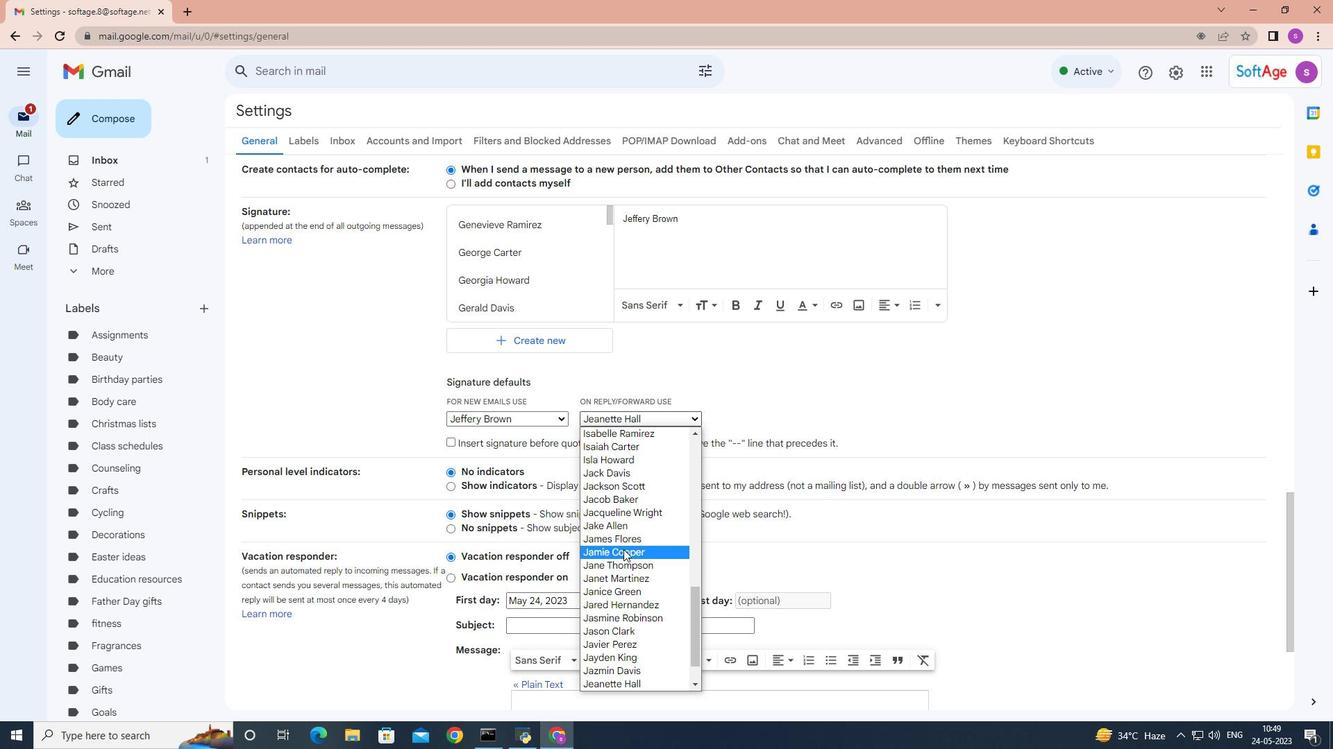 
Action: Mouse scrolled (623, 561) with delta (0, 0)
Screenshot: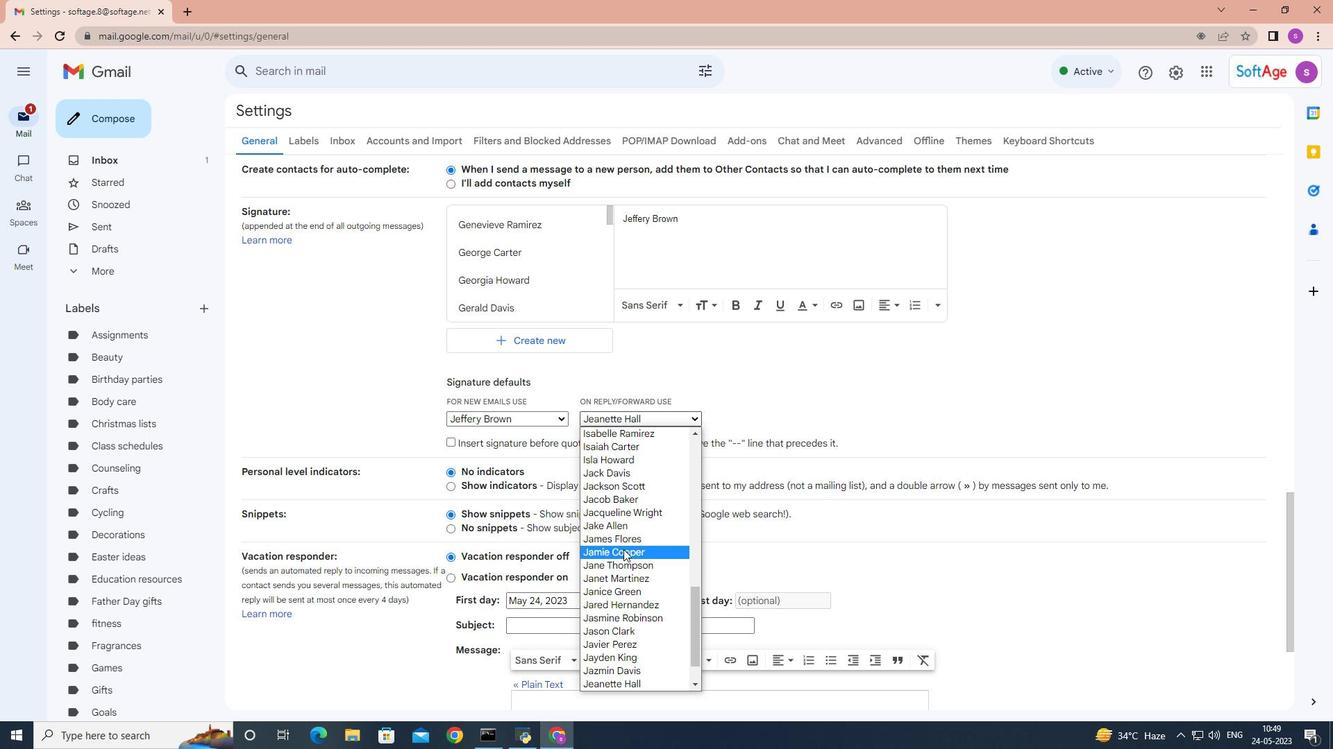 
Action: Mouse scrolled (624, 563) with delta (0, 0)
Screenshot: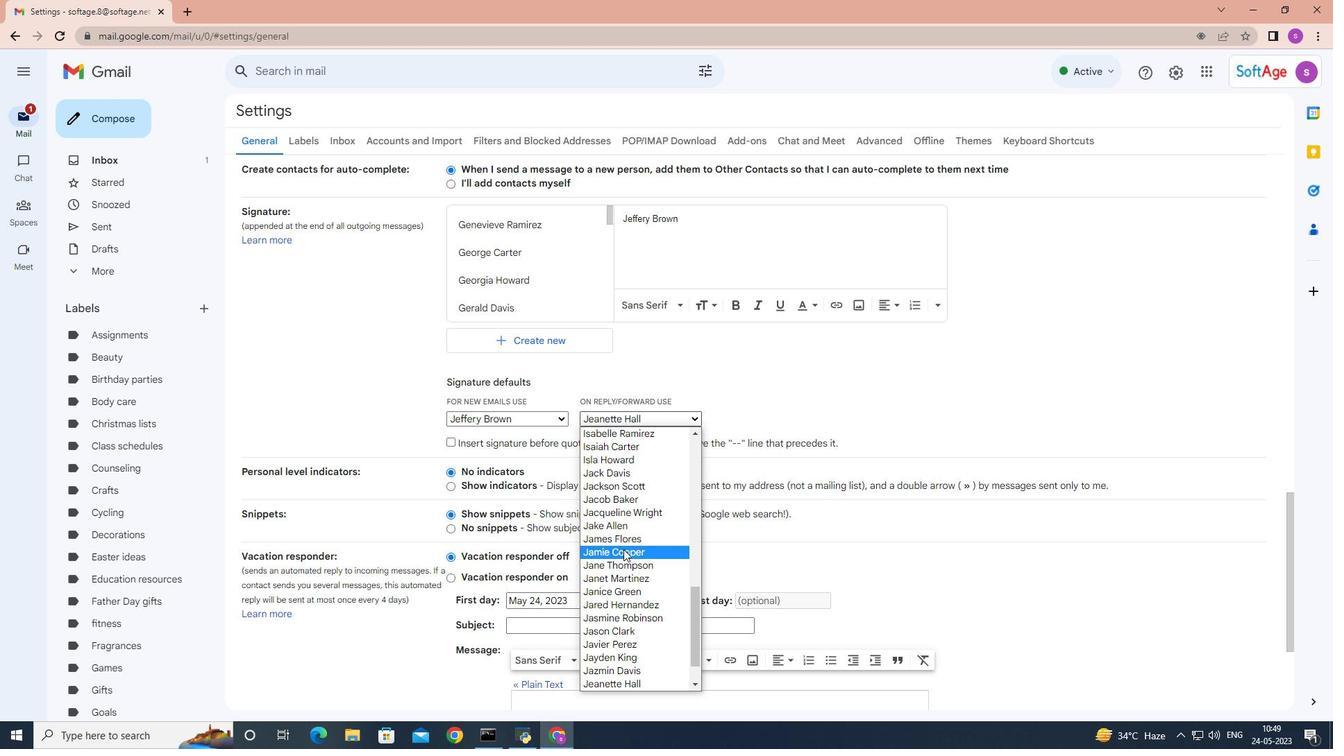 
Action: Mouse moved to (624, 565)
Screenshot: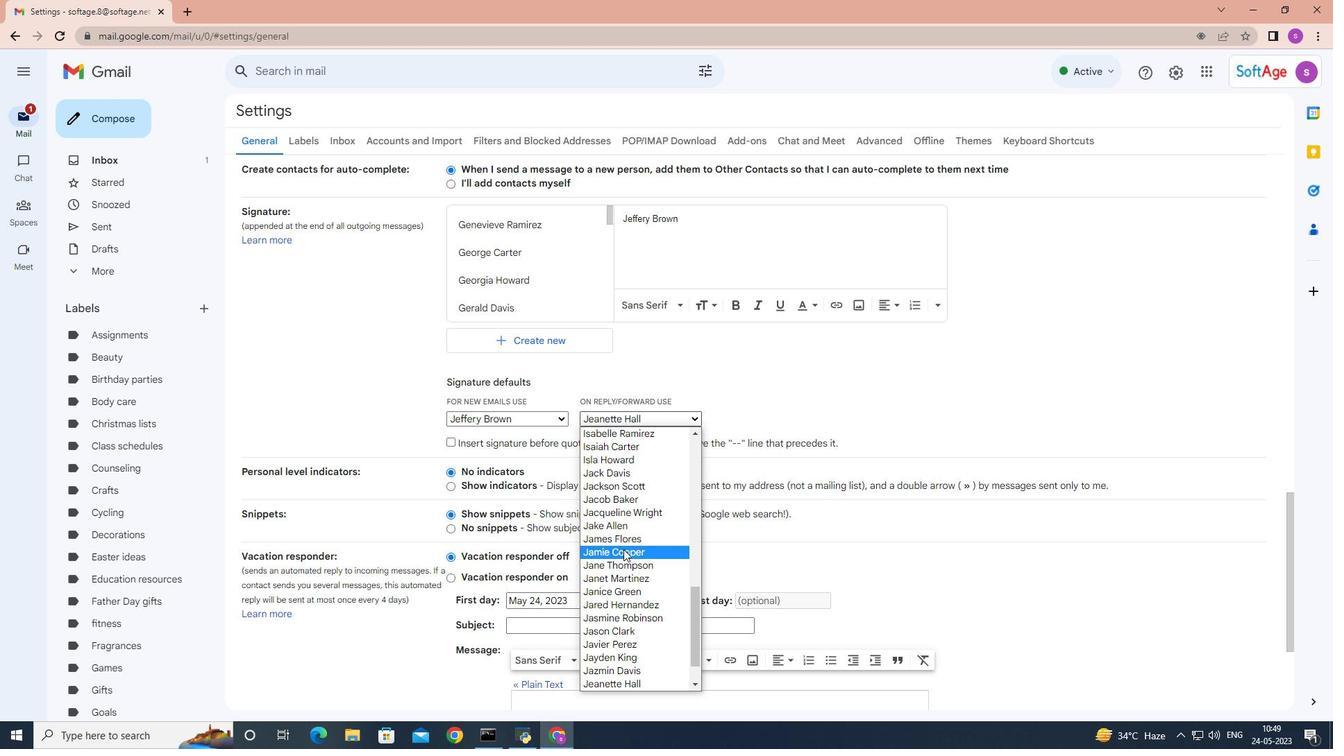 
Action: Mouse scrolled (624, 564) with delta (0, 0)
Screenshot: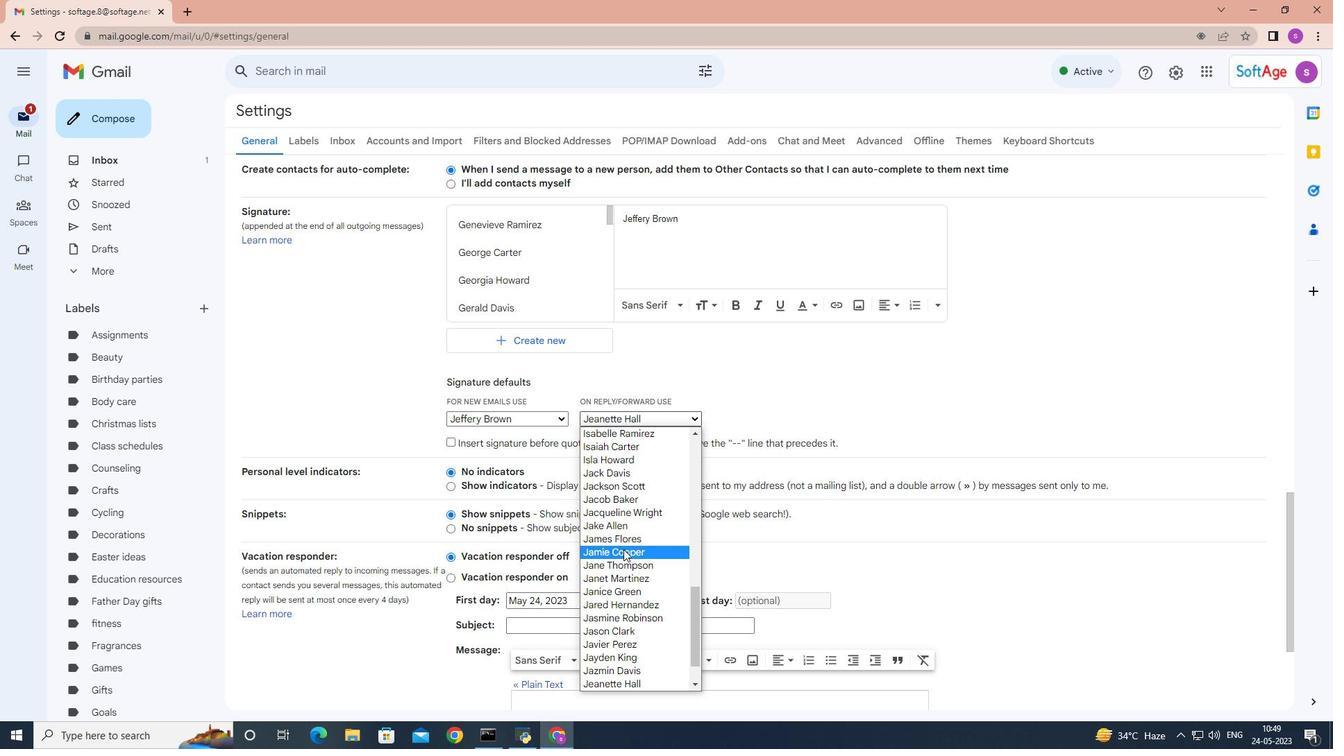 
Action: Mouse moved to (624, 565)
Screenshot: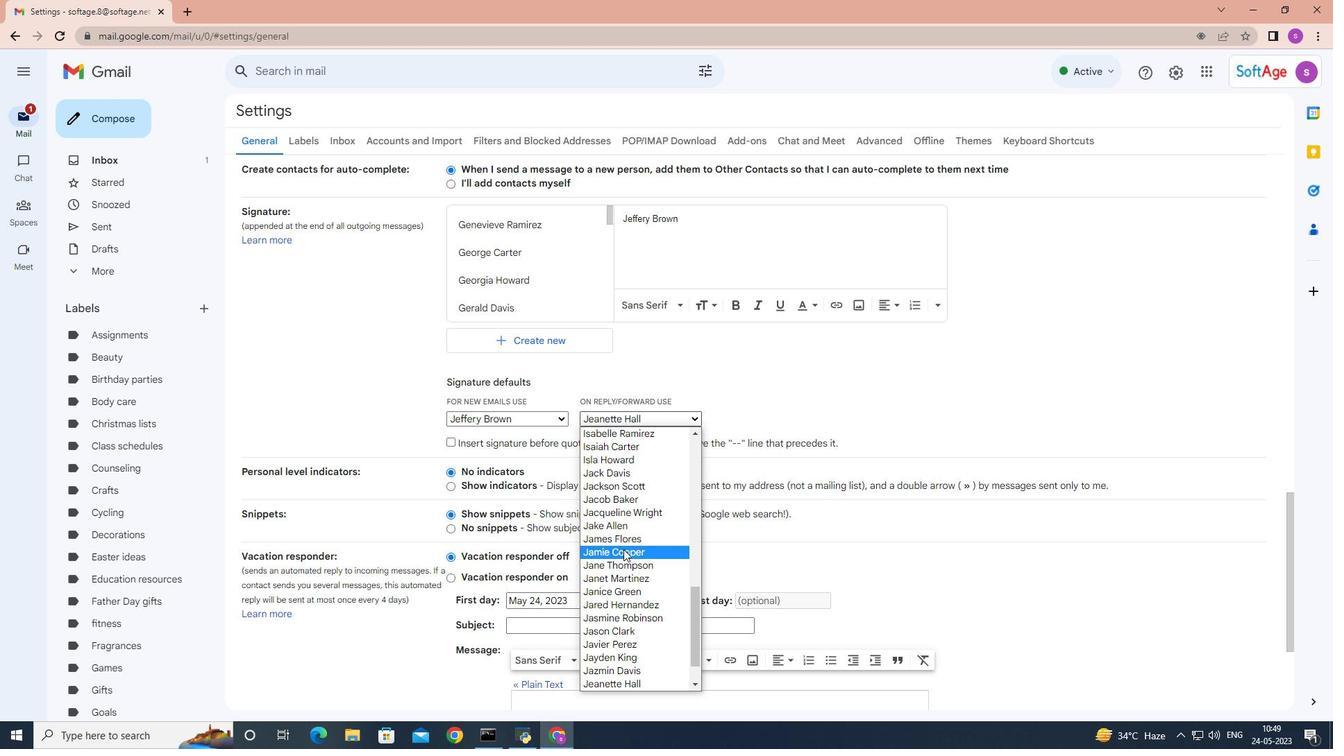 
Action: Mouse scrolled (624, 564) with delta (0, 0)
Screenshot: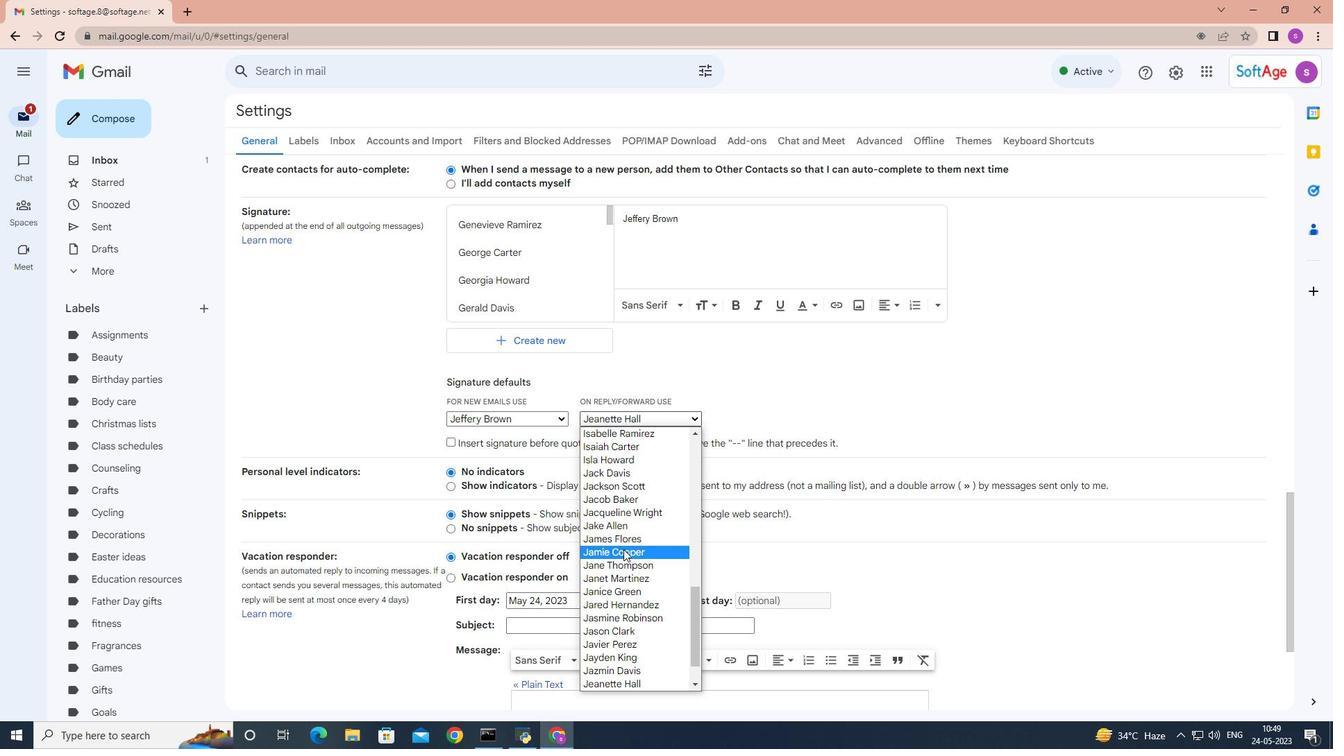 
Action: Mouse scrolled (624, 564) with delta (0, 0)
Screenshot: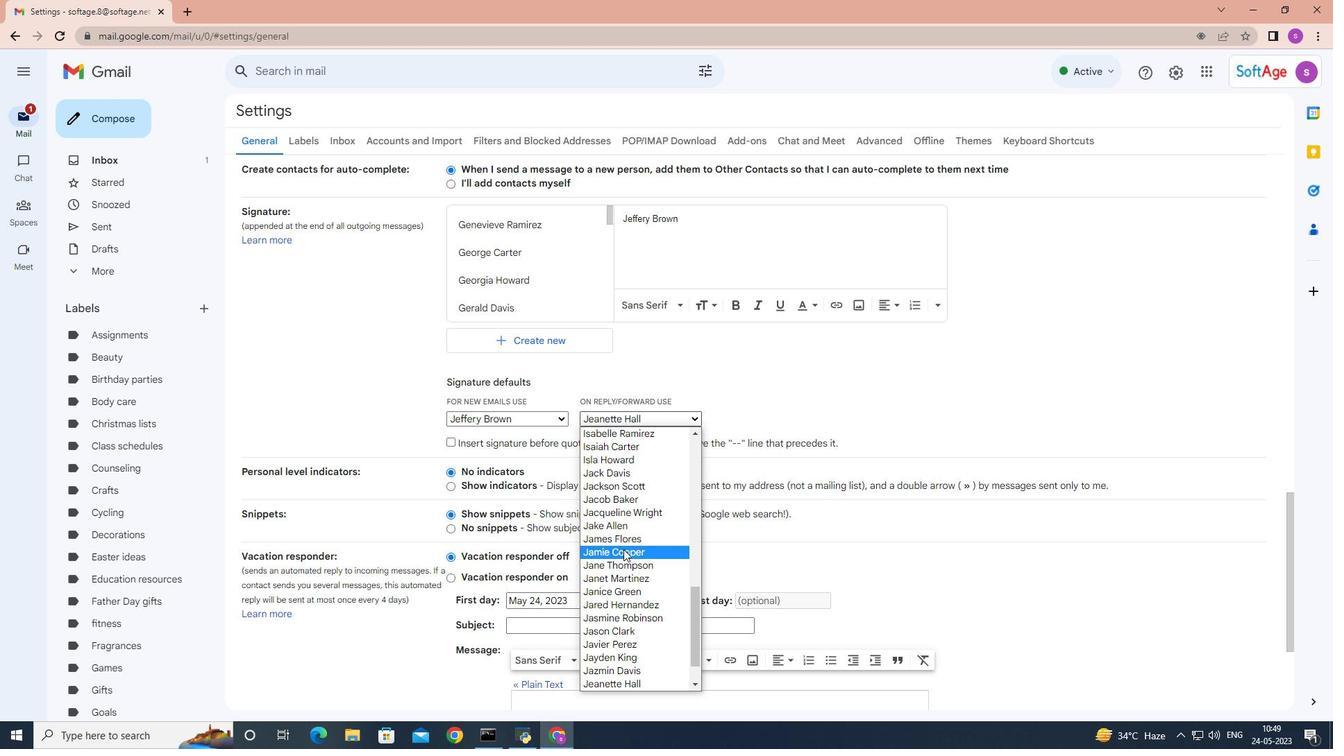
Action: Mouse scrolled (624, 565) with delta (0, 0)
Screenshot: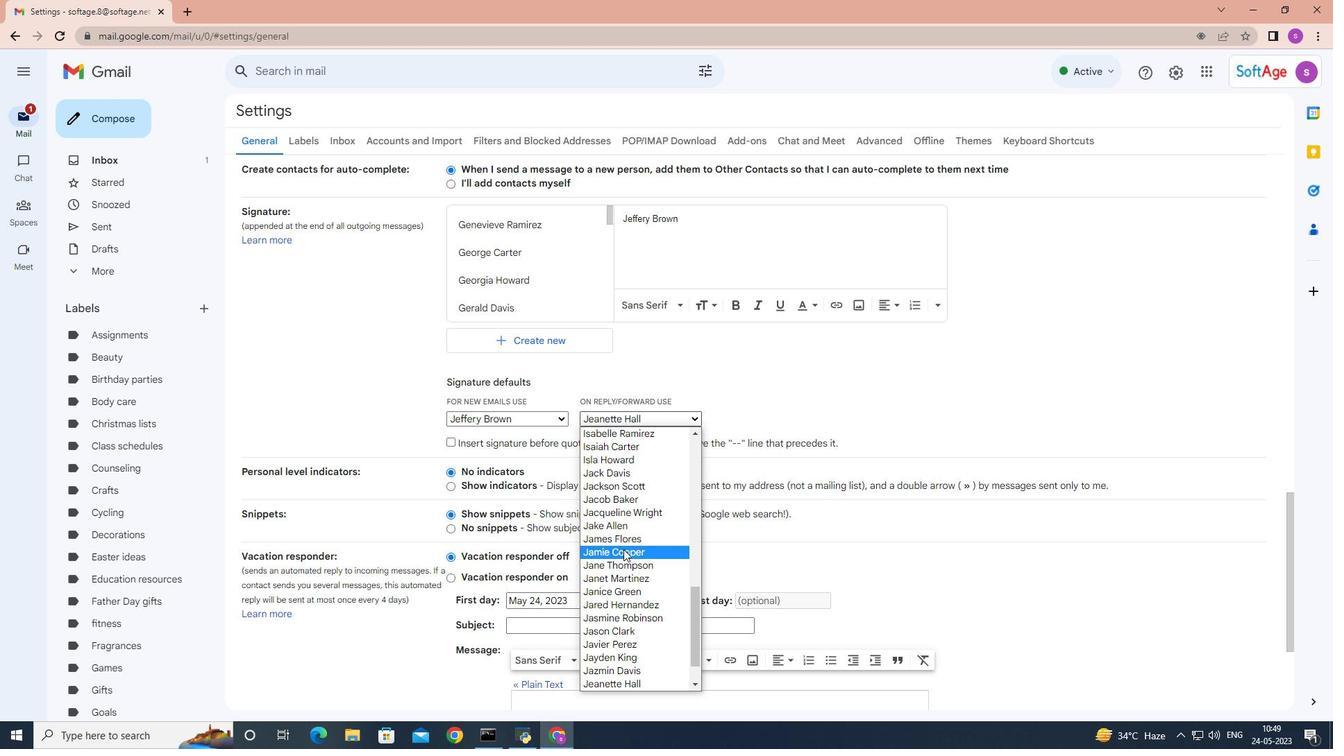 
Action: Mouse scrolled (624, 565) with delta (0, 0)
Screenshot: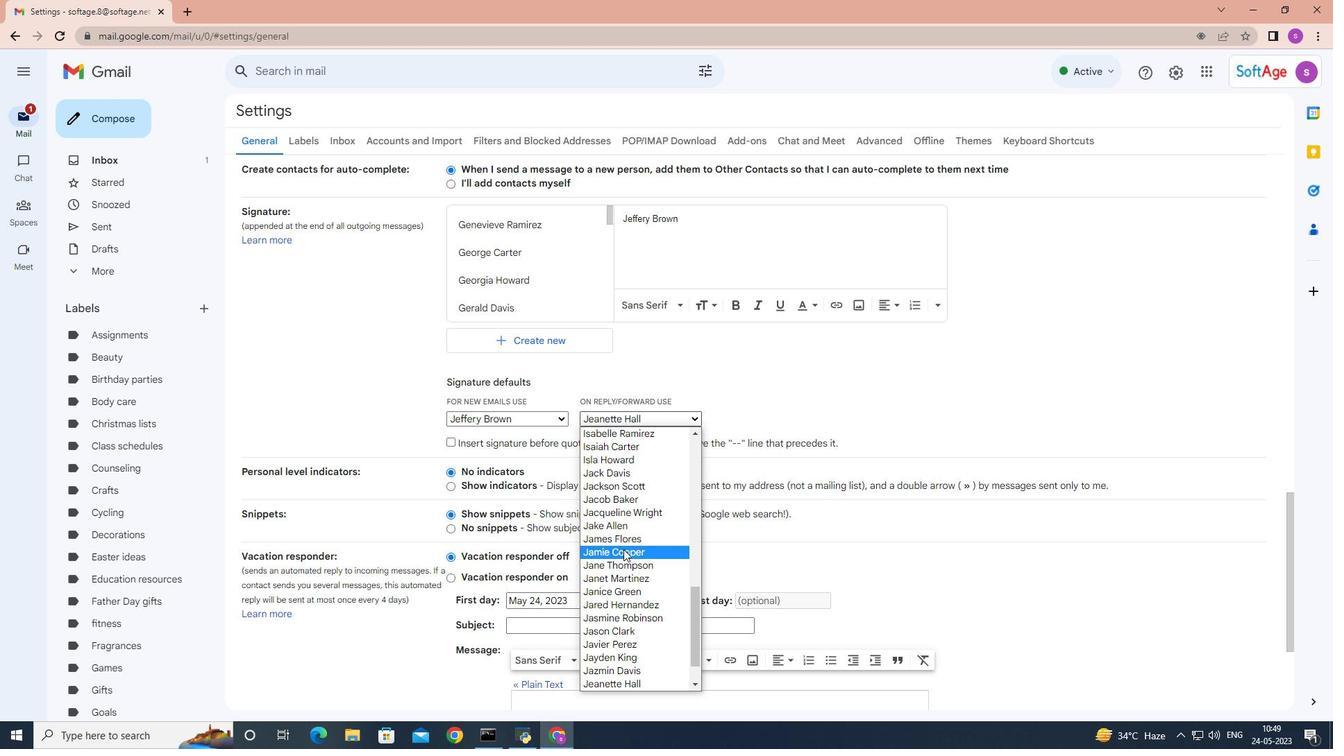 
Action: Mouse scrolled (624, 565) with delta (0, 0)
Screenshot: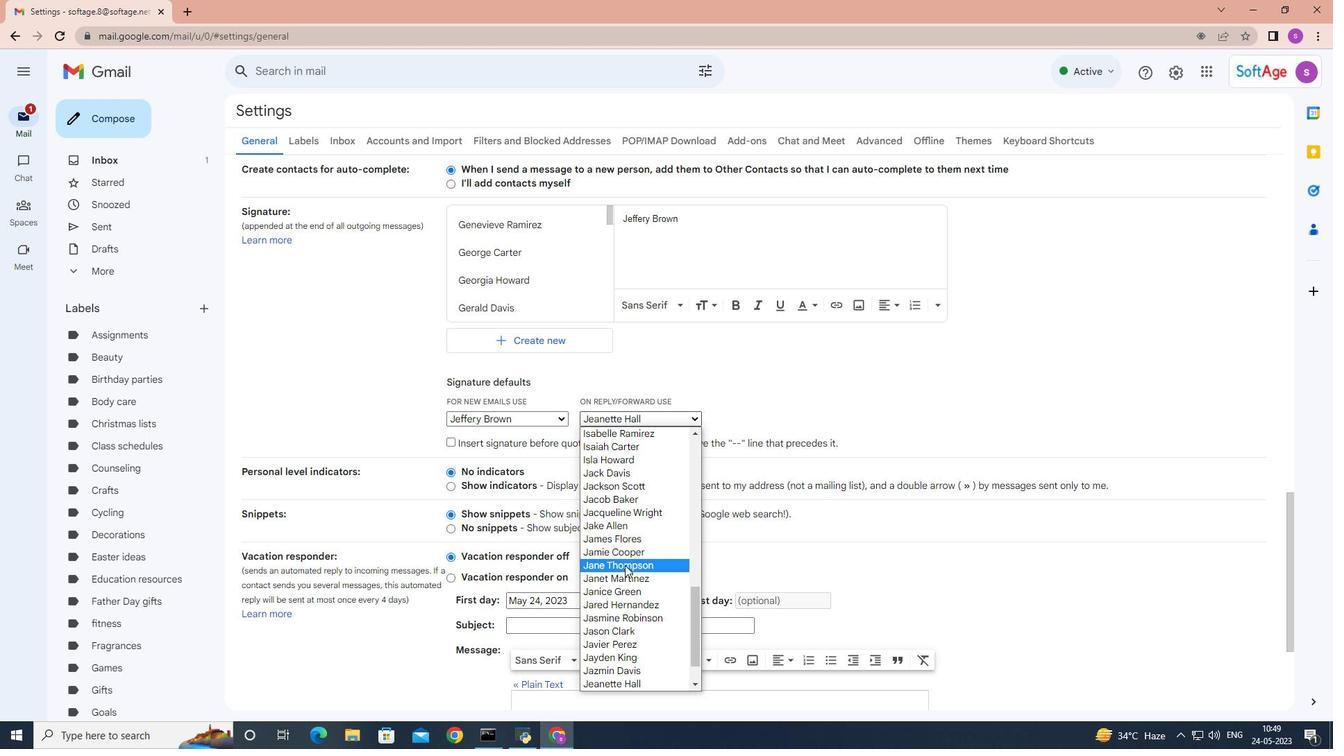 
Action: Mouse moved to (620, 659)
Screenshot: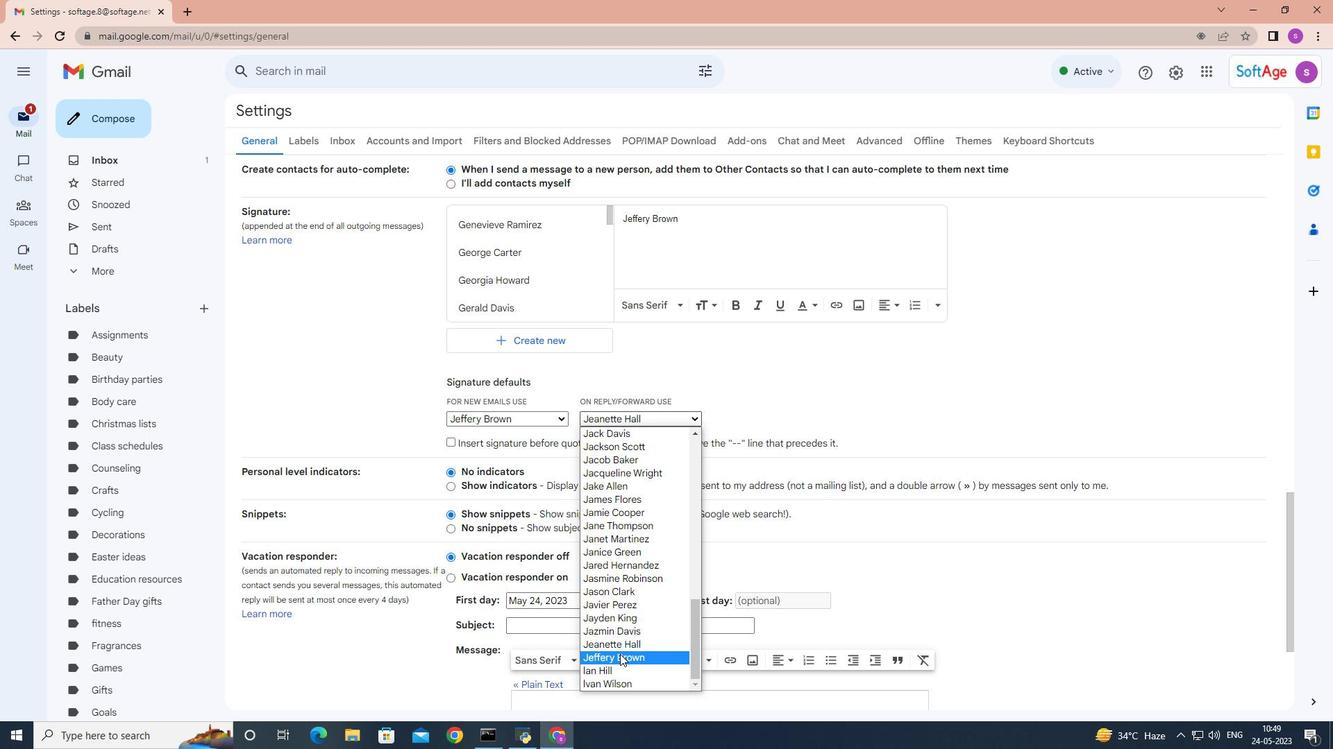 
Action: Mouse pressed left at (620, 659)
Screenshot: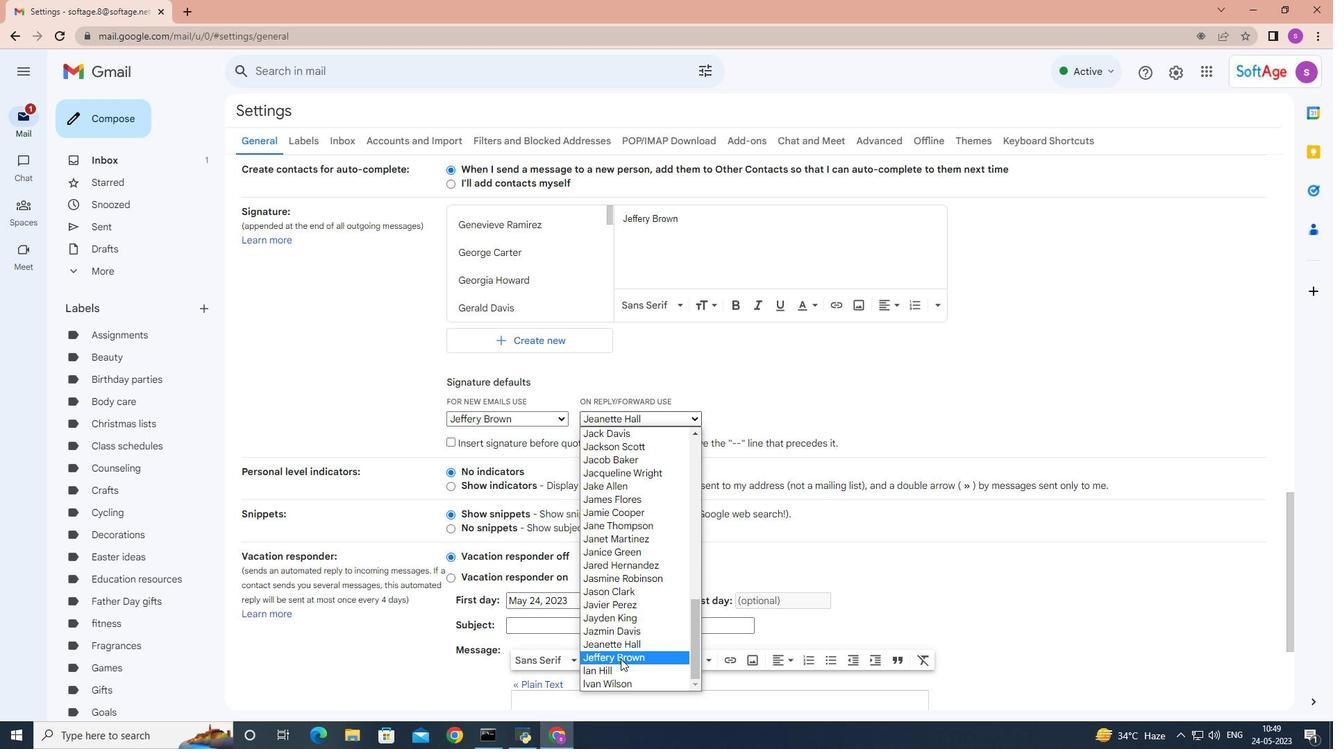 
Action: Mouse moved to (723, 514)
Screenshot: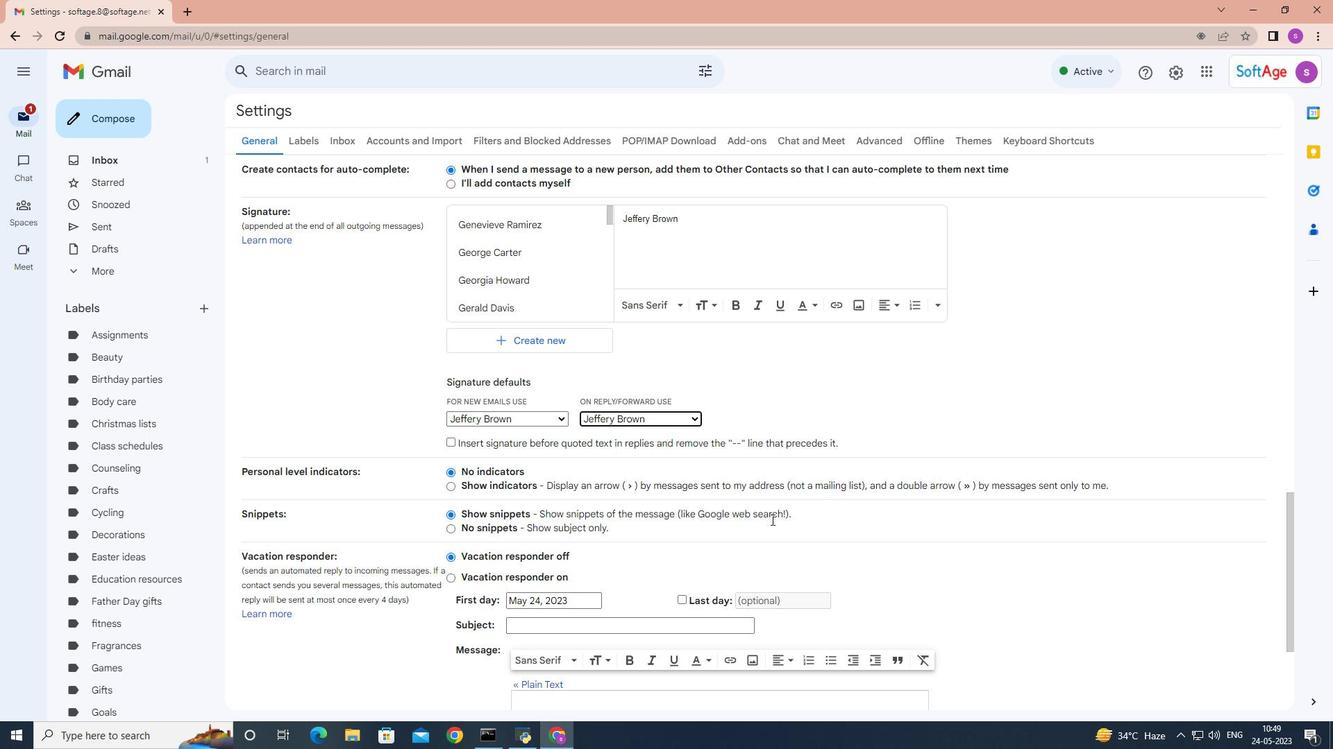 
Action: Mouse scrolled (723, 513) with delta (0, 0)
Screenshot: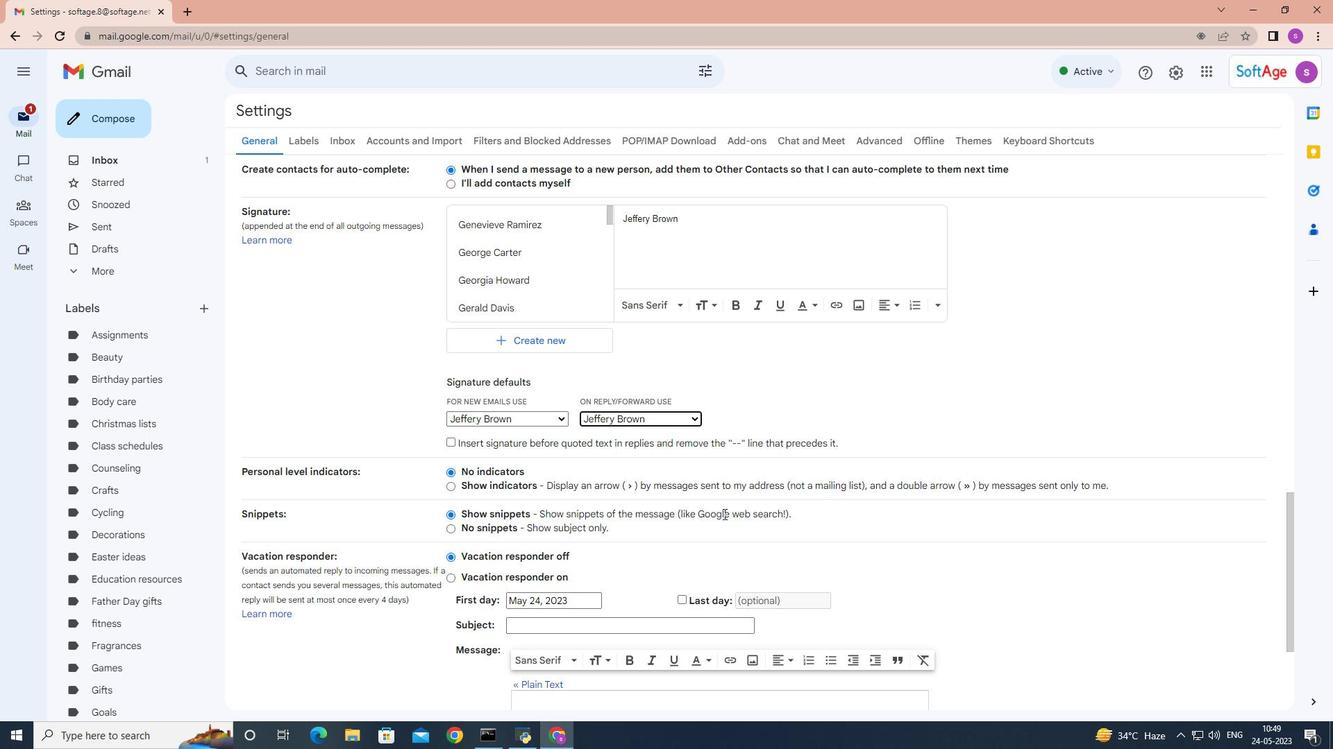 
Action: Mouse scrolled (723, 513) with delta (0, 0)
Screenshot: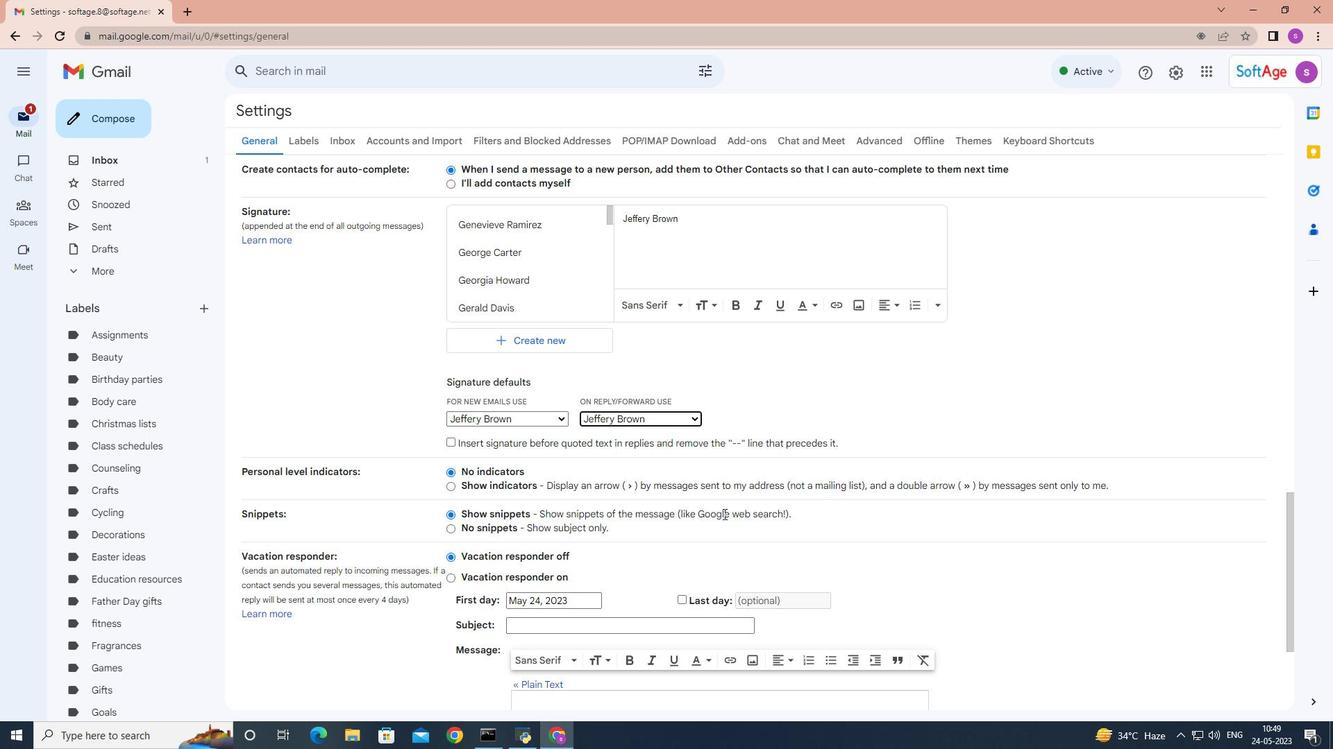 
Action: Mouse scrolled (723, 513) with delta (0, 0)
Screenshot: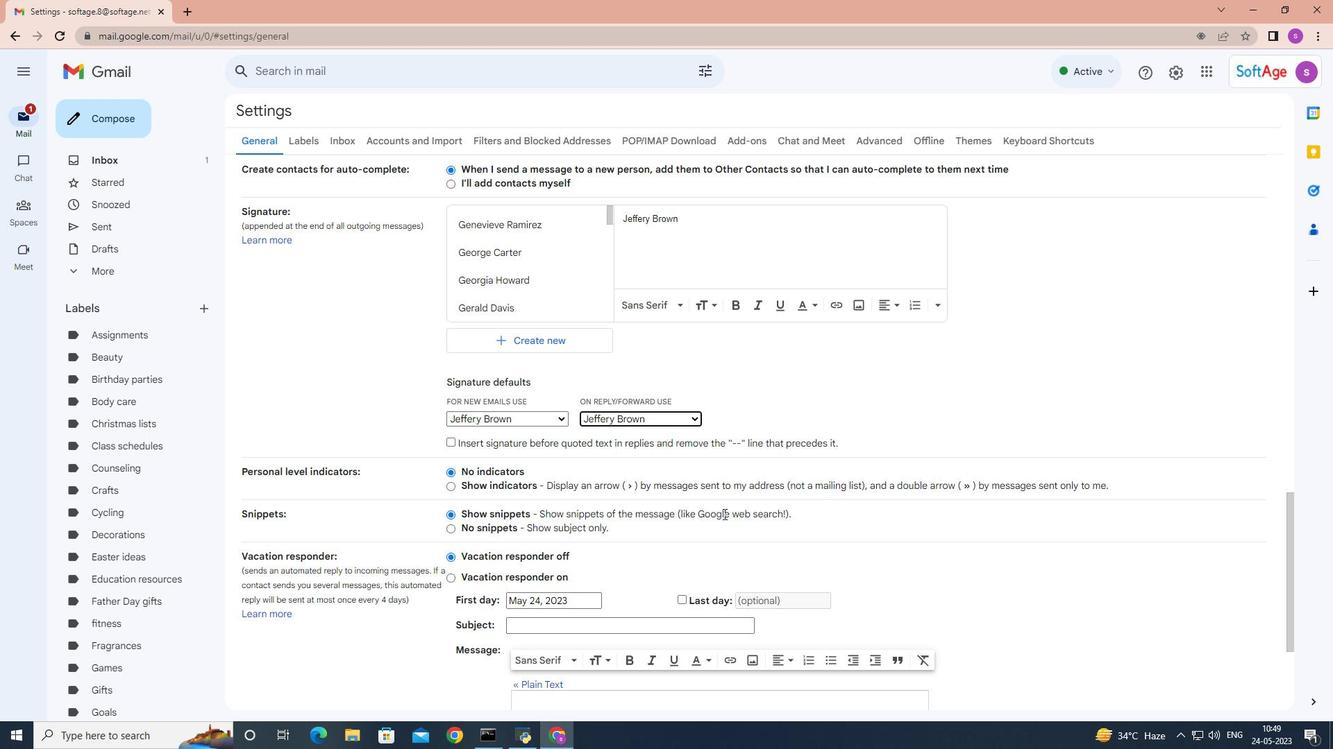 
Action: Mouse scrolled (723, 513) with delta (0, 0)
Screenshot: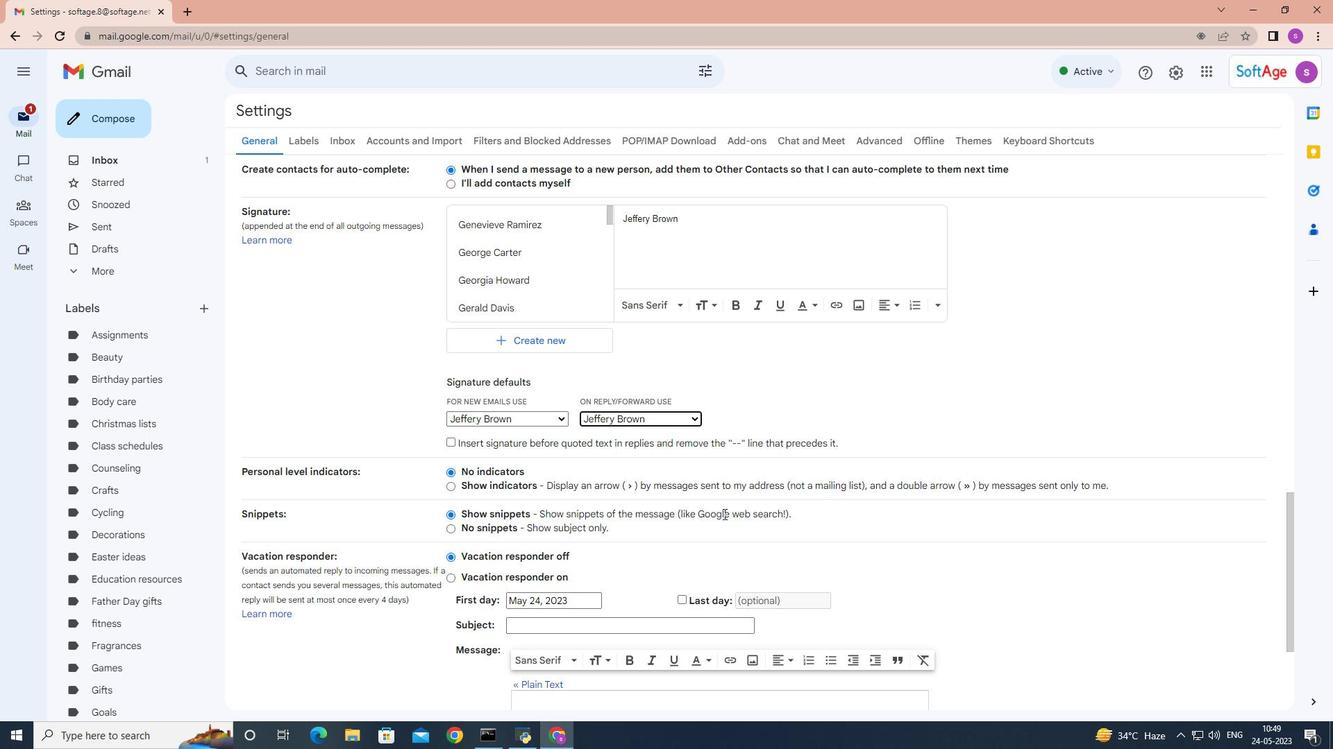 
Action: Mouse scrolled (723, 513) with delta (0, 0)
Screenshot: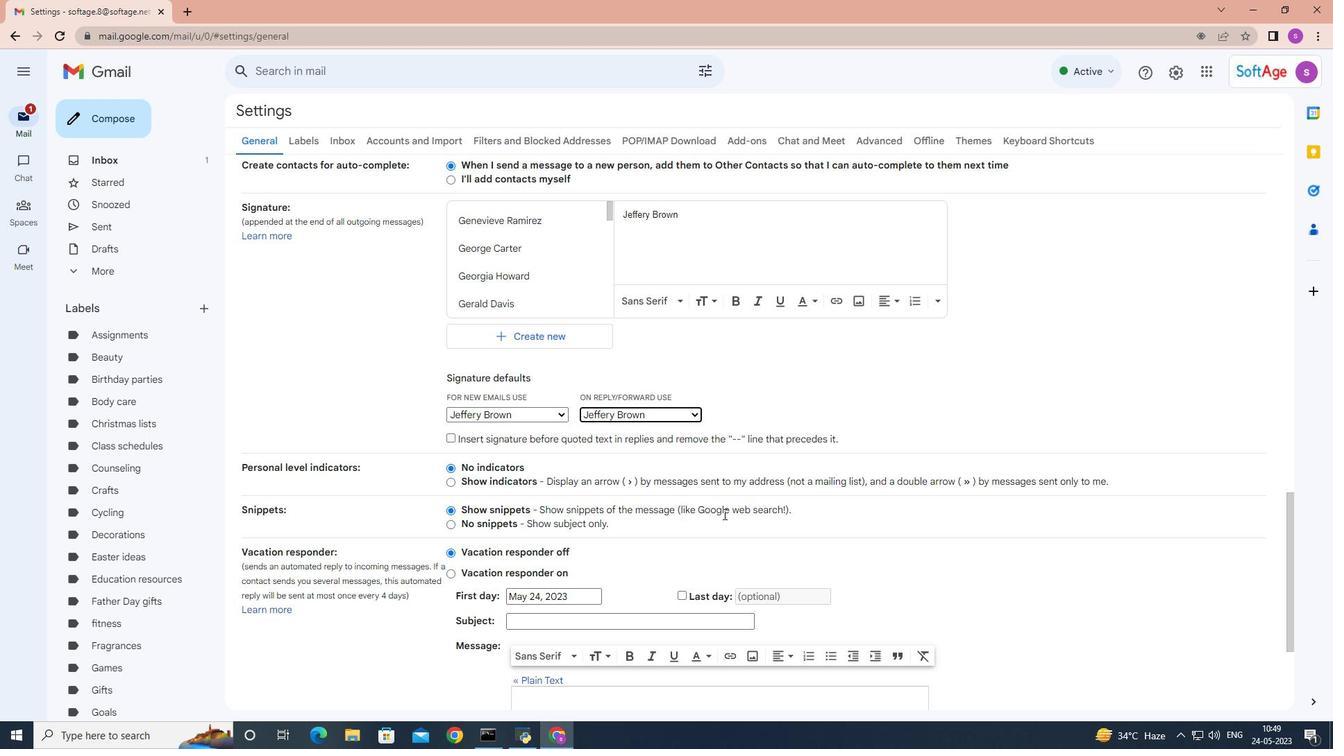 
Action: Mouse moved to (712, 638)
Screenshot: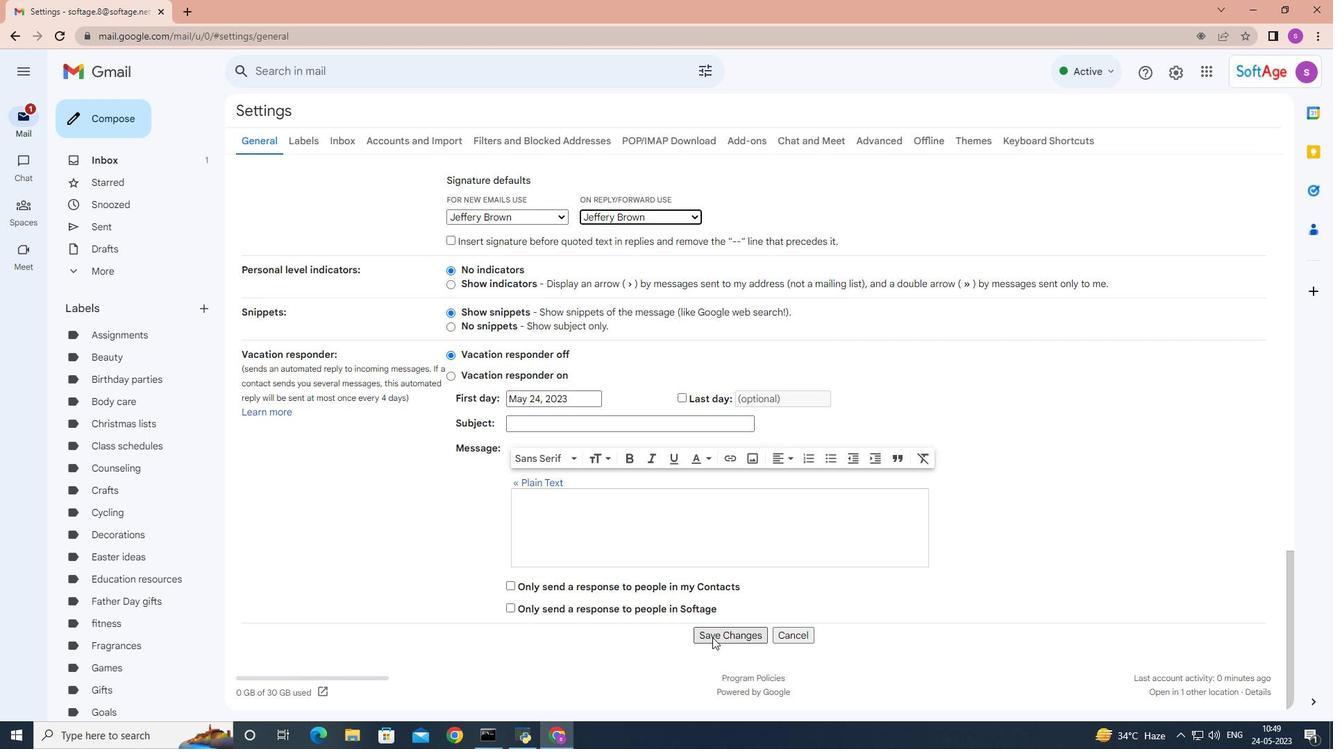 
Action: Mouse pressed left at (712, 638)
Screenshot: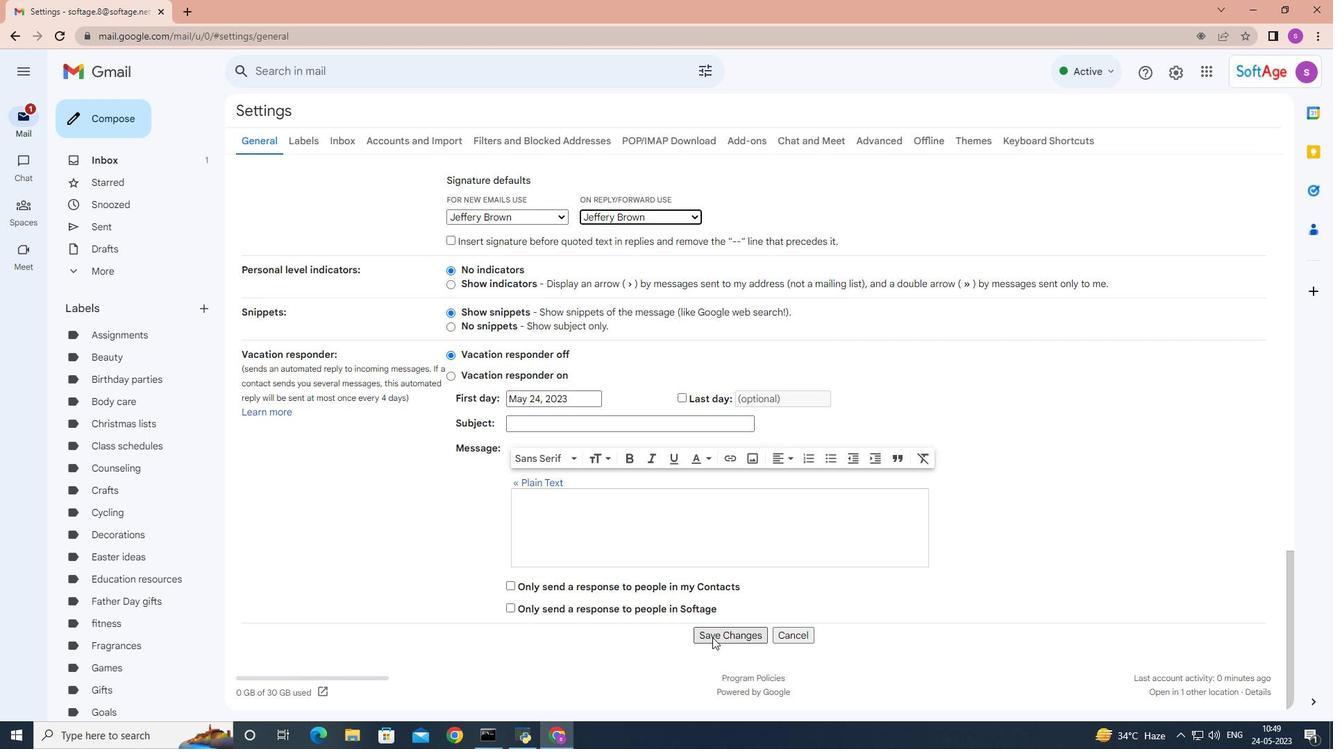 
Action: Mouse moved to (111, 115)
Screenshot: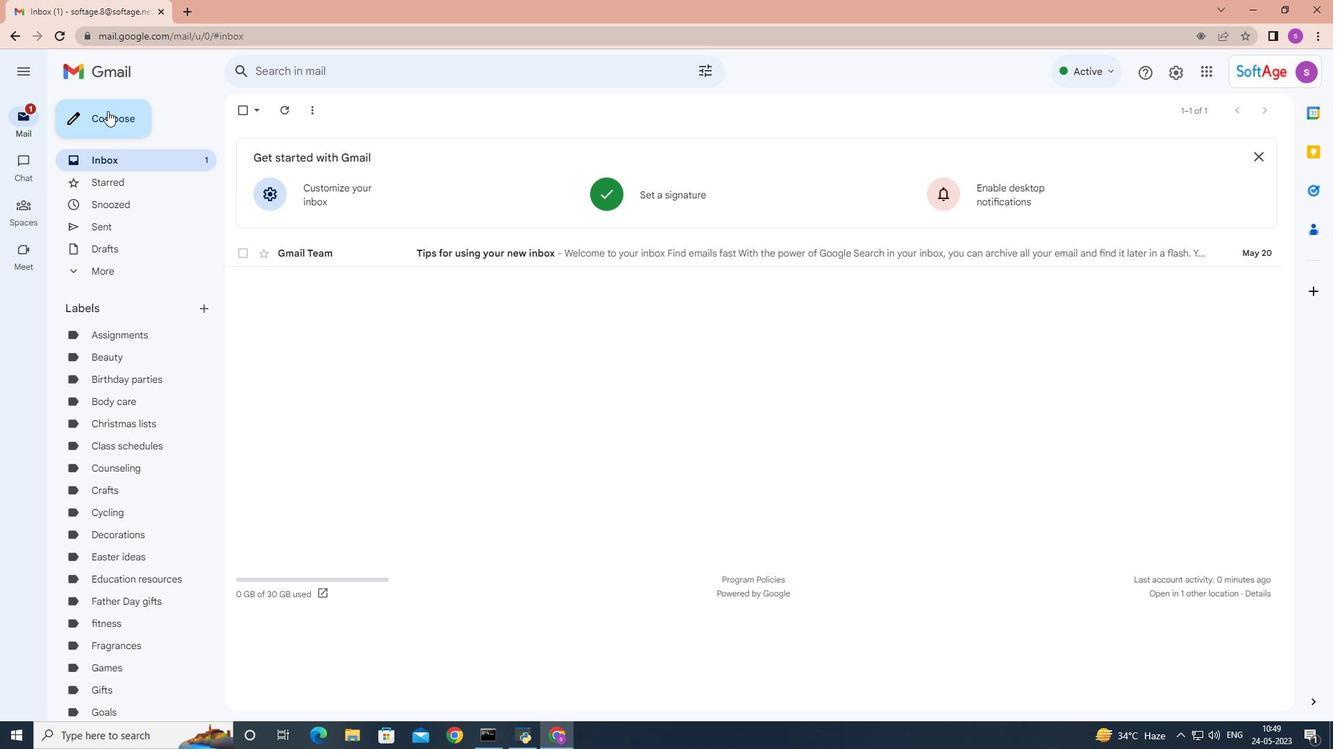 
Action: Mouse pressed left at (111, 115)
Screenshot: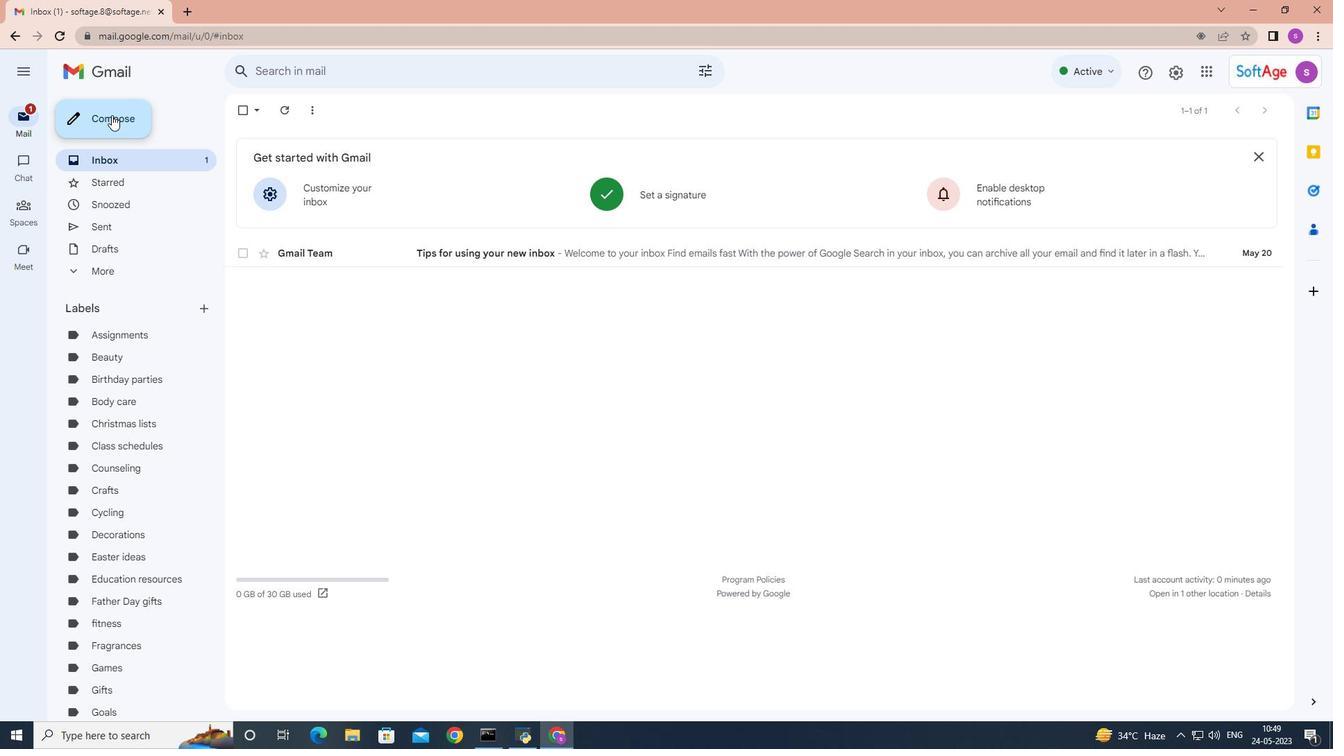 
Action: Mouse moved to (910, 363)
Screenshot: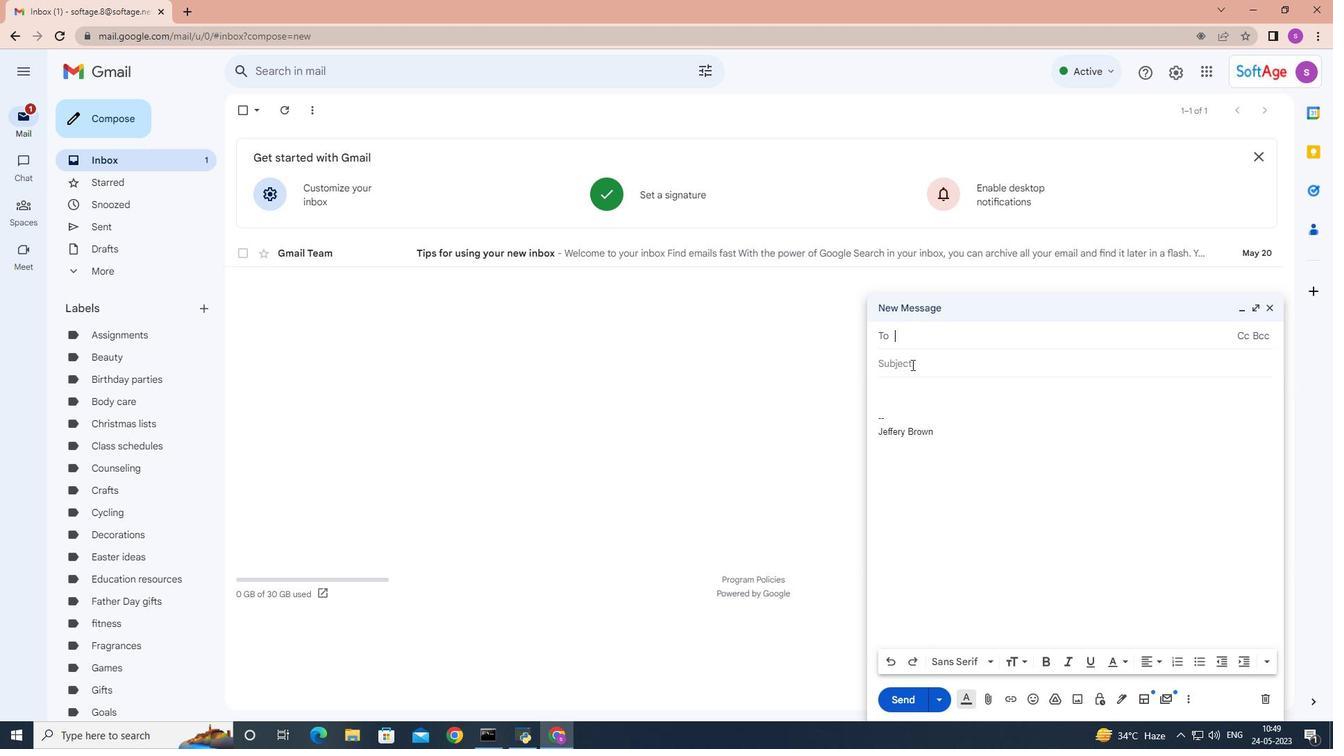 
Action: Mouse pressed left at (910, 363)
Screenshot: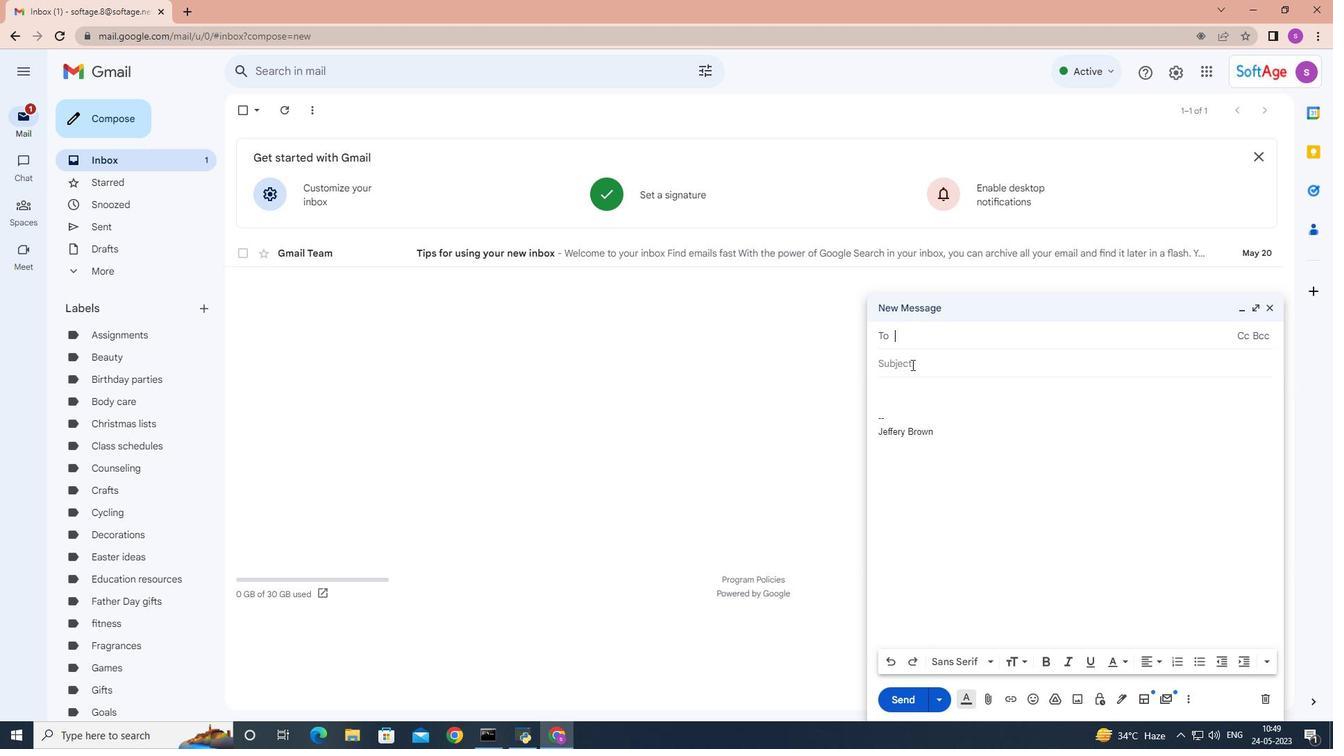 
Action: Mouse moved to (910, 362)
Screenshot: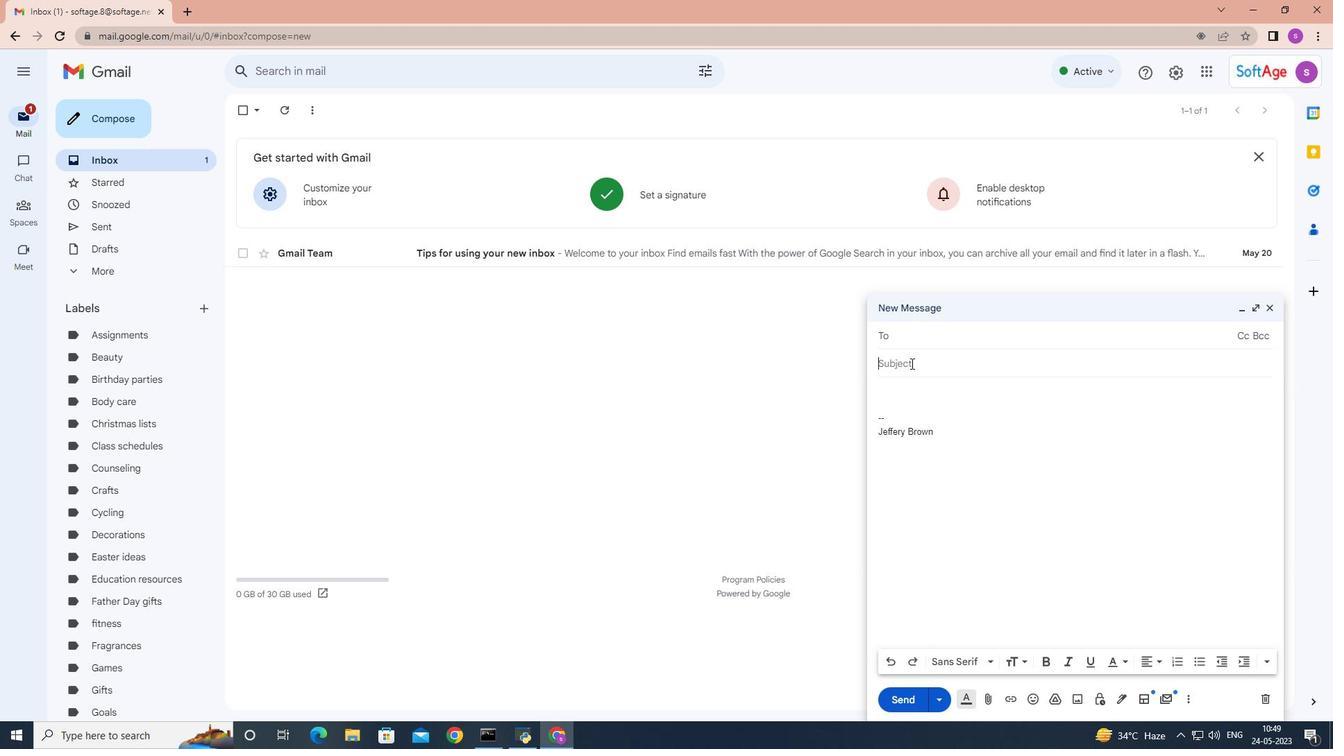 
Action: Key pressed <Key.shift><Key.shift>Tham<Key.backspace>nk<Key.space>you<Key.space>n<Key.backspace>for<Key.space>your<Key.space>cover<Key.space>letter<Key.space>
Screenshot: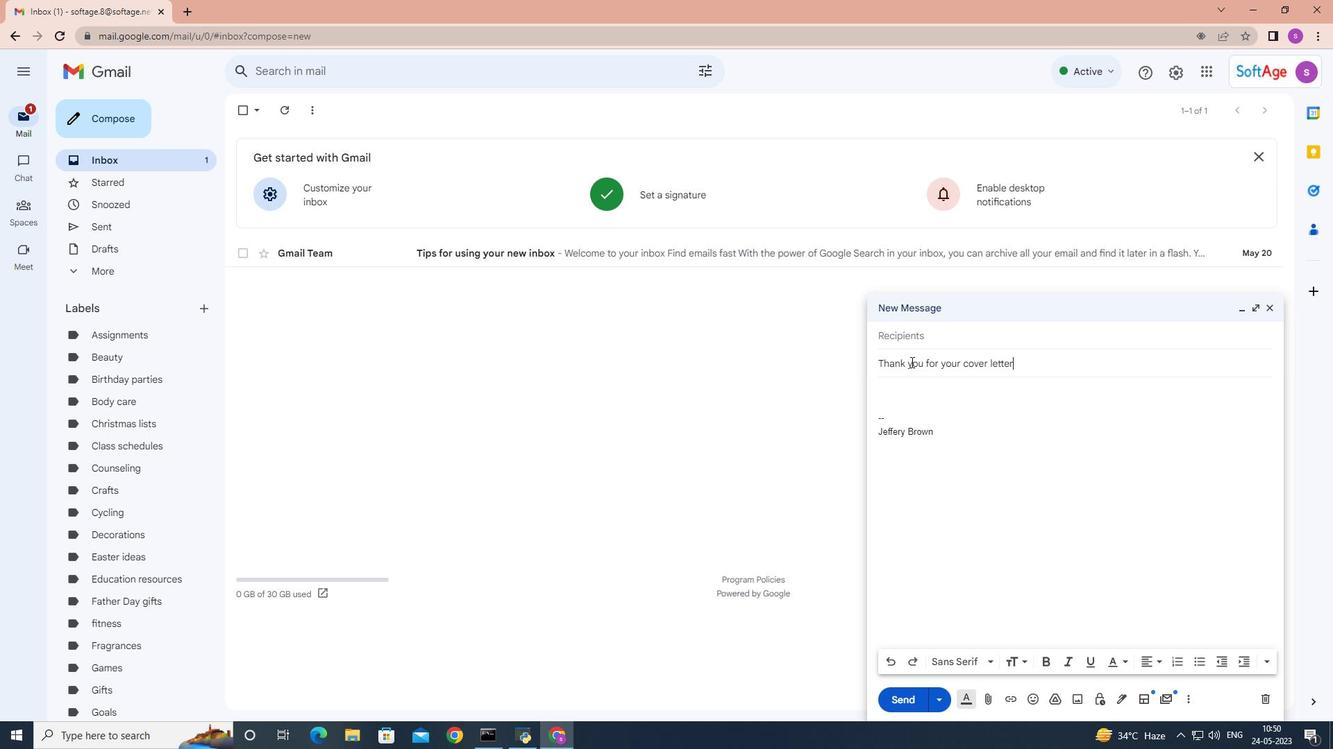 
Action: Mouse moved to (885, 386)
Screenshot: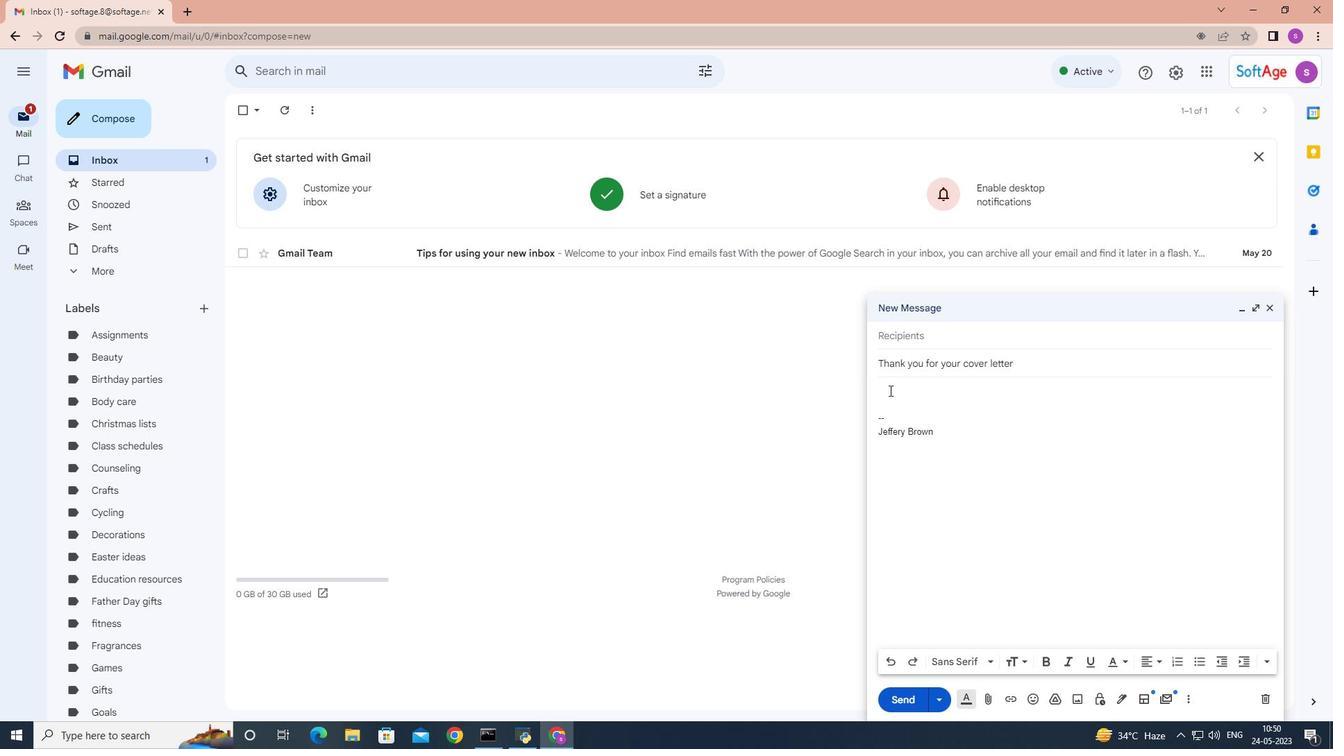
Action: Mouse pressed left at (885, 386)
Screenshot: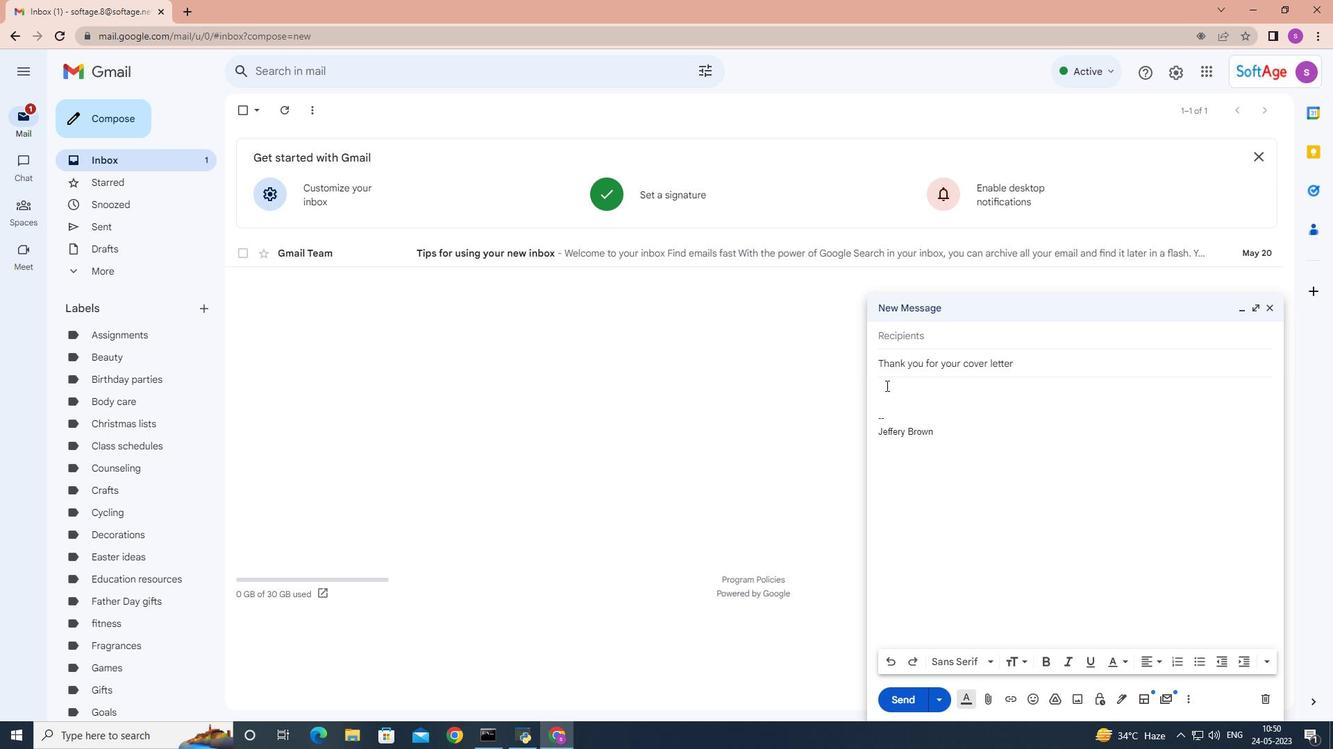 
Action: Key pressed <Key.shift>Could<Key.space>you<Key.space>provide<Key.space>me<Key.space>with<Key.space>the<Key.space>contact<Key.space>information<Key.space>for<Key.space>the<Key.space>vendor<Key.space><Key.shift_r><Key.shift_r><Key.shift_r><Key.shift_r><Key.shift_r><Key.shift_r><Key.shift_r><Key.shift_r><Key.shift_r><Key.shift_r><Key.shift_r><Key.shift_r><Key.shift_r><Key.shift_r><Key.shift_r>?
Screenshot: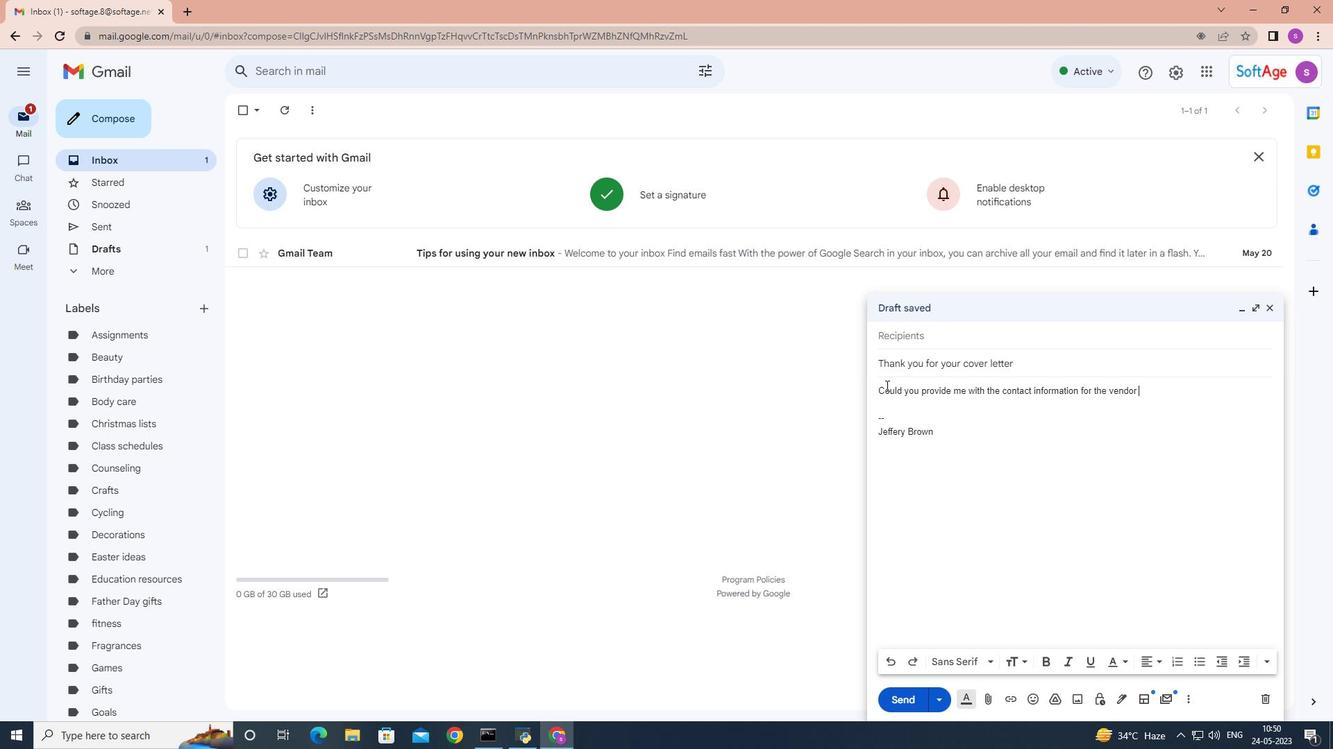
Action: Mouse moved to (913, 337)
Screenshot: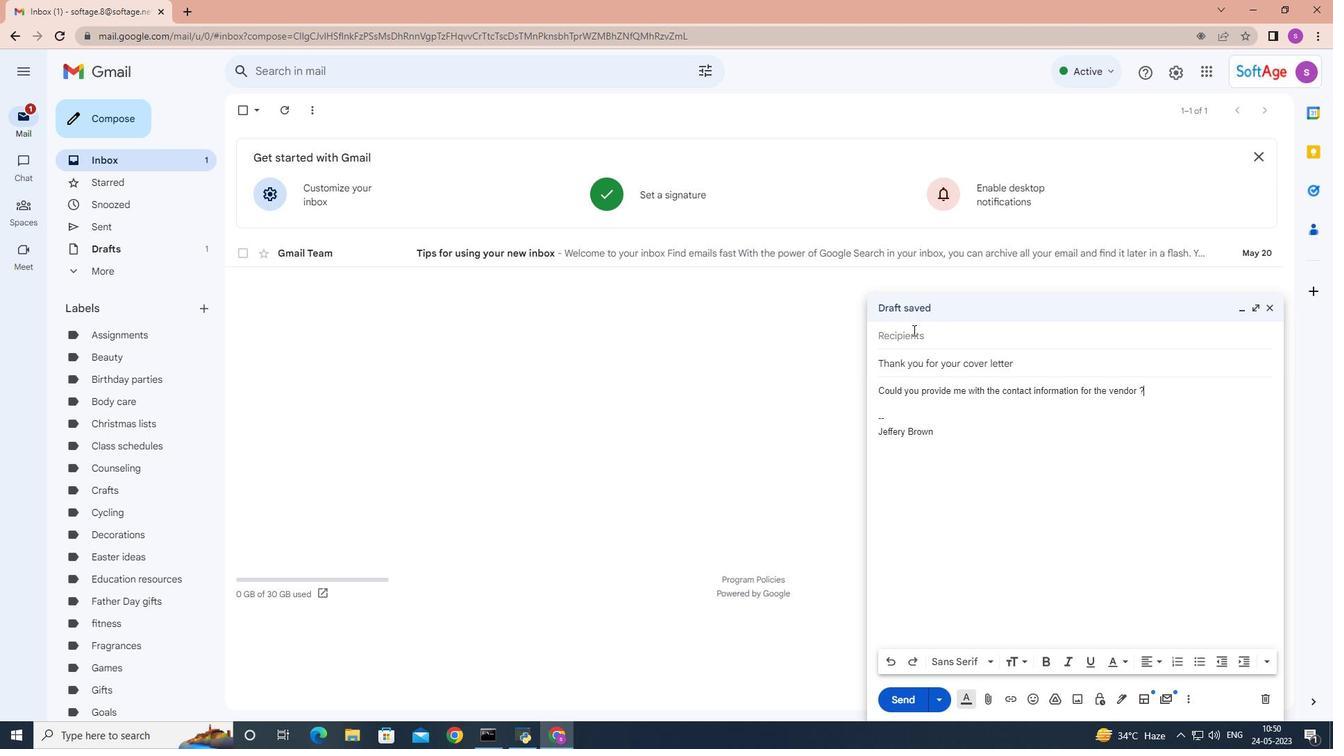 
Action: Mouse pressed left at (913, 337)
Screenshot: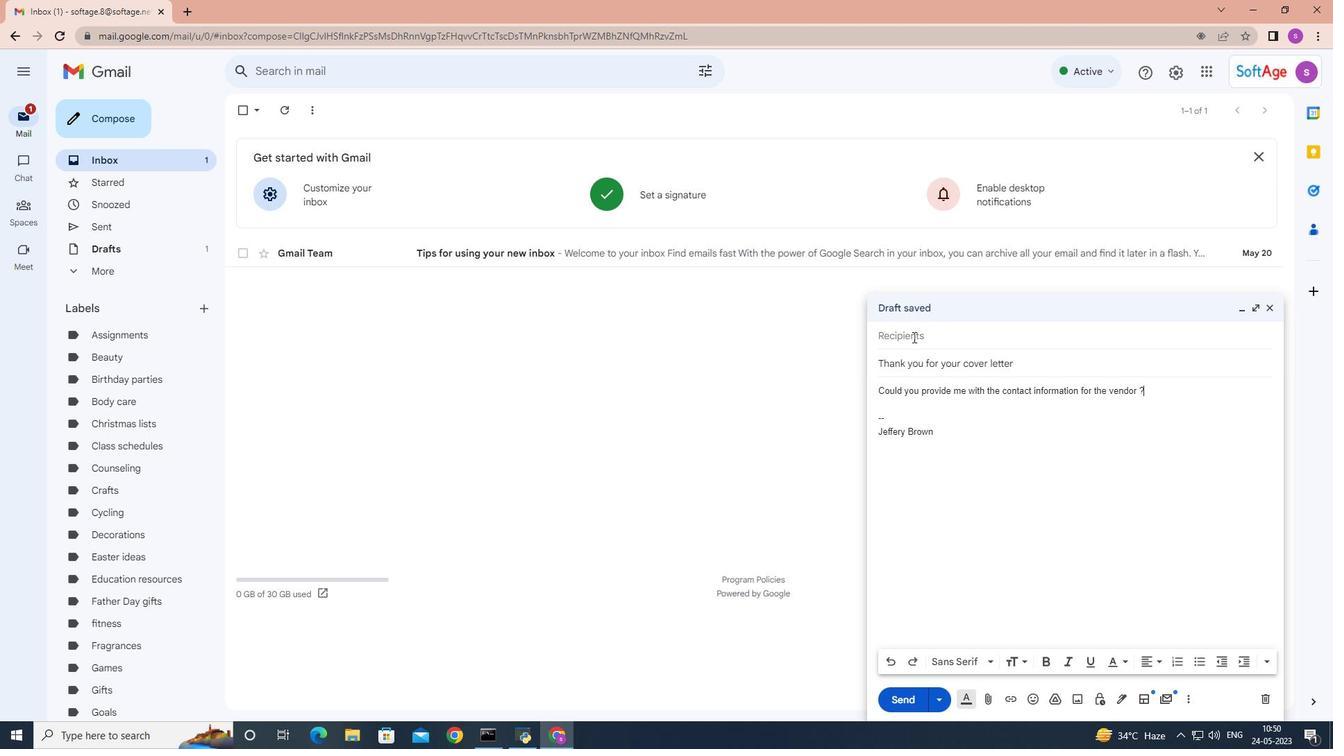 
Action: Mouse moved to (914, 337)
Screenshot: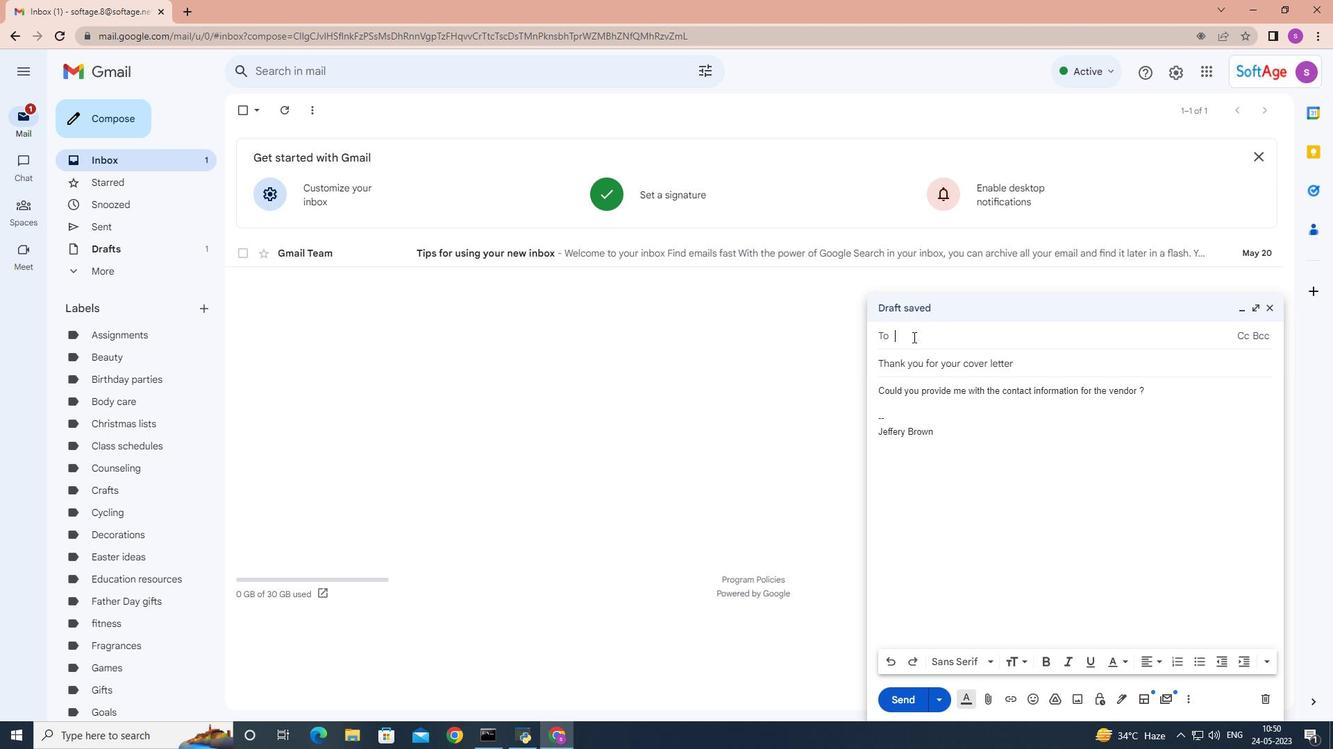
Action: Key pressed softs<Key.backspace>age.6
Screenshot: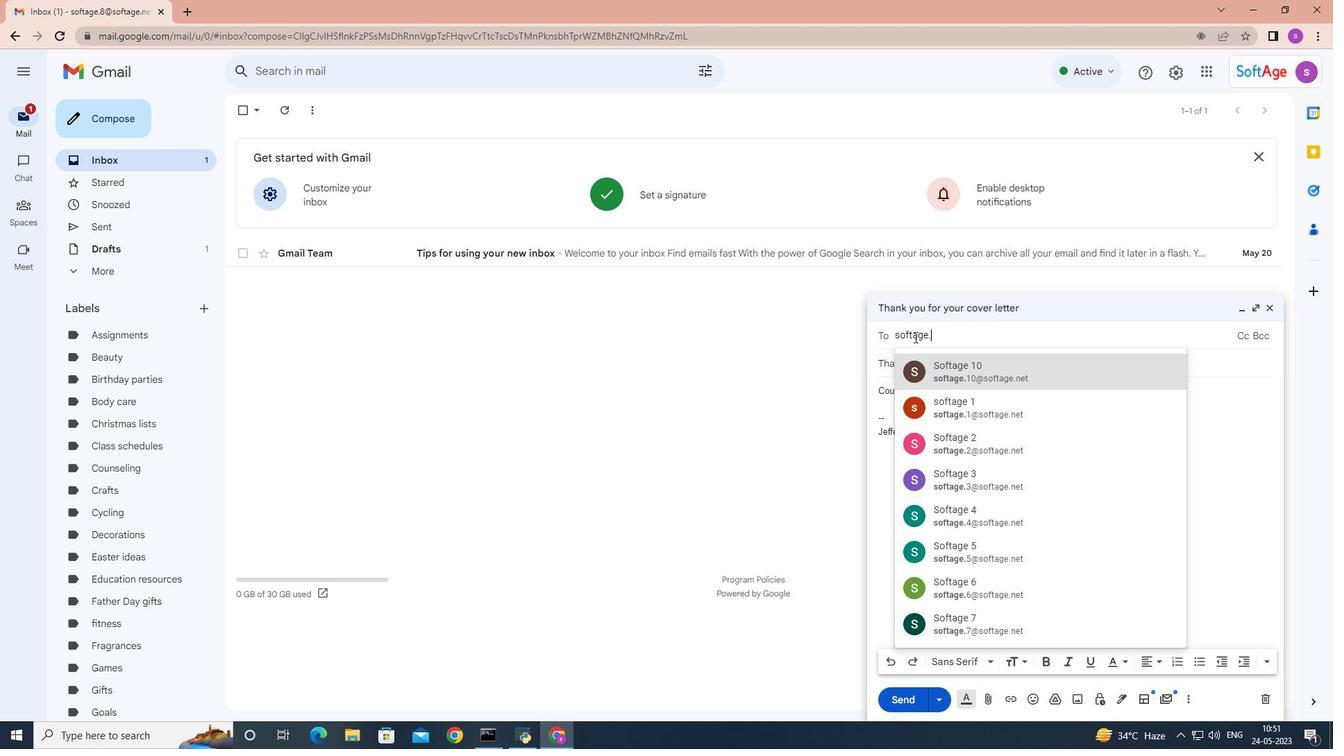 
Action: Mouse moved to (1010, 374)
Screenshot: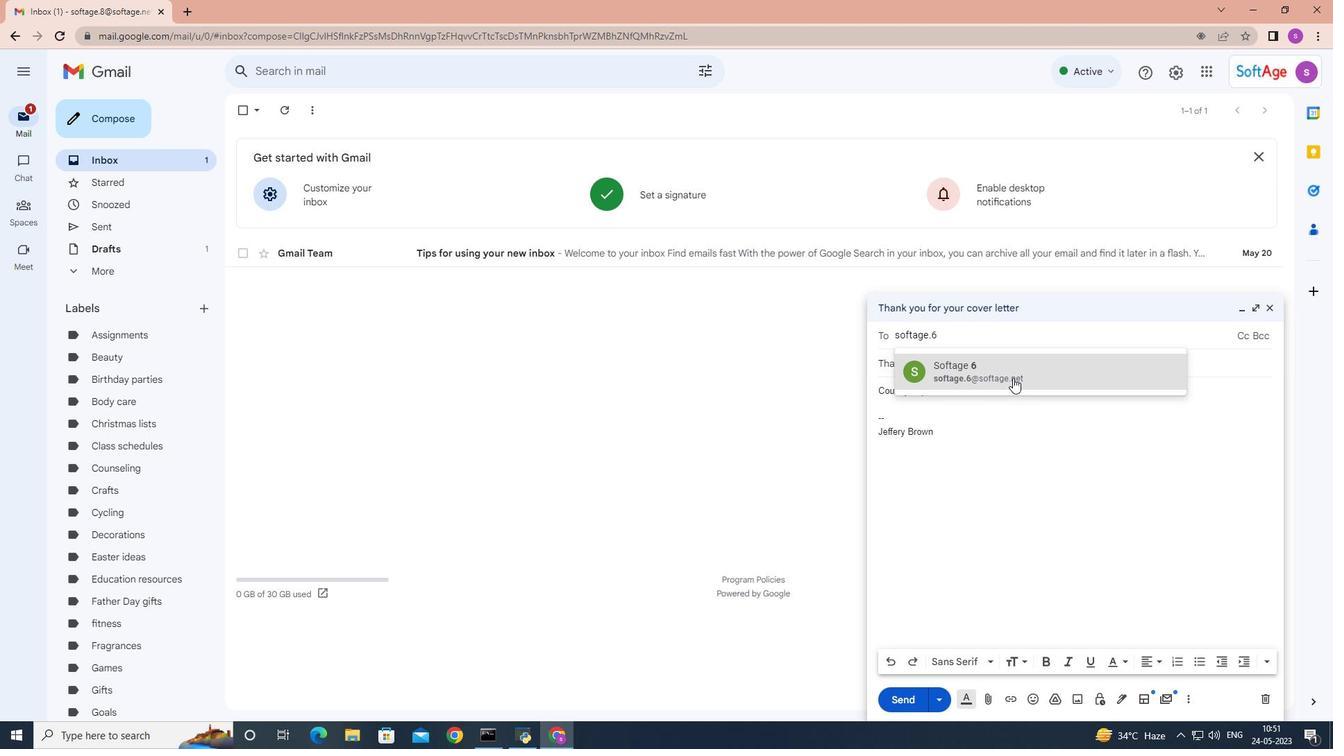 
Action: Mouse pressed left at (1010, 374)
Screenshot: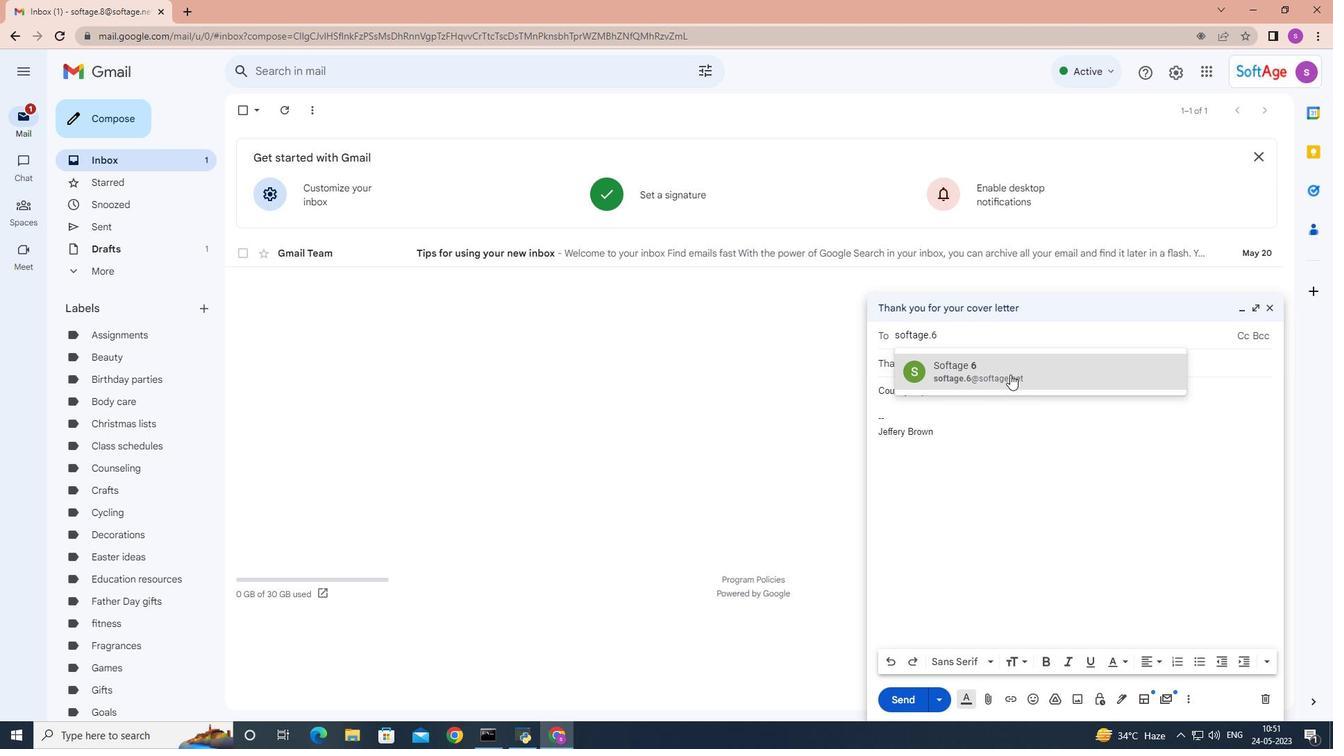 
Action: Mouse moved to (1154, 405)
Screenshot: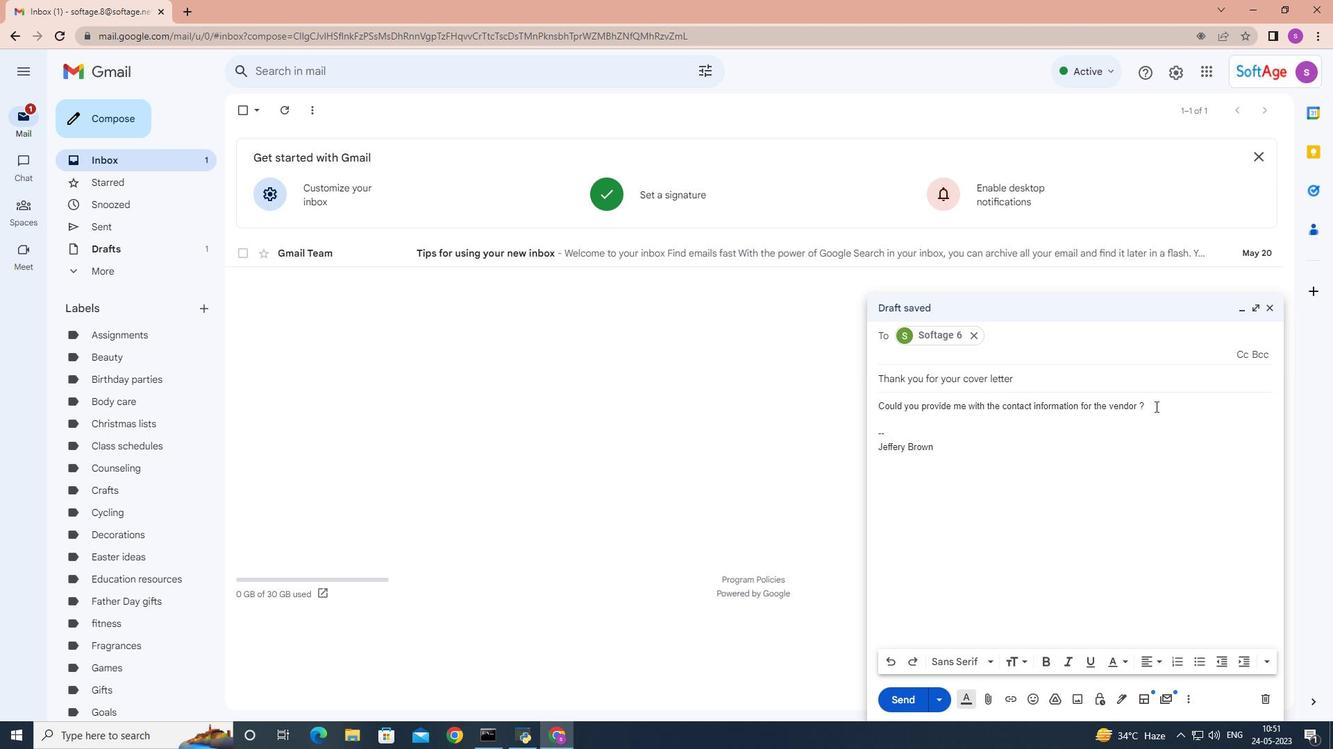 
Action: Mouse pressed left at (1154, 405)
Screenshot: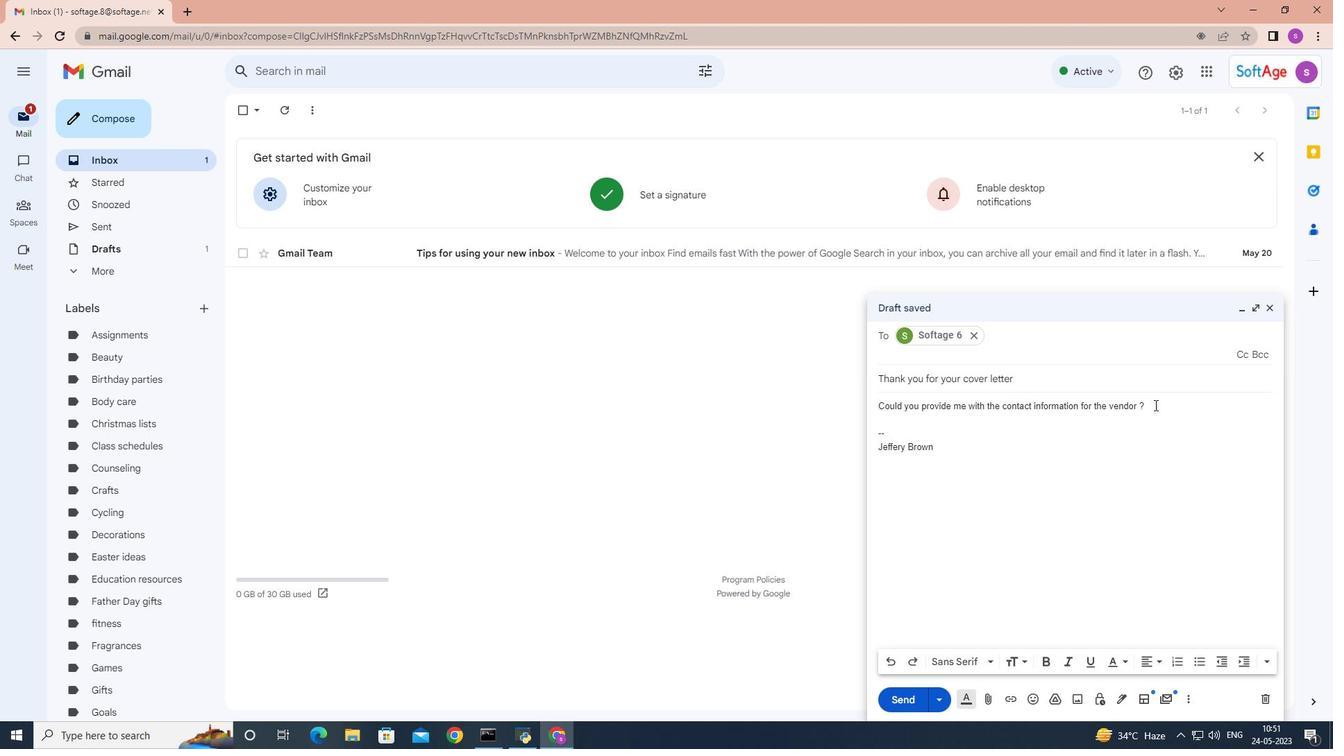 
Action: Mouse moved to (1147, 392)
Screenshot: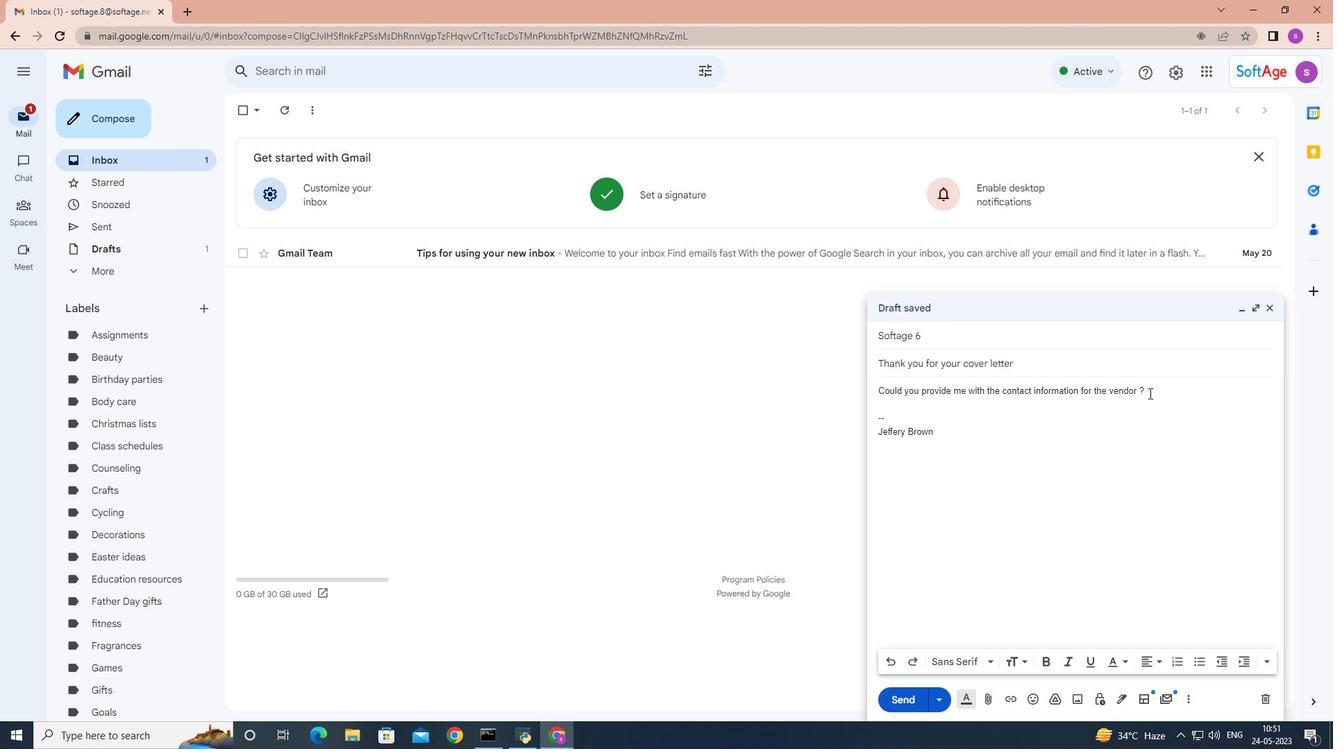 
Action: Mouse pressed left at (1147, 392)
Screenshot: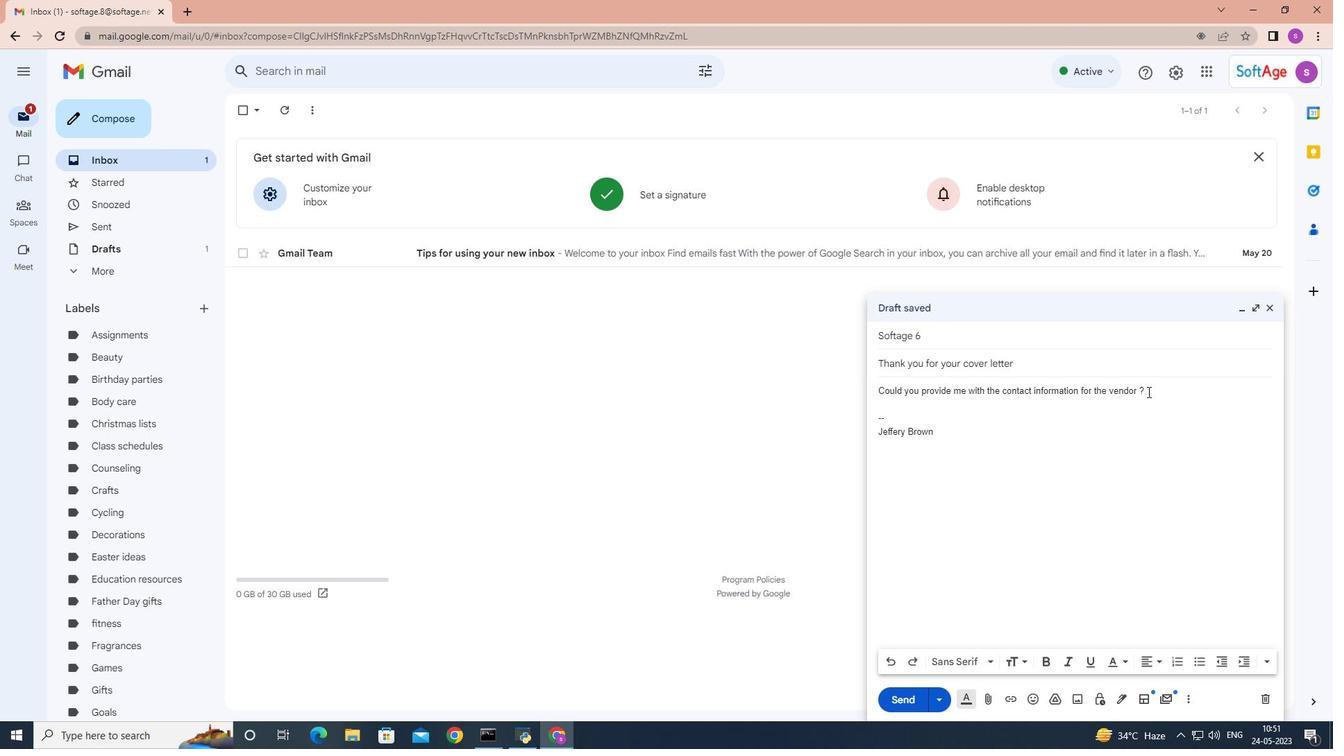 
Action: Mouse moved to (1176, 657)
Screenshot: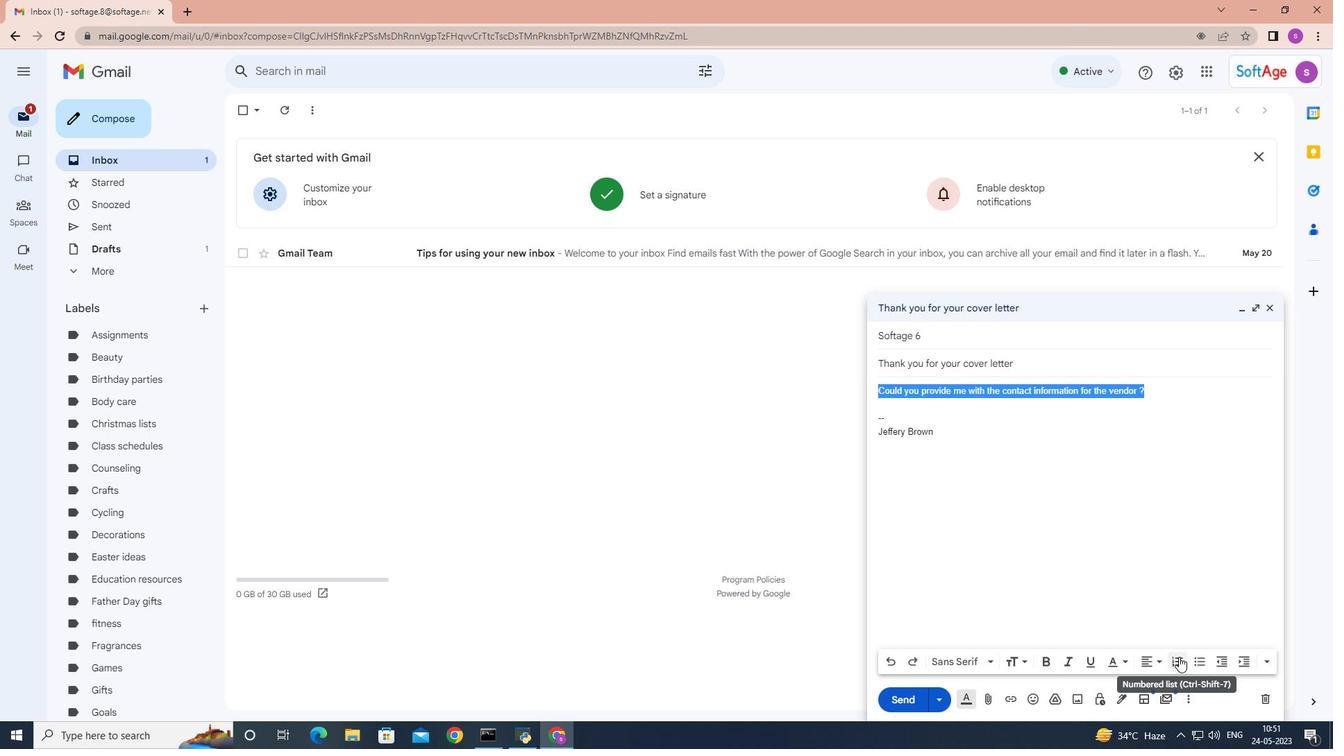
Action: Mouse pressed left at (1176, 657)
Screenshot: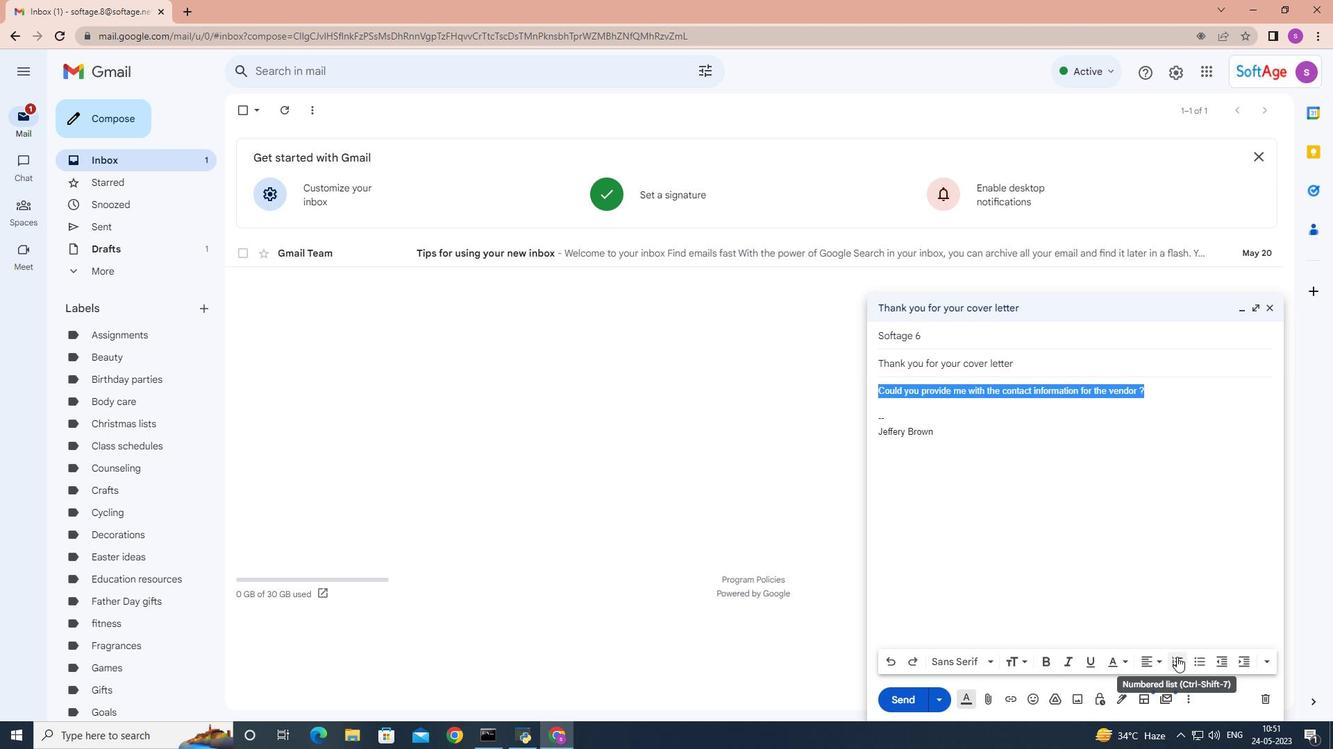 
Action: Mouse moved to (988, 665)
Screenshot: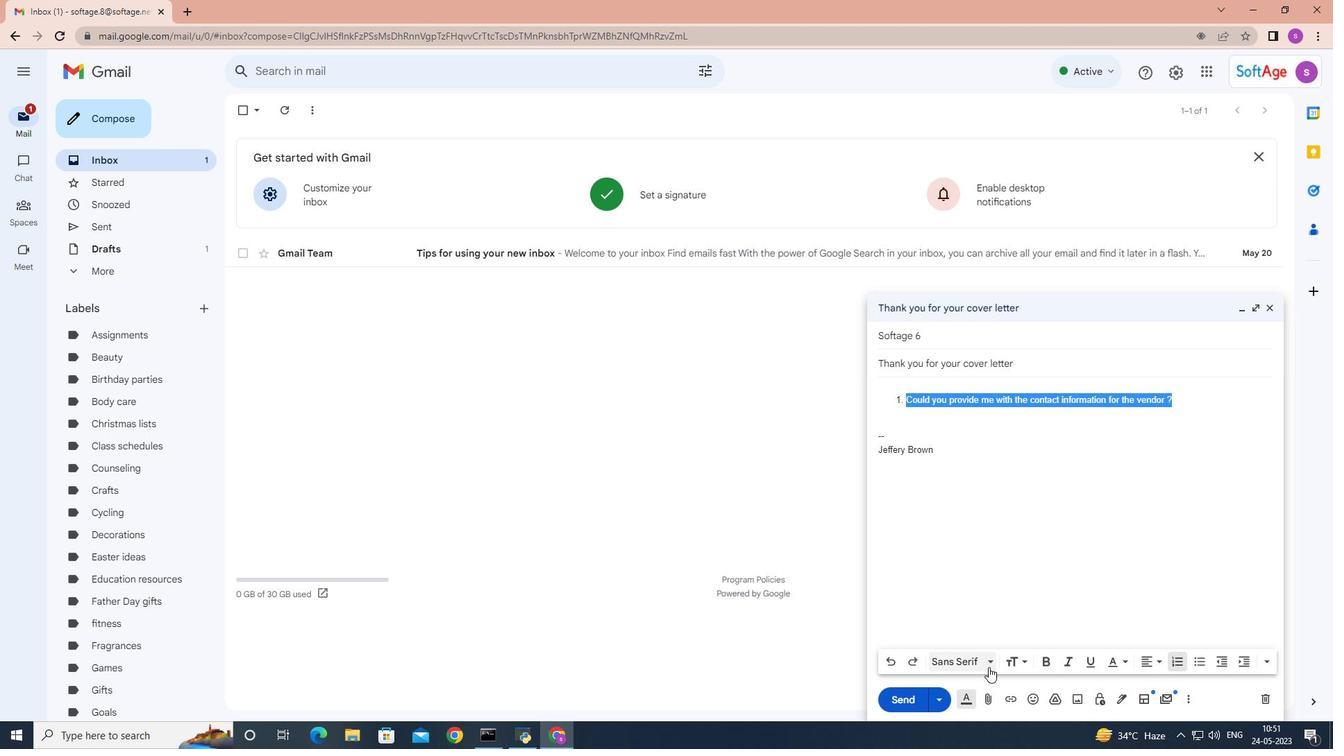 
Action: Mouse pressed left at (988, 665)
Screenshot: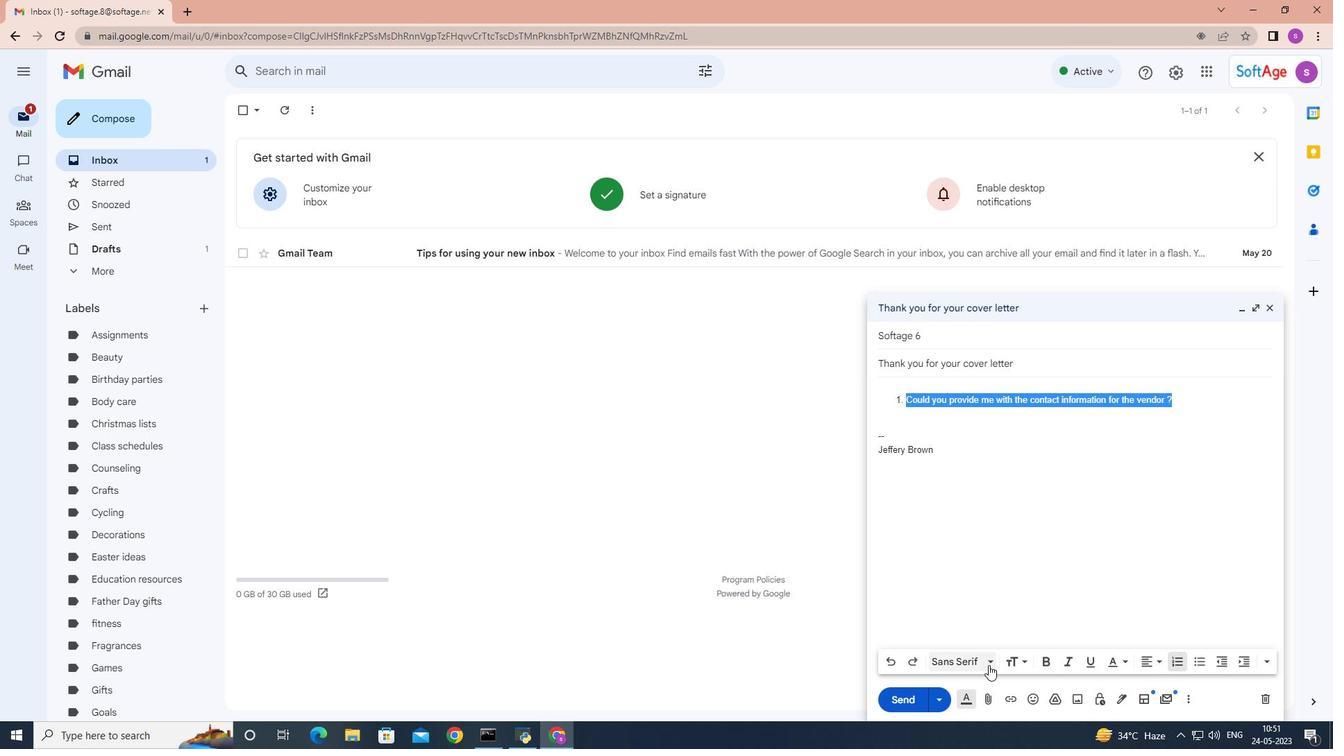 
Action: Mouse moved to (1019, 529)
Screenshot: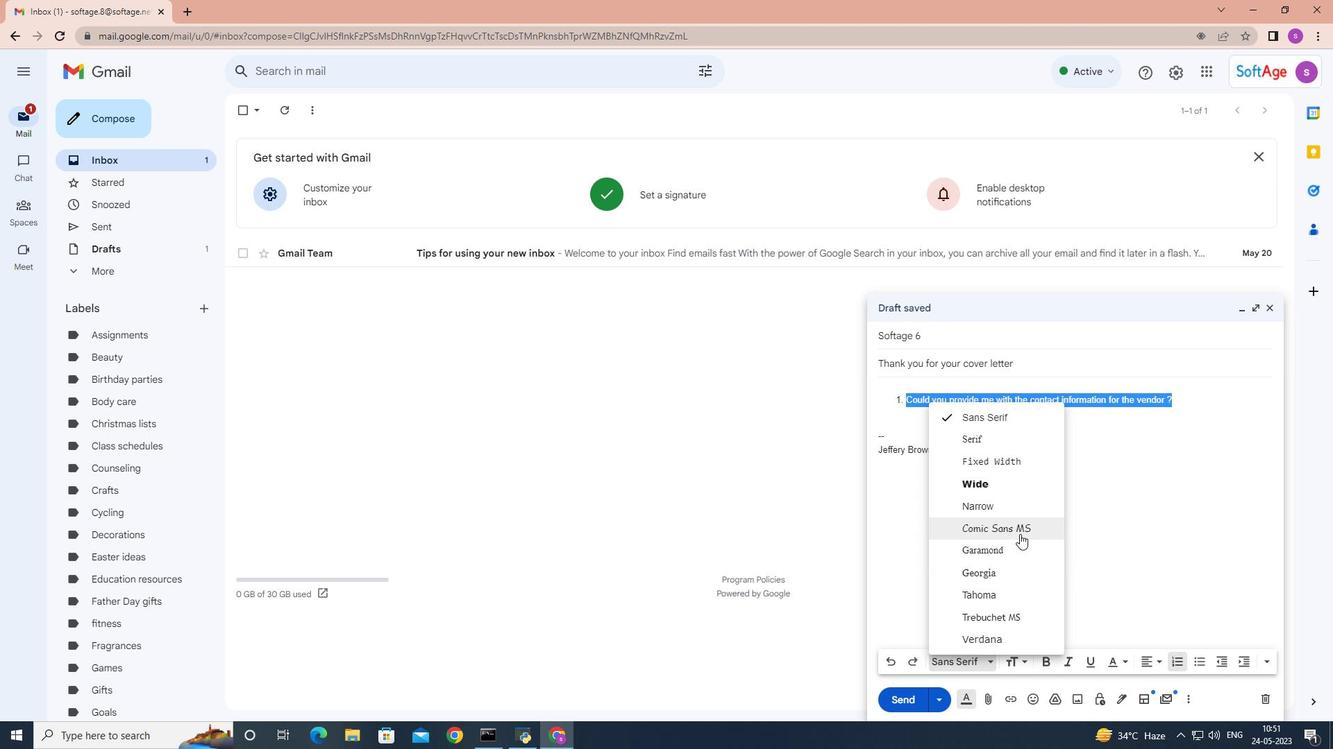 
Action: Mouse pressed left at (1019, 529)
Screenshot: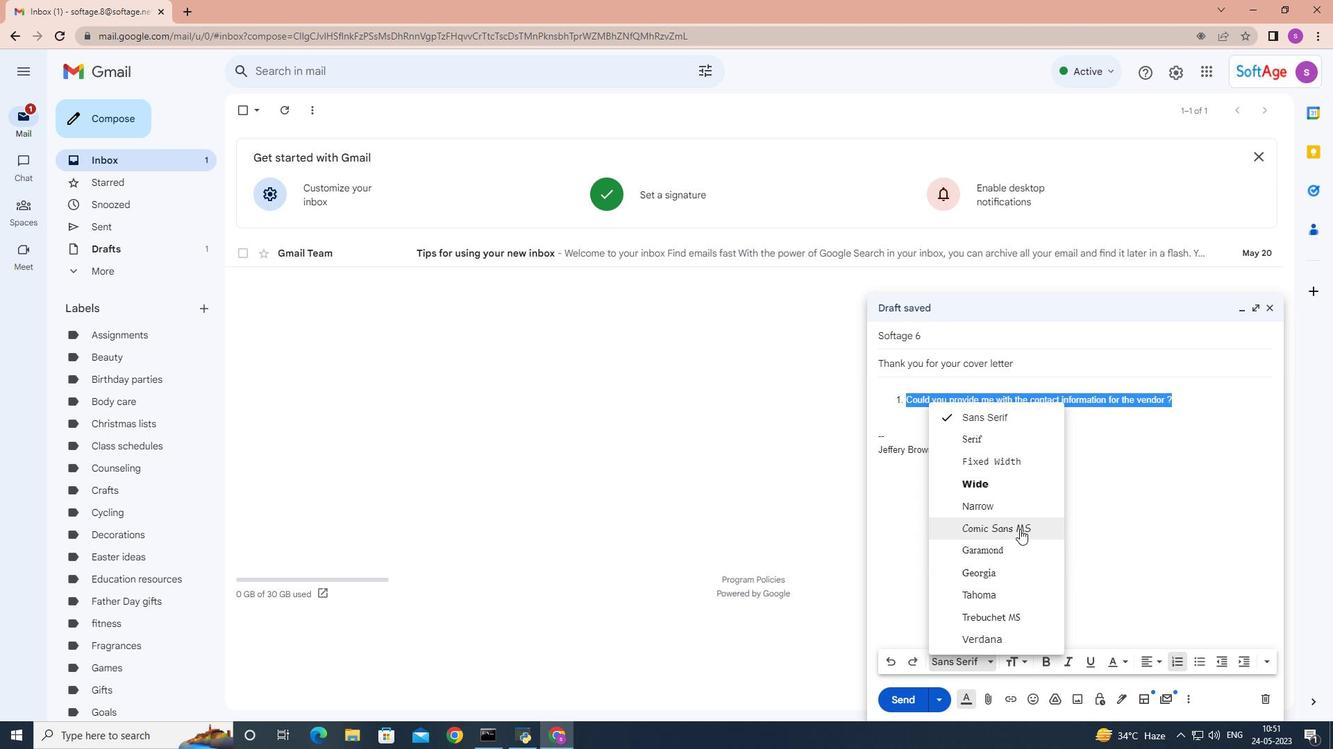 
Action: Mouse moved to (1263, 667)
Screenshot: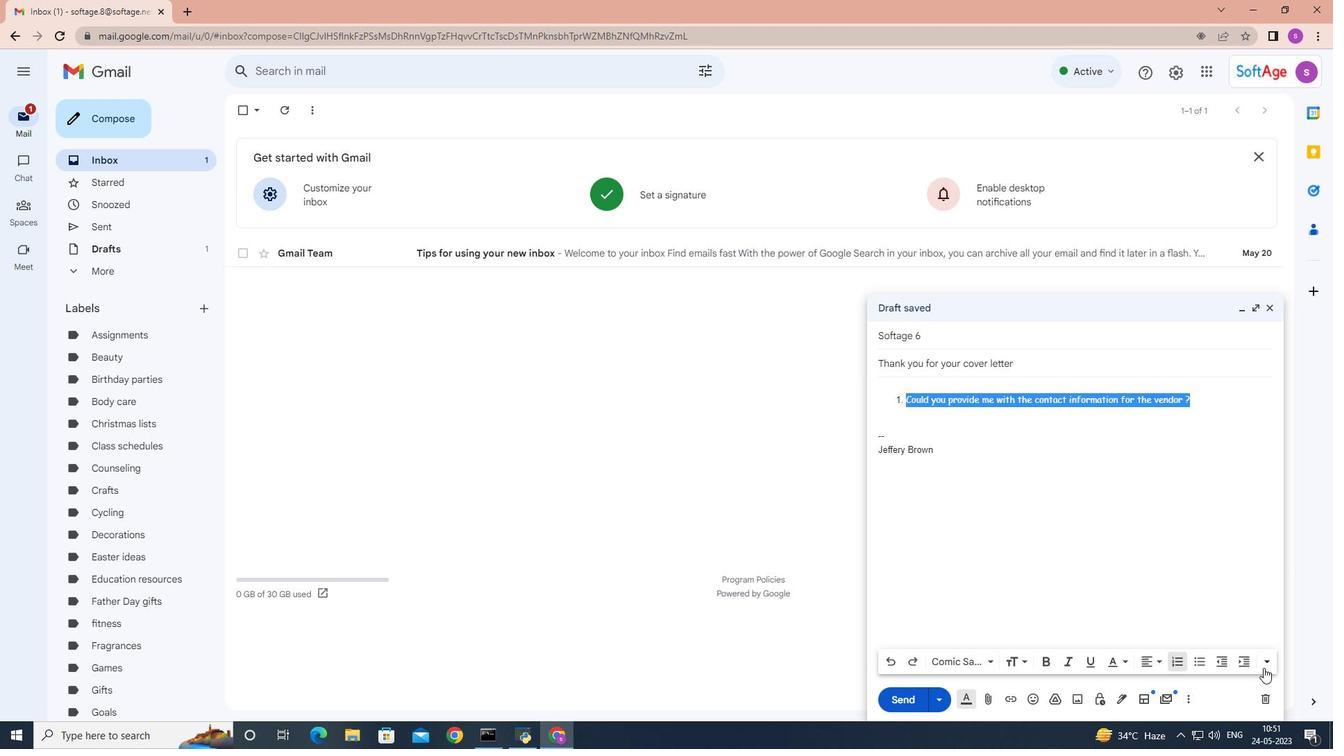 
Action: Mouse pressed left at (1263, 667)
Screenshot: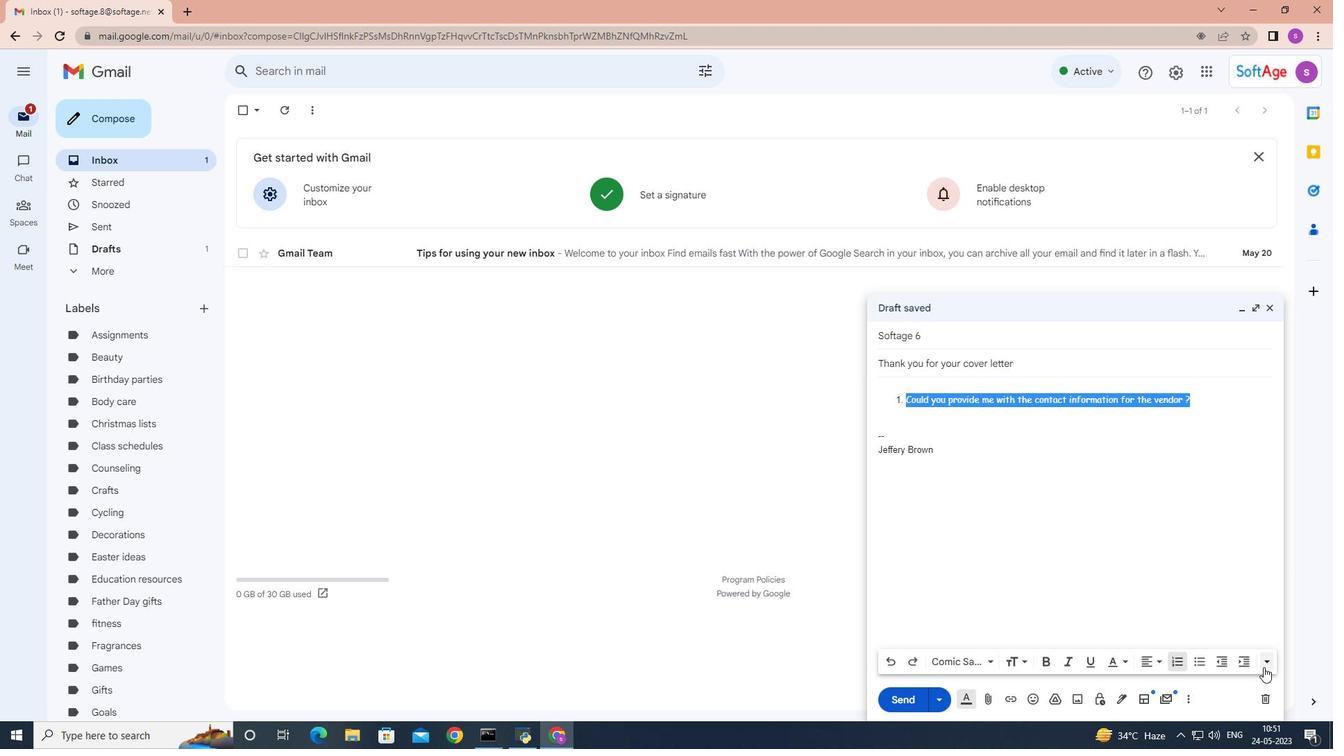 
Action: Mouse moved to (1272, 626)
Screenshot: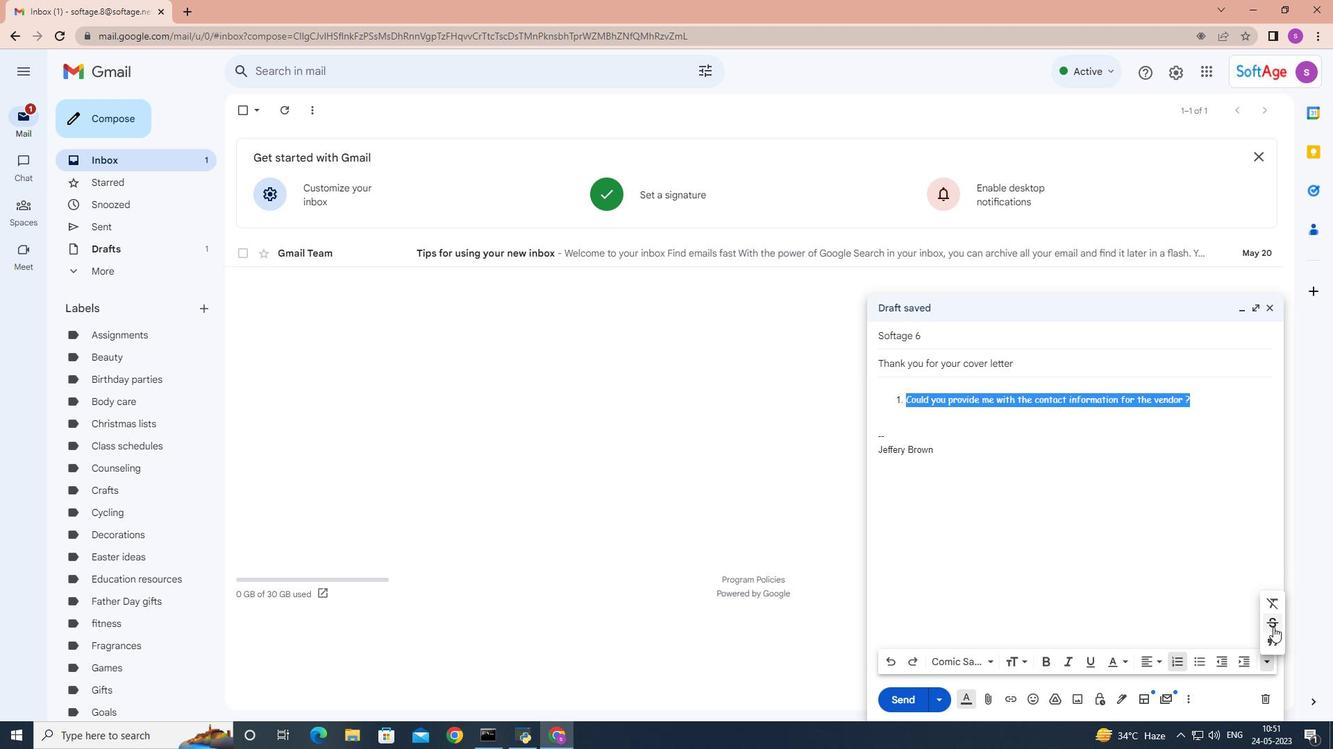 
Action: Mouse pressed left at (1272, 626)
Screenshot: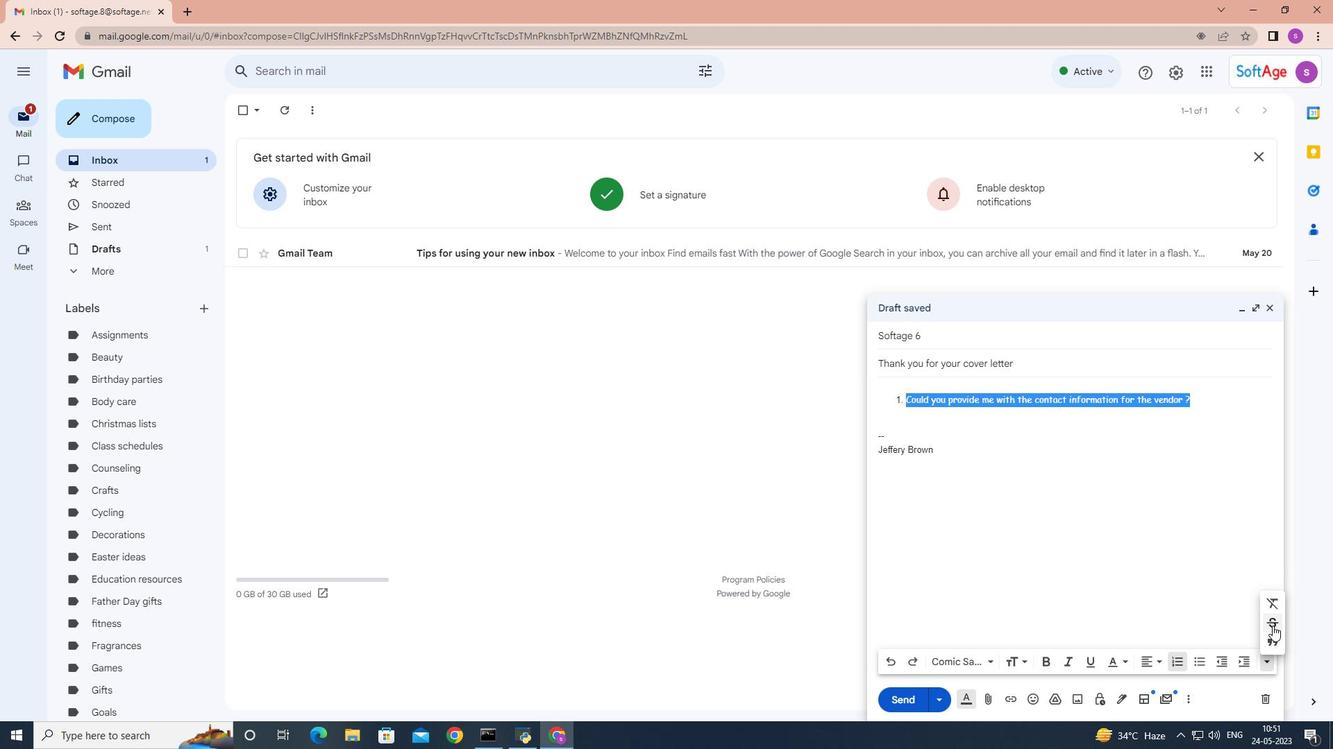 
Action: Mouse moved to (1175, 662)
Screenshot: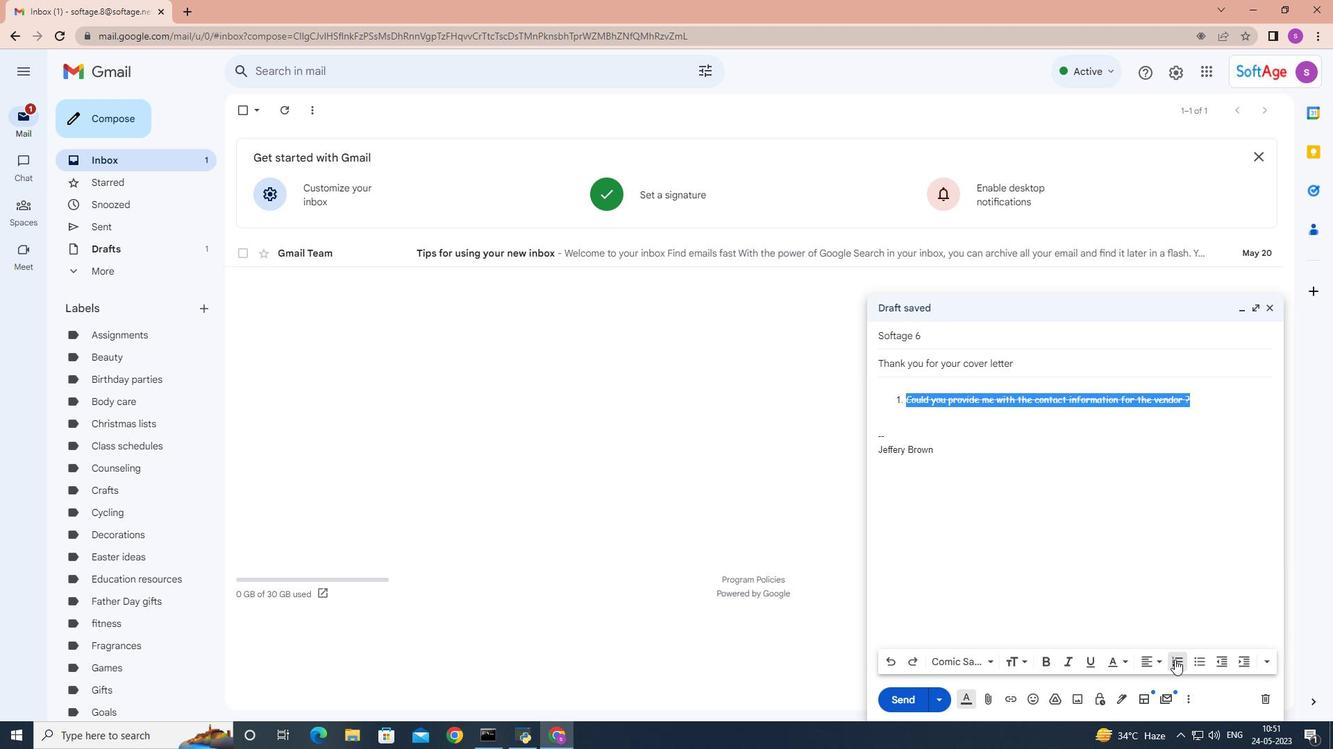 
Action: Mouse pressed left at (1175, 662)
Screenshot: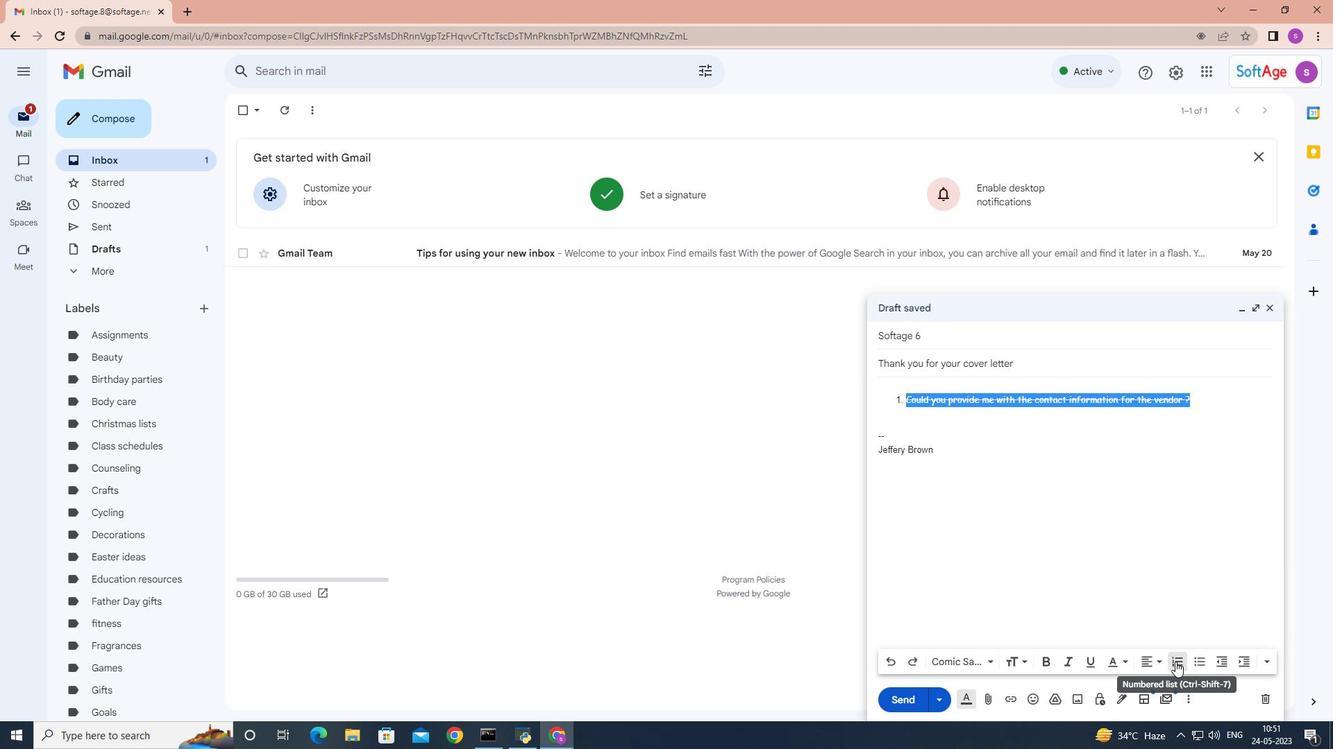
Action: Mouse moved to (992, 662)
Screenshot: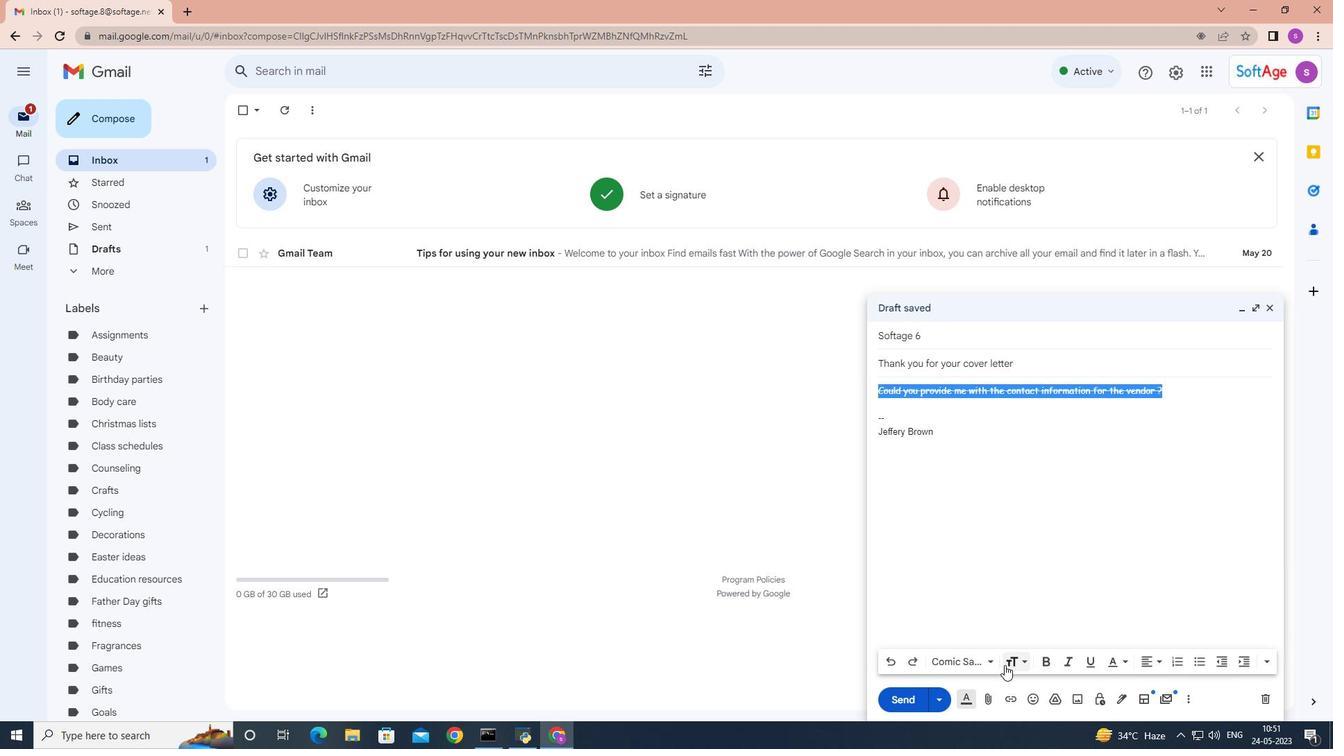 
Action: Mouse pressed left at (992, 662)
Screenshot: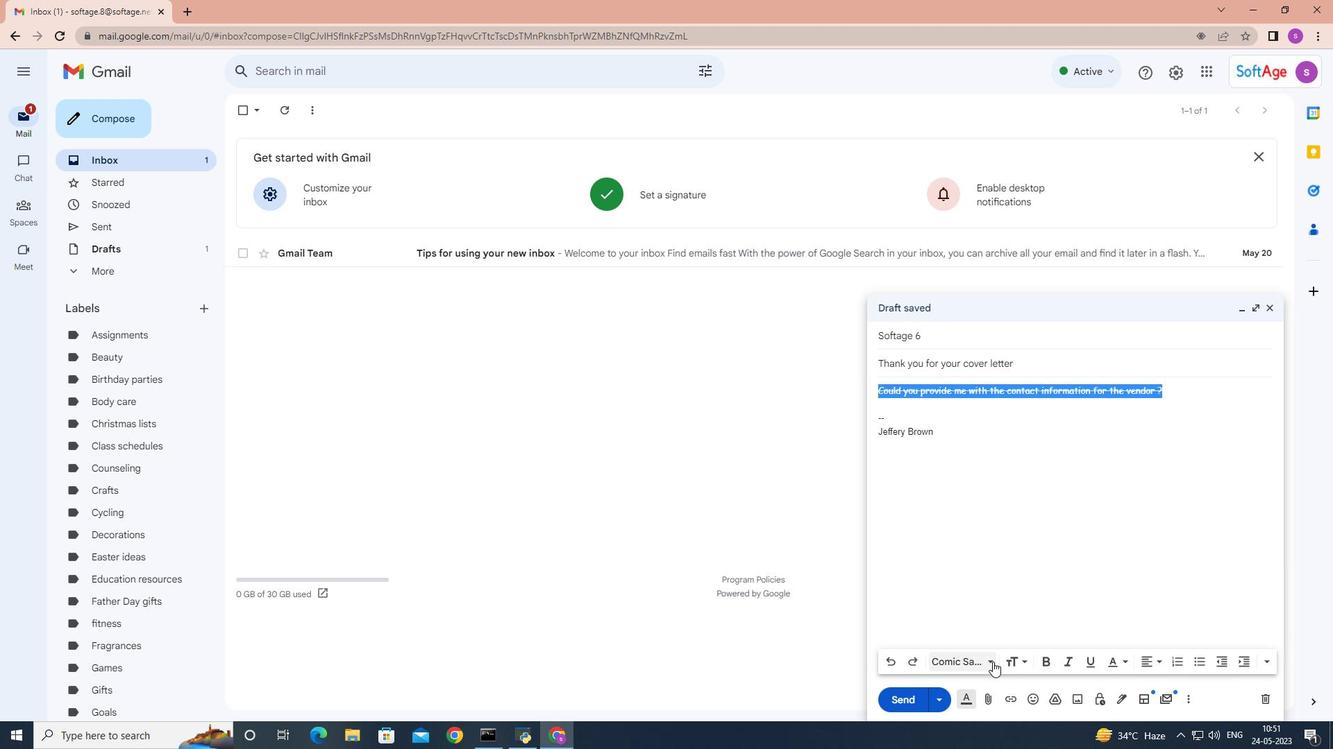 
Action: Mouse moved to (999, 418)
Screenshot: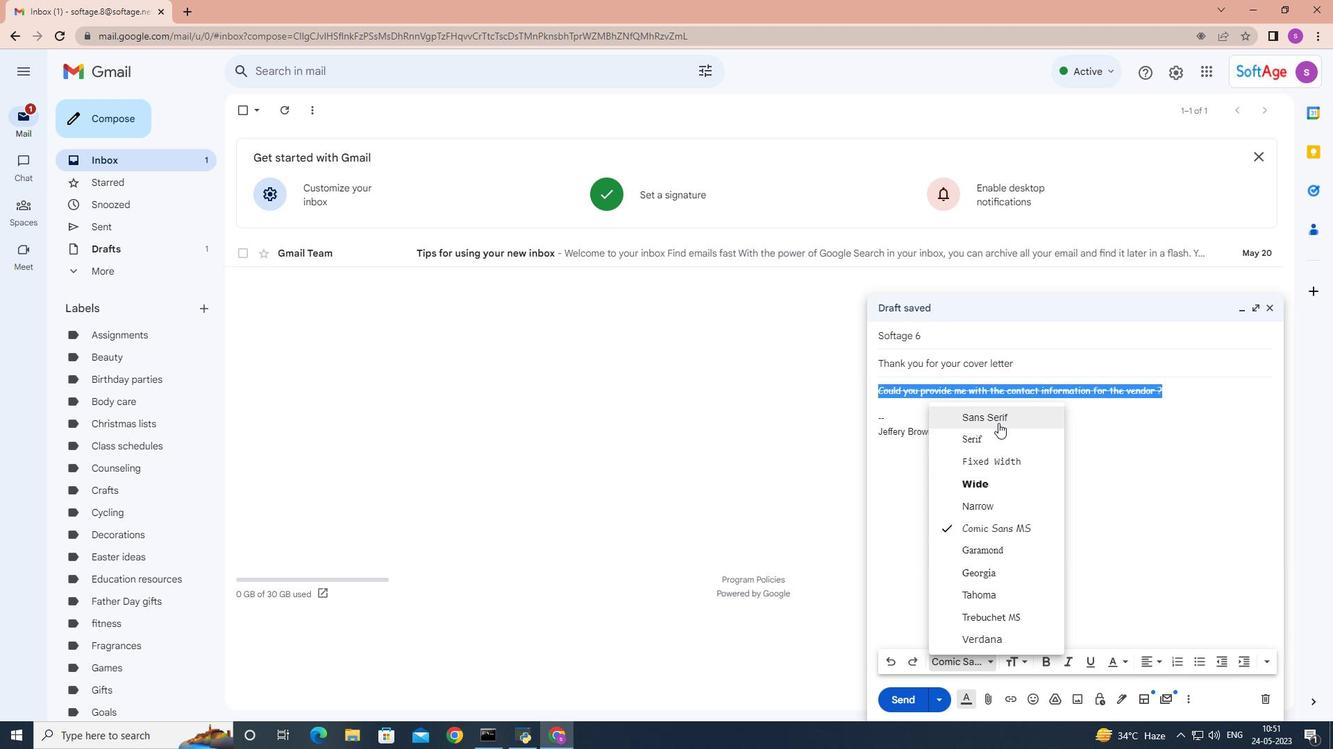 
Action: Mouse pressed left at (999, 418)
Screenshot: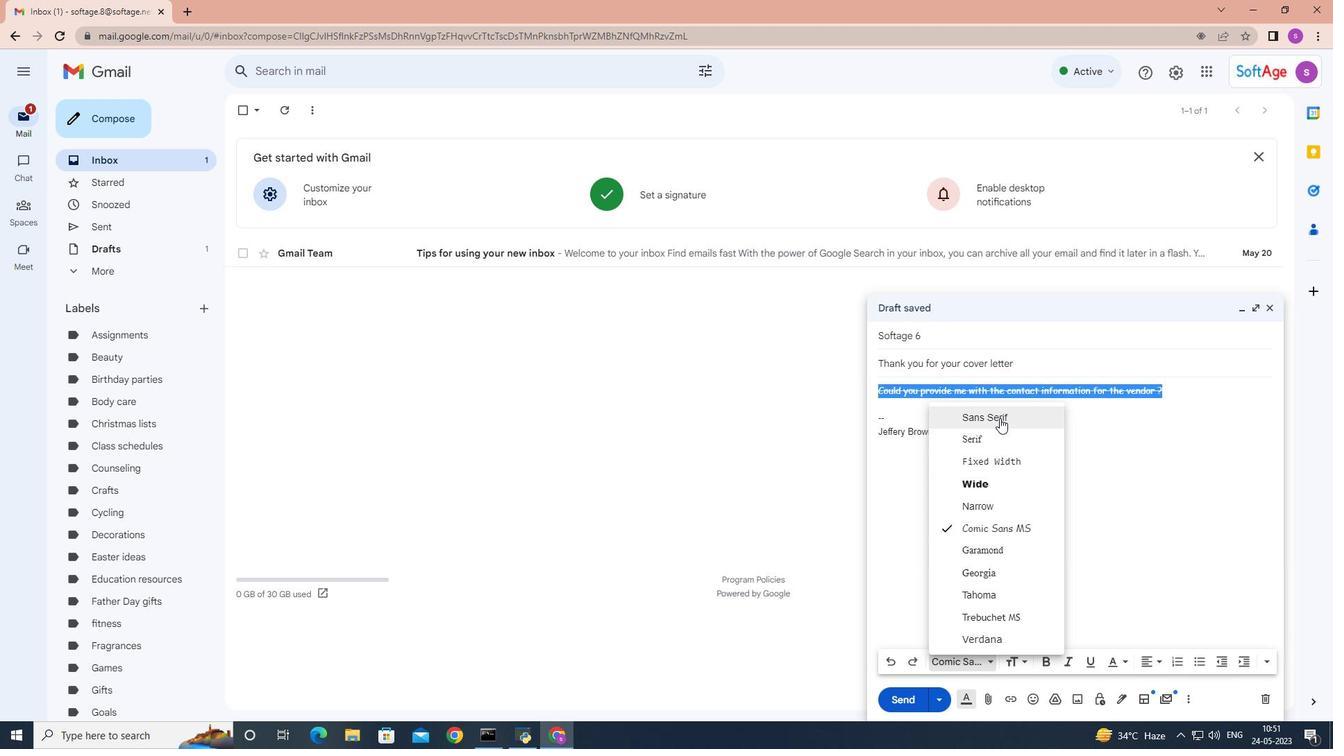 
Action: Mouse moved to (1269, 662)
Screenshot: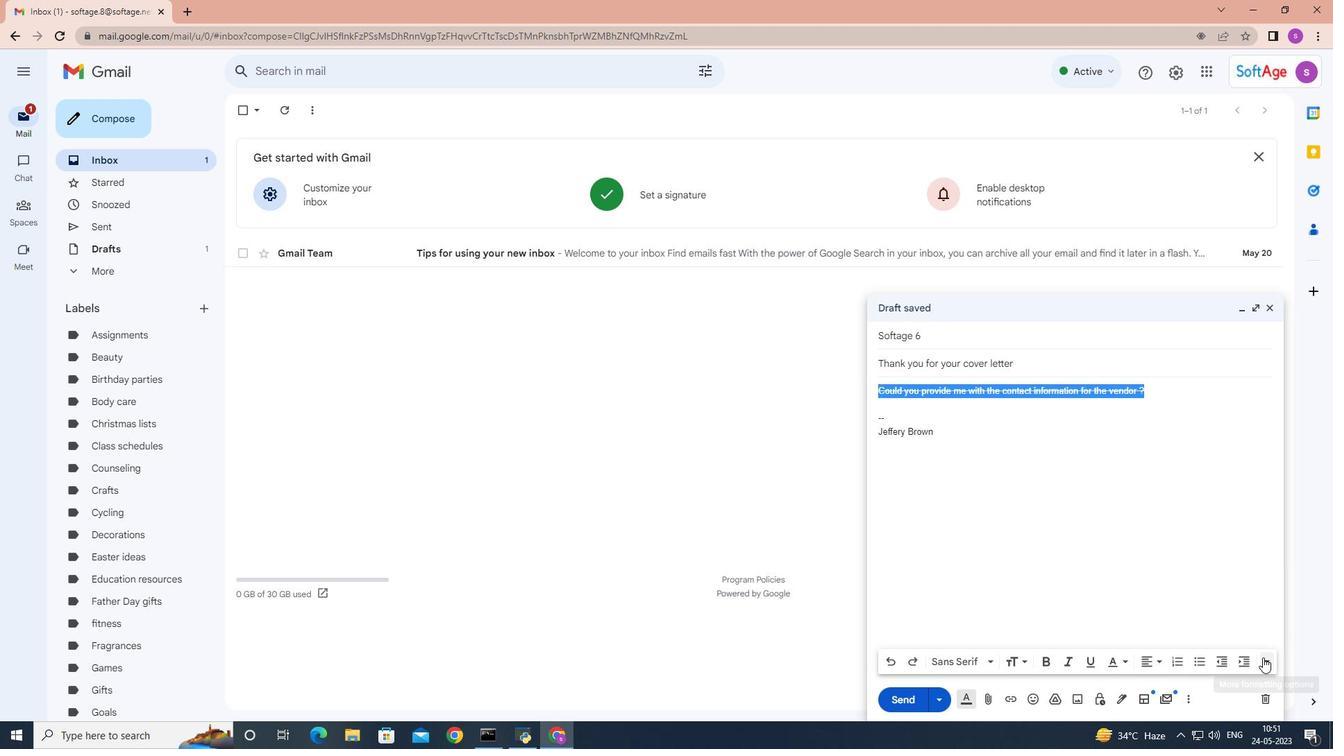 
Action: Mouse pressed left at (1269, 662)
Screenshot: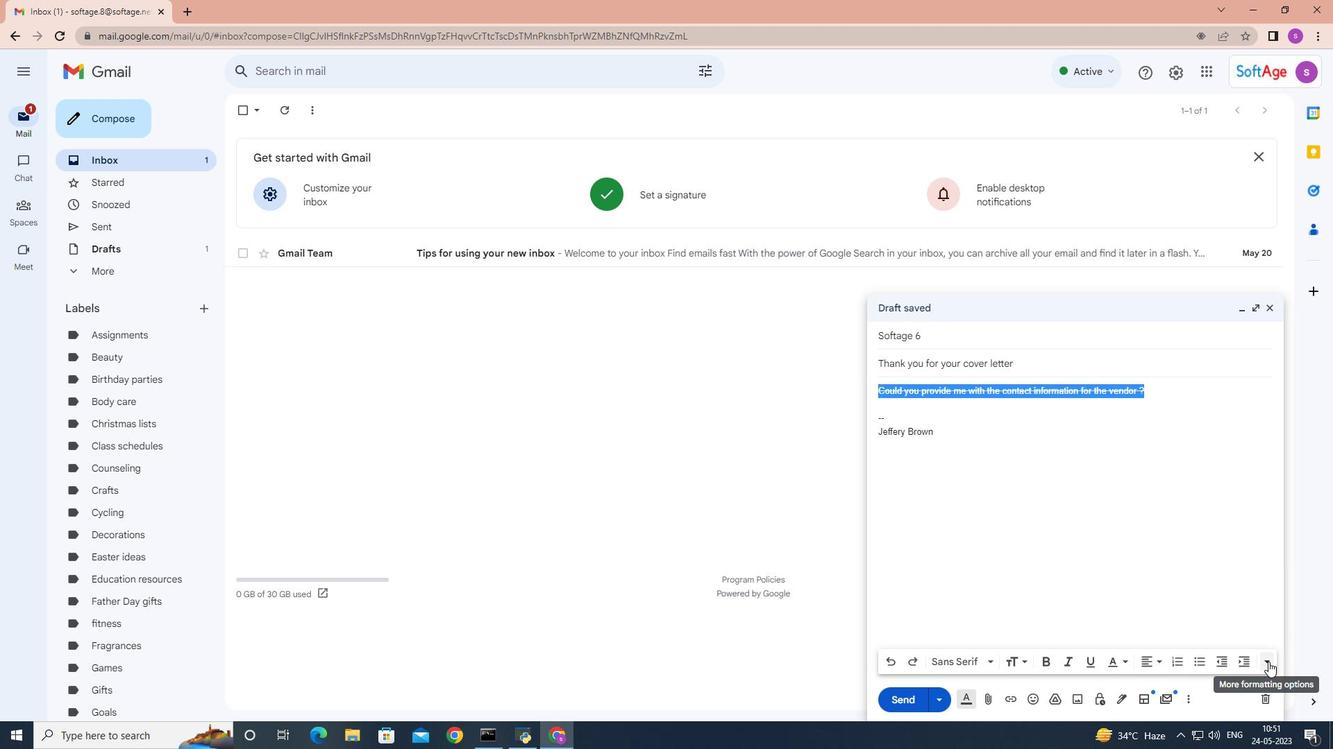 
Action: Mouse moved to (1272, 624)
Screenshot: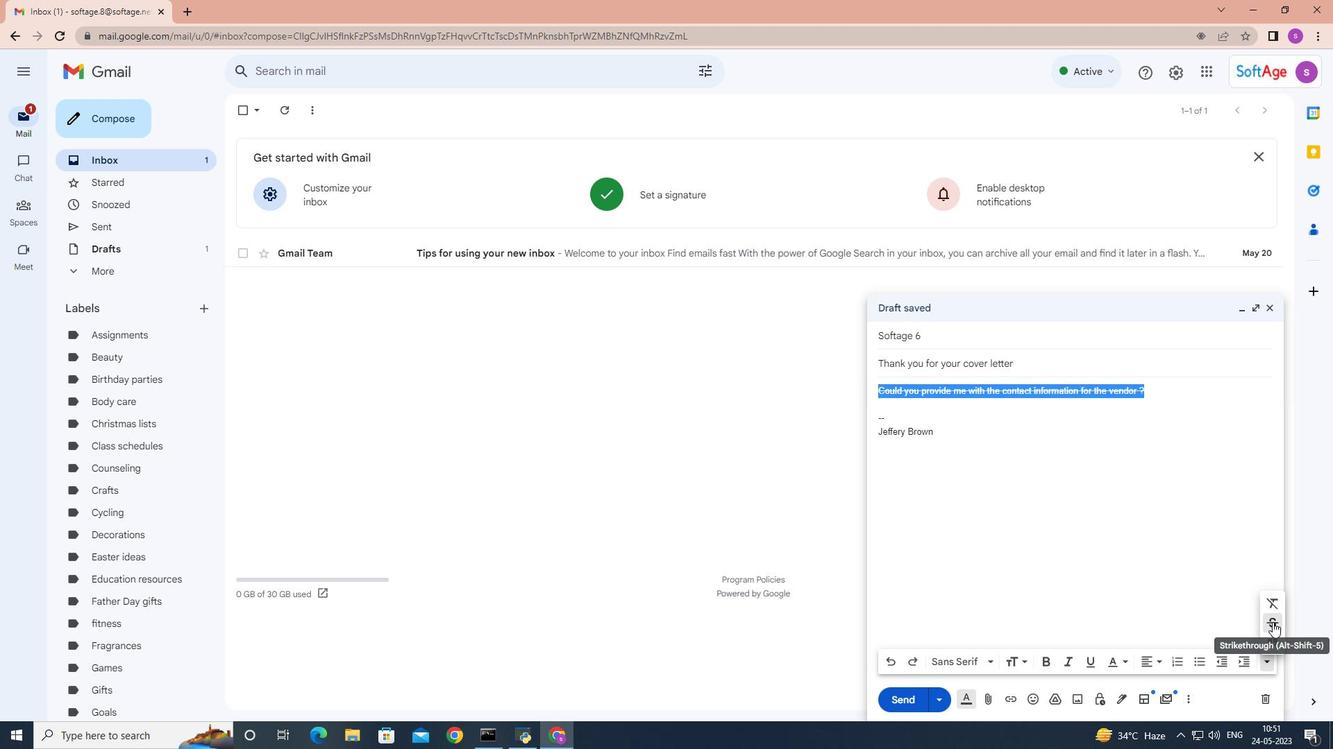 
Action: Mouse pressed left at (1272, 624)
Screenshot: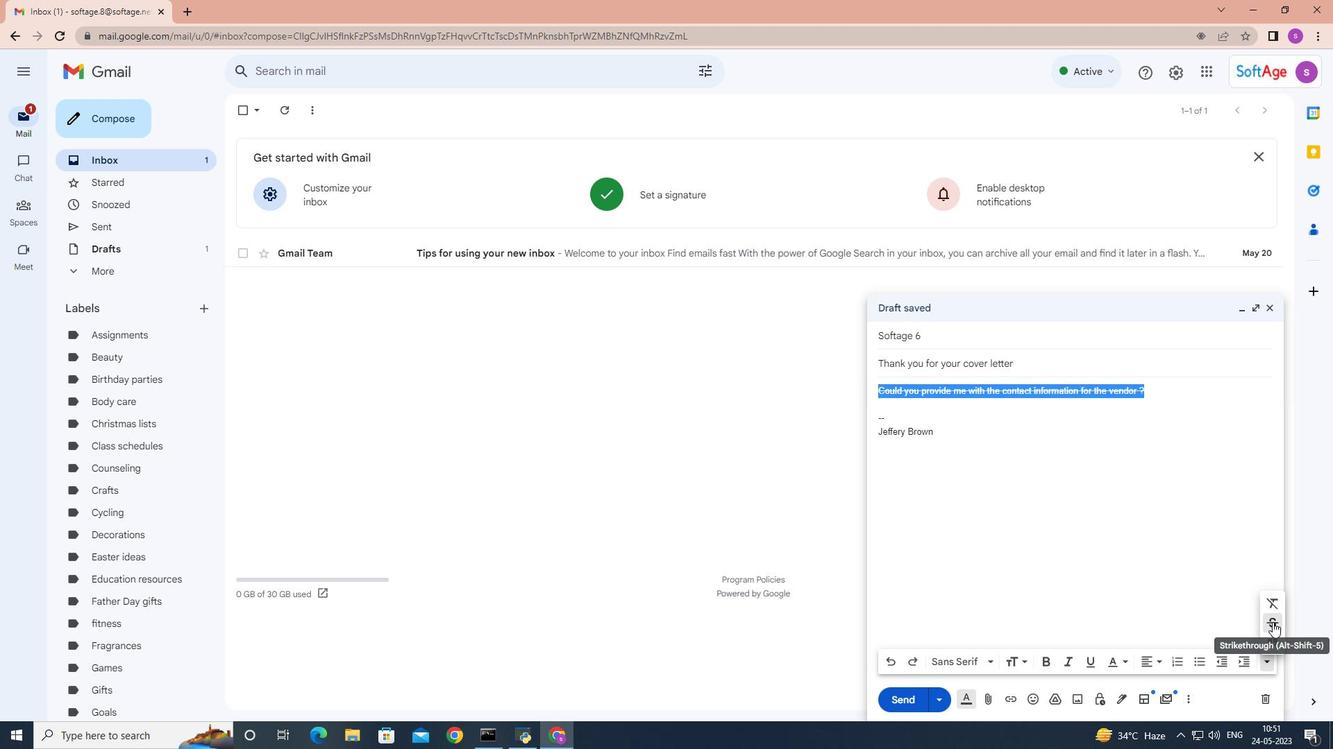 
Action: Mouse moved to (895, 697)
Screenshot: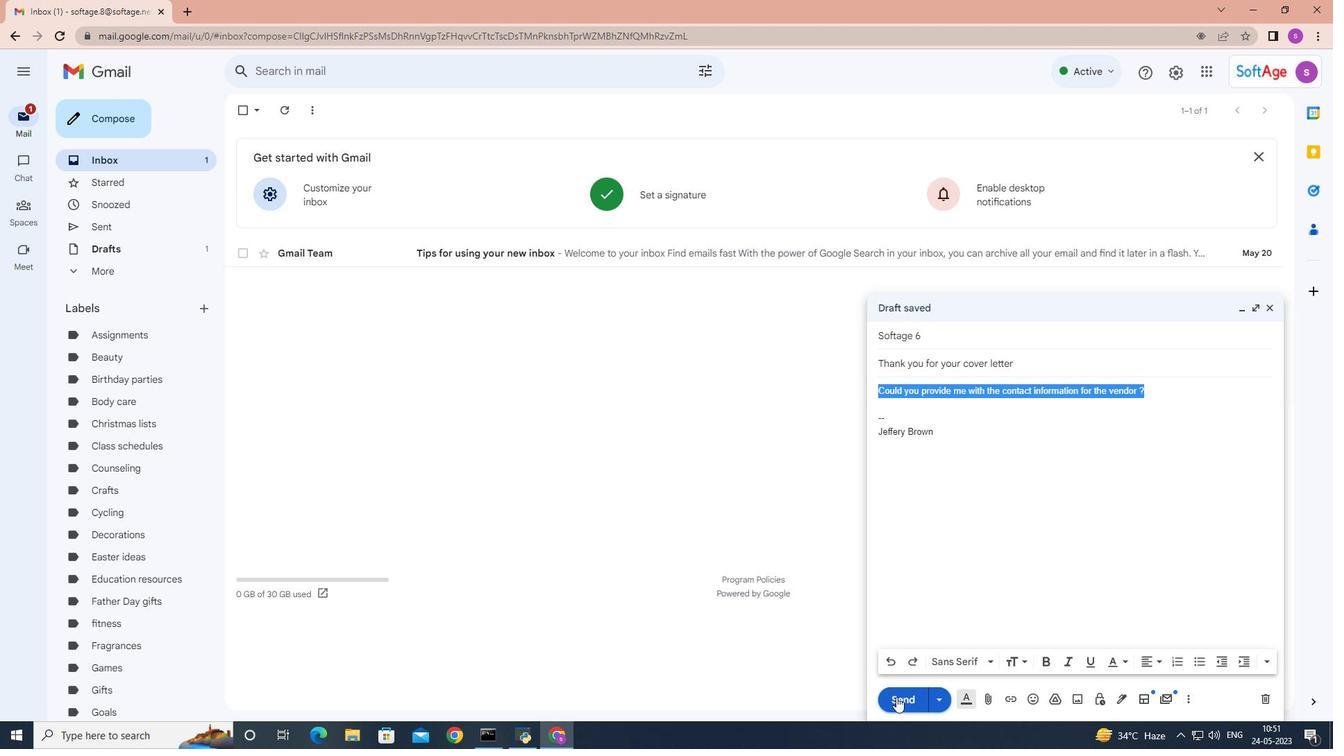 
Action: Mouse pressed left at (895, 697)
Screenshot: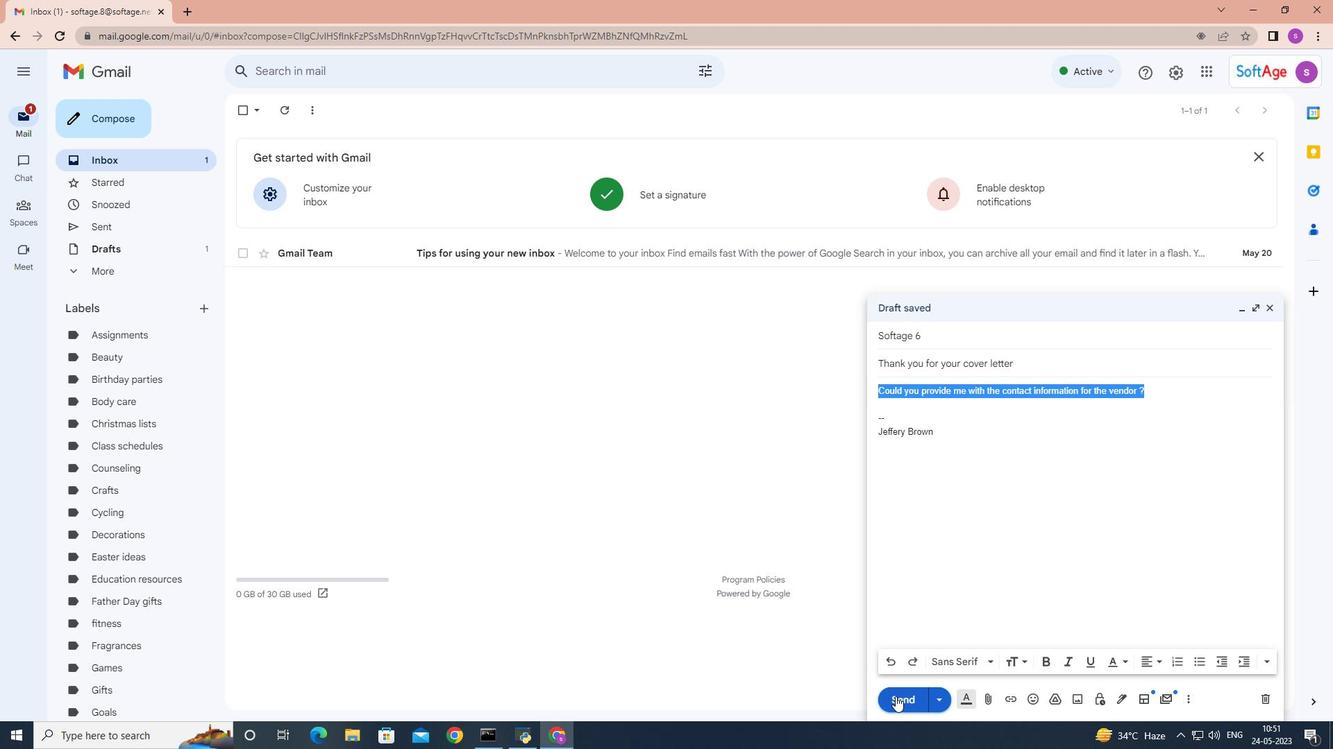 
Action: Mouse moved to (136, 224)
Screenshot: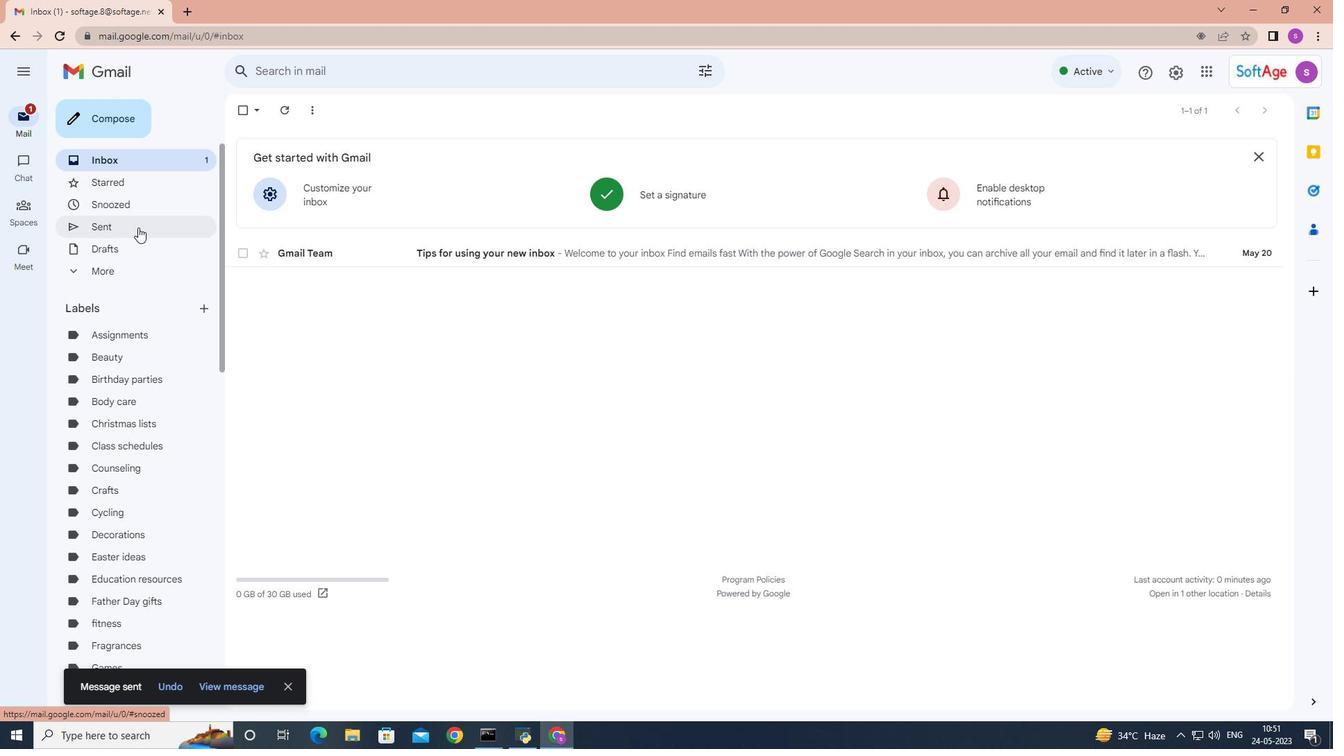 
Action: Mouse pressed left at (136, 224)
Screenshot: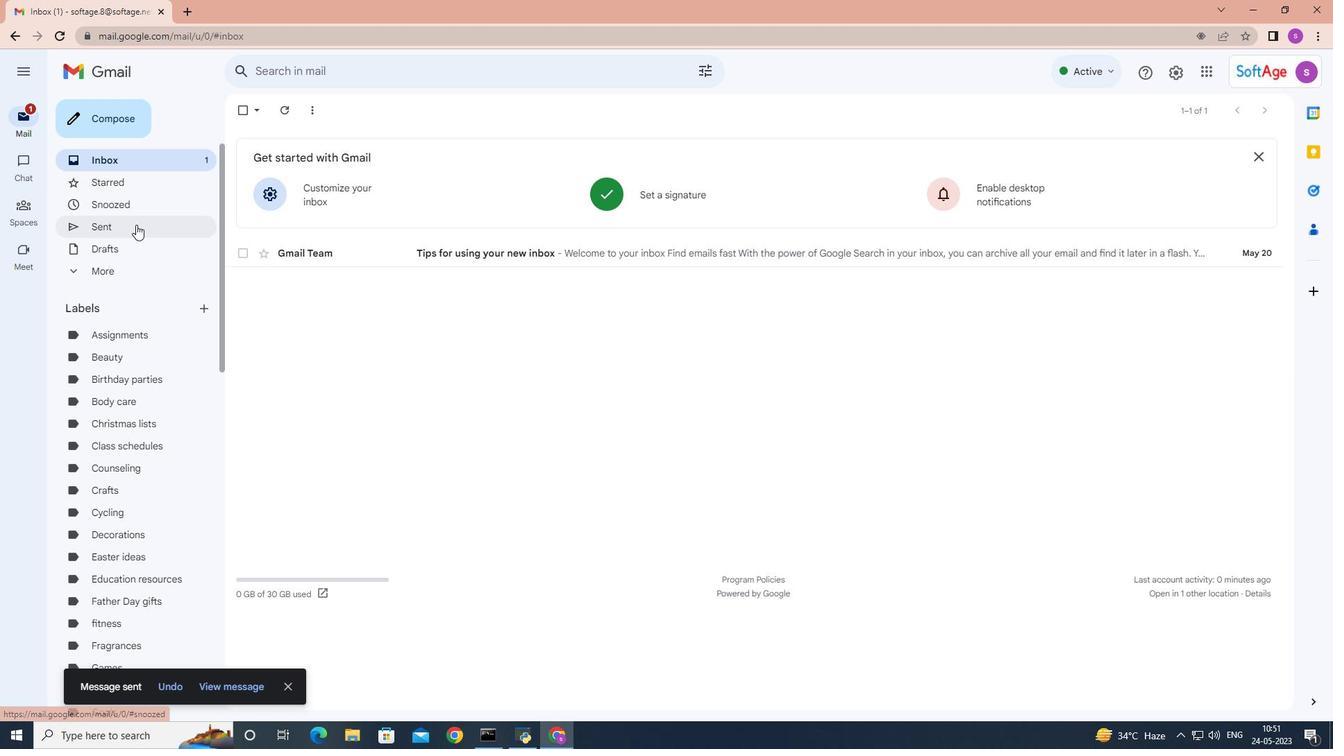 
Action: Mouse moved to (322, 178)
Screenshot: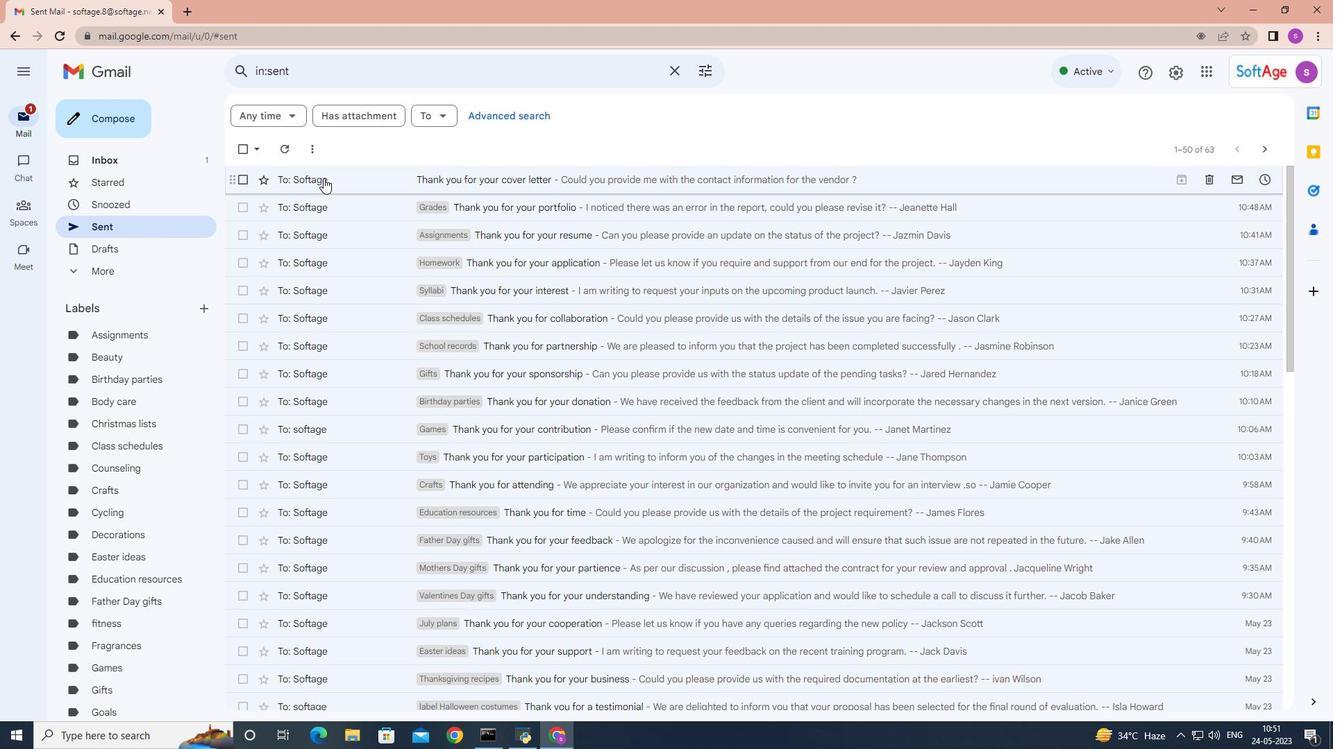 
Action: Mouse pressed right at (322, 178)
Screenshot: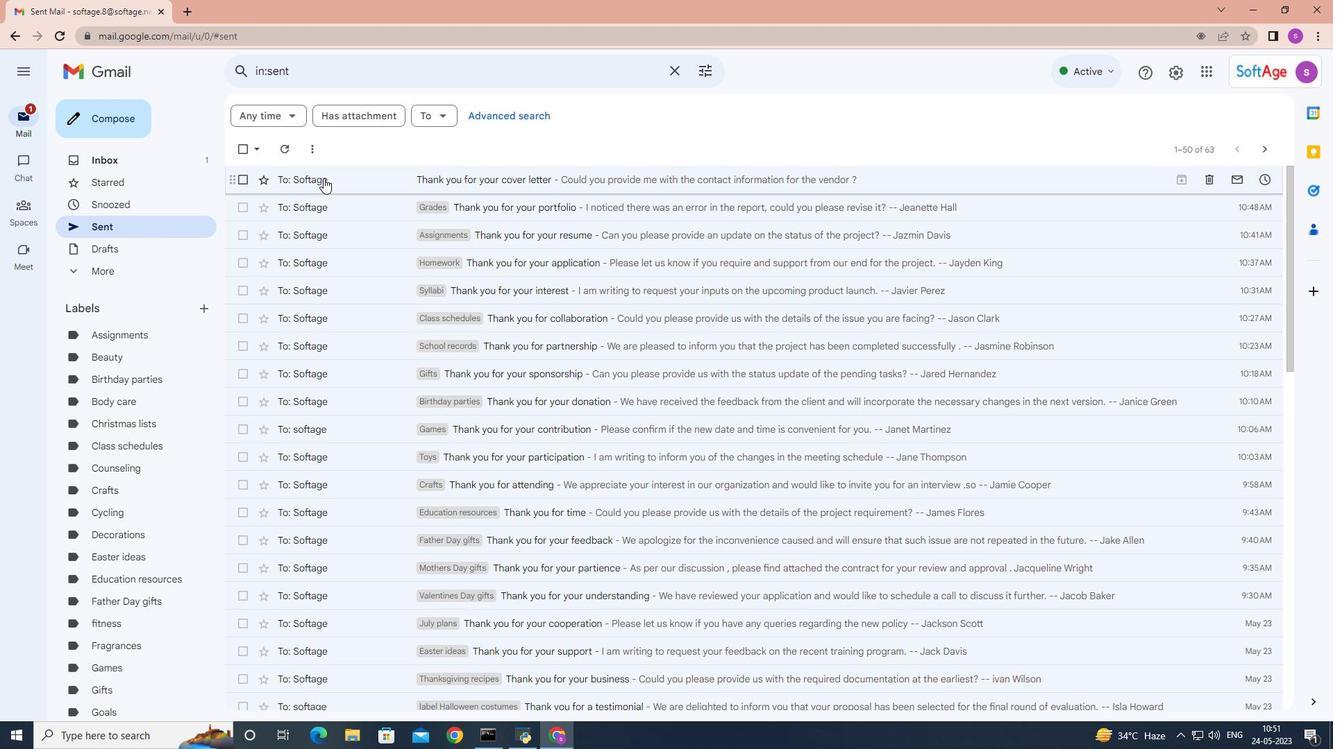 
Action: Mouse moved to (522, 462)
Screenshot: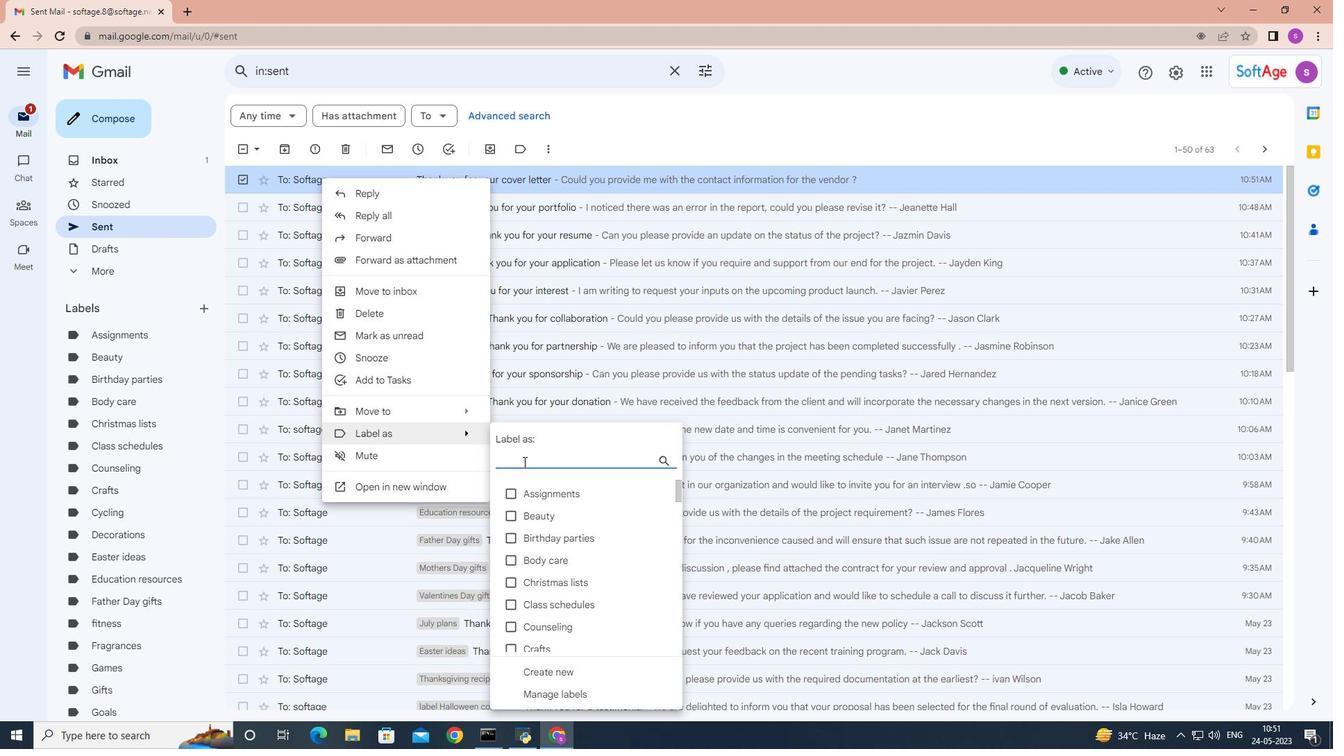 
Action: Key pressed t<Key.backspace><Key.shift>Test<Key.space>scores<Key.space>
Screenshot: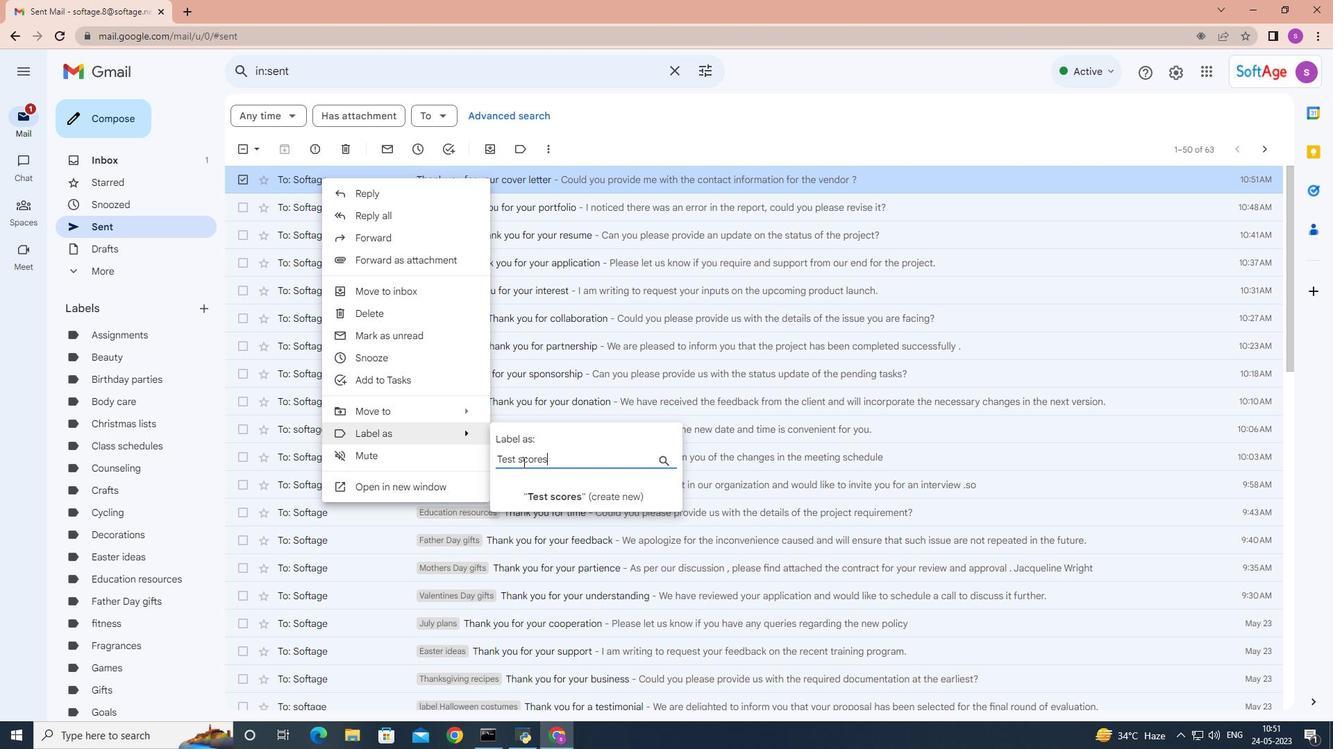 
Action: Mouse moved to (551, 494)
Screenshot: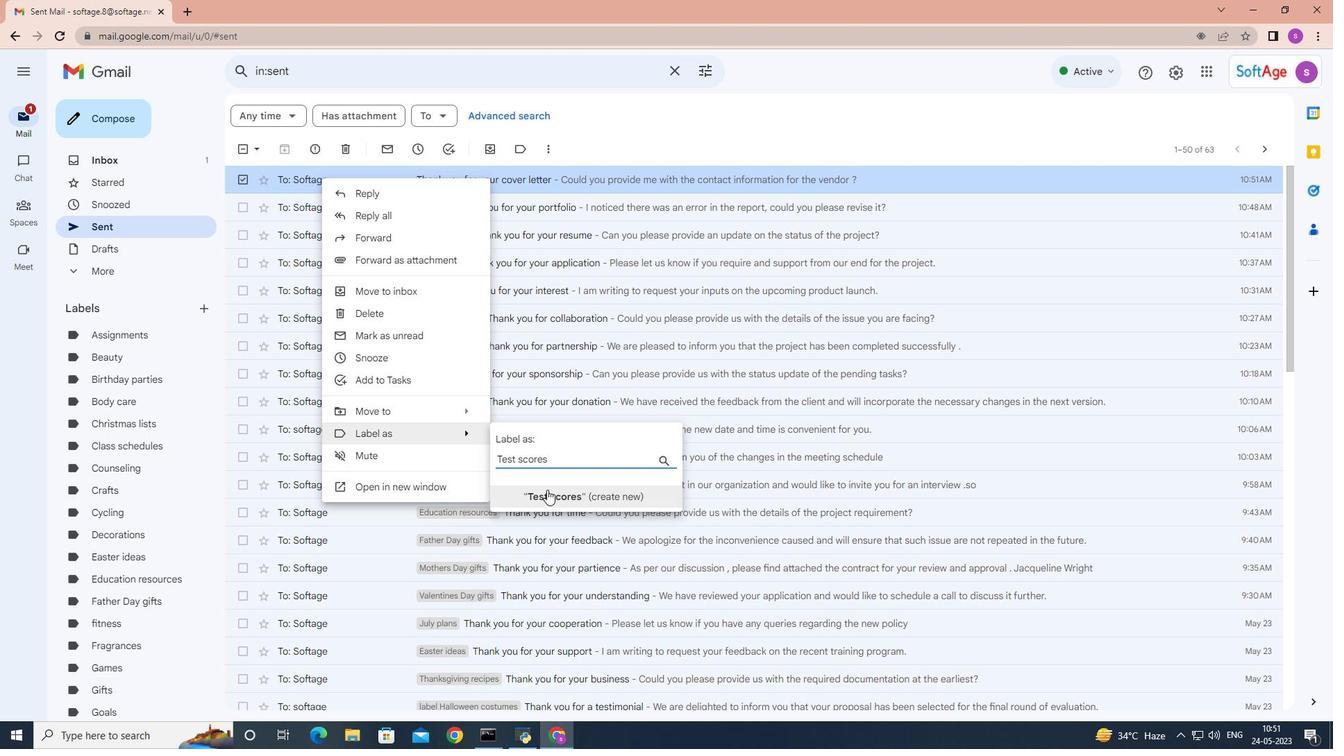 
Action: Mouse pressed left at (551, 494)
Screenshot: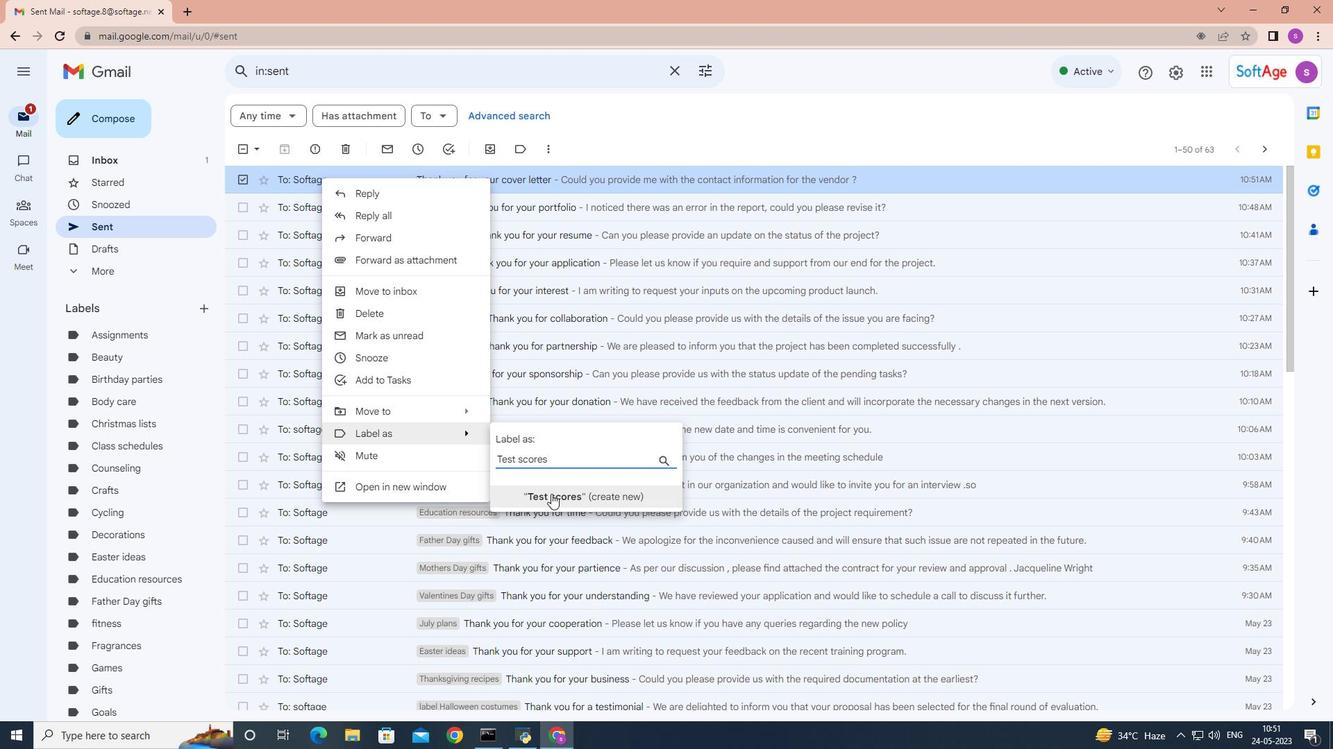 
Action: Mouse moved to (786, 441)
Screenshot: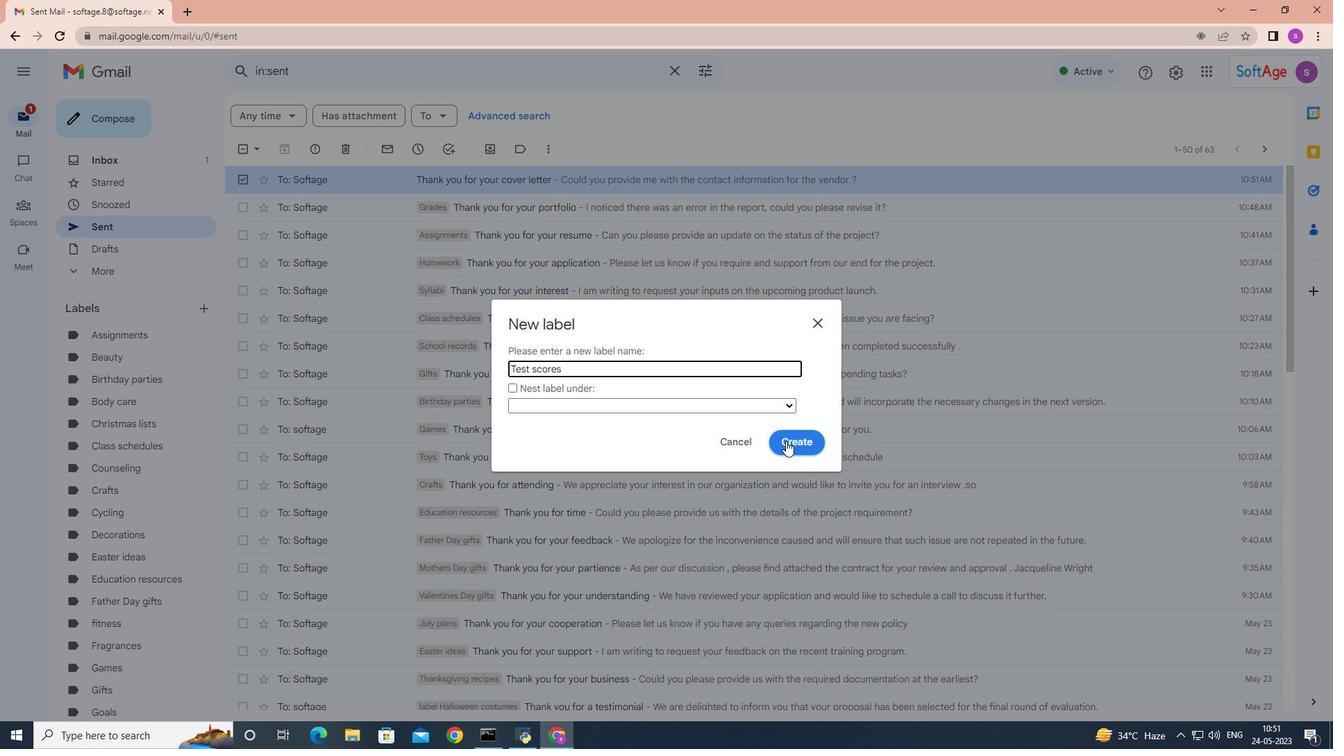 
Action: Mouse pressed left at (786, 441)
Screenshot: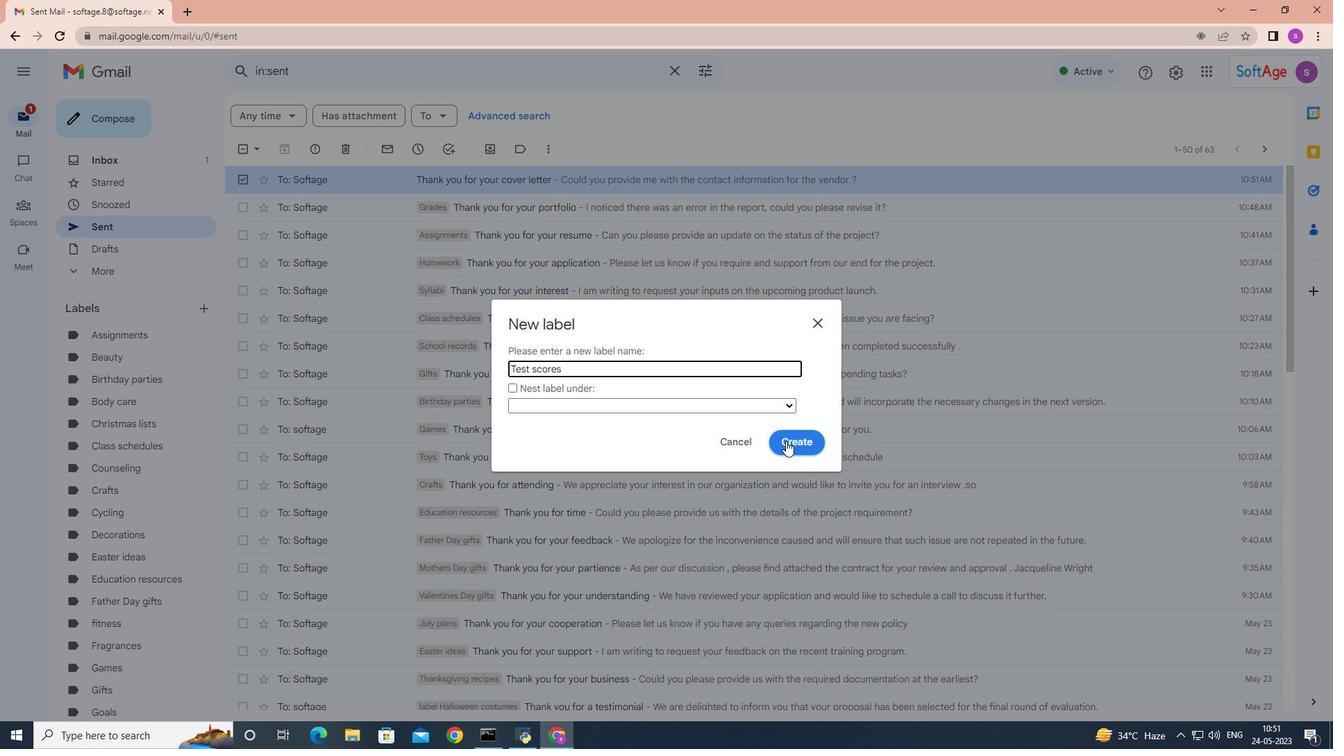 
